 Task: Compare market values of single-family homes in Denver, Colorado, in different school districts and assess school rankings.
Action: Mouse pressed left at (311, 217)
Screenshot: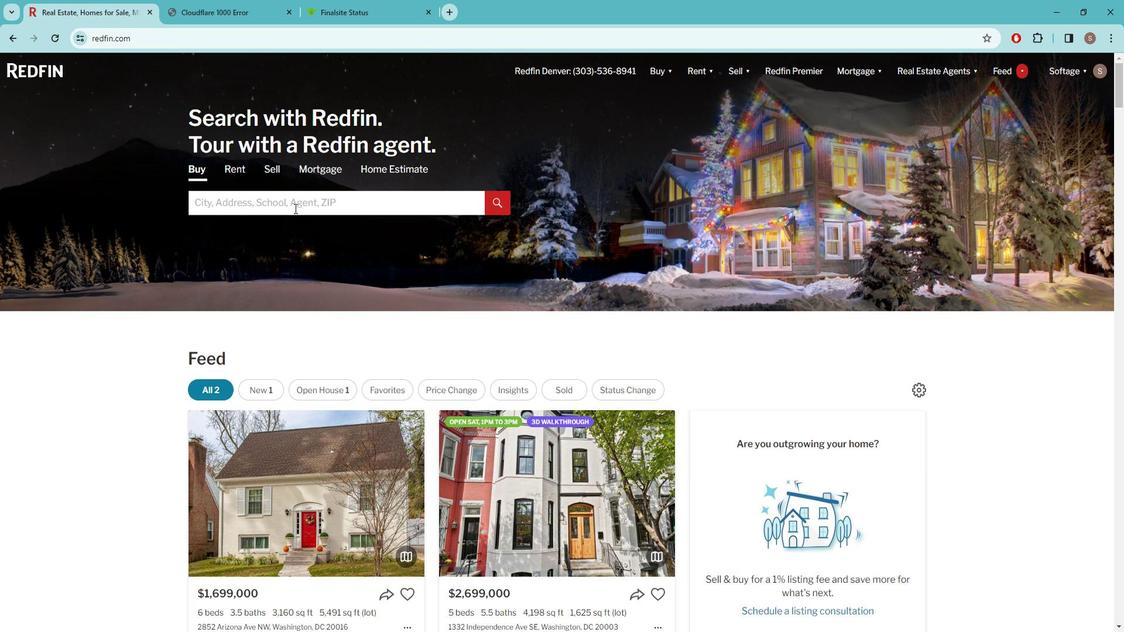 
Action: Key pressed d<Key.caps_lock>ENVER
Screenshot: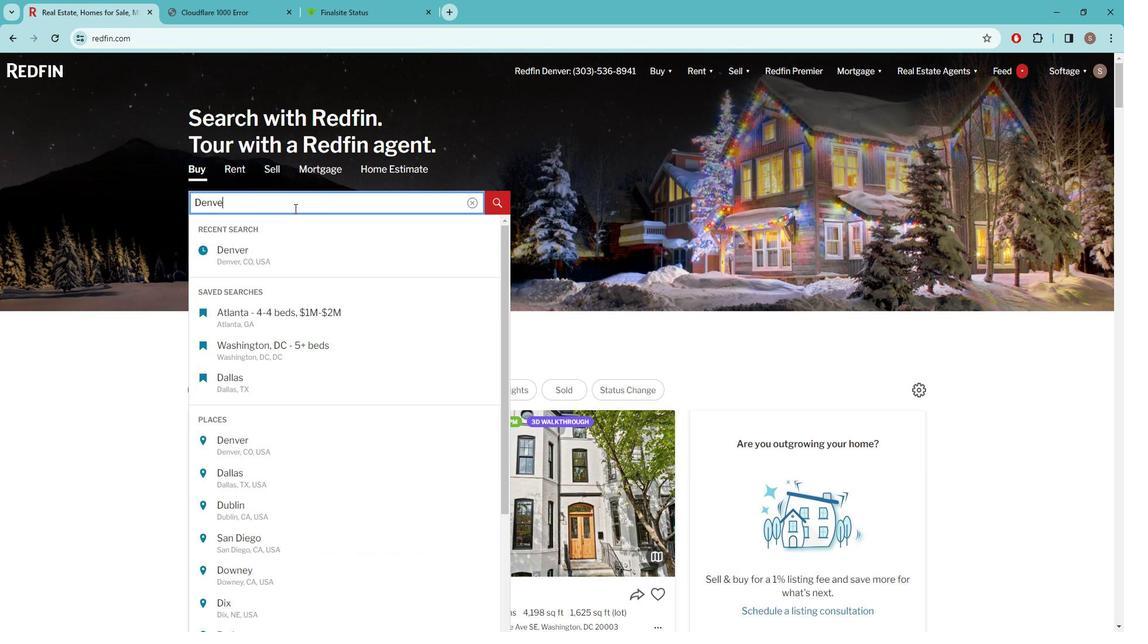 
Action: Mouse moved to (282, 257)
Screenshot: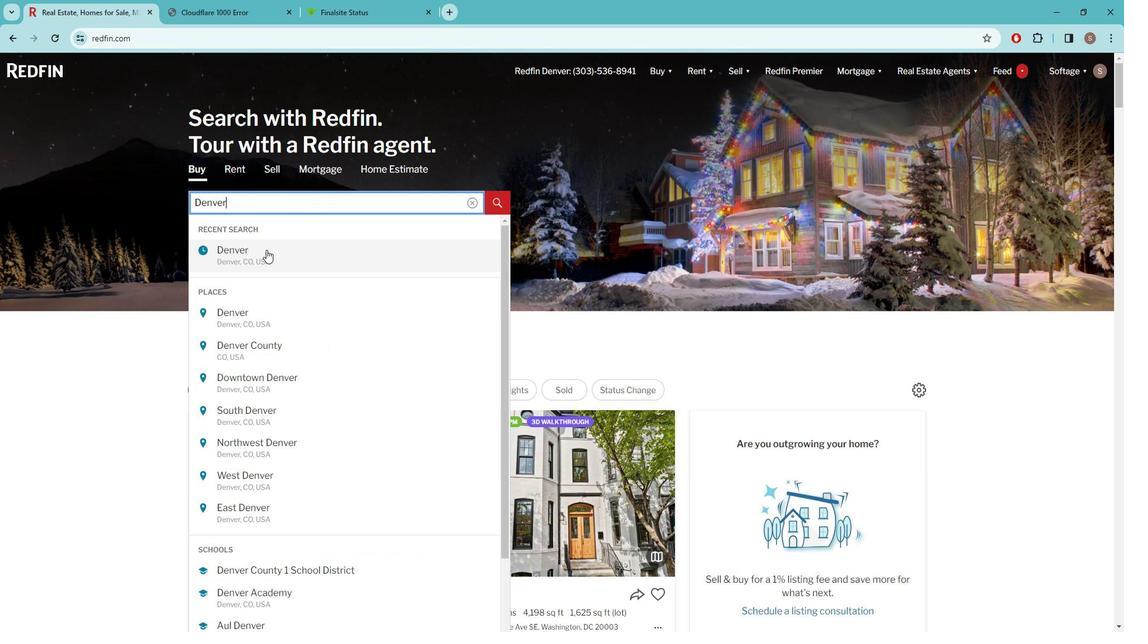 
Action: Mouse pressed left at (282, 257)
Screenshot: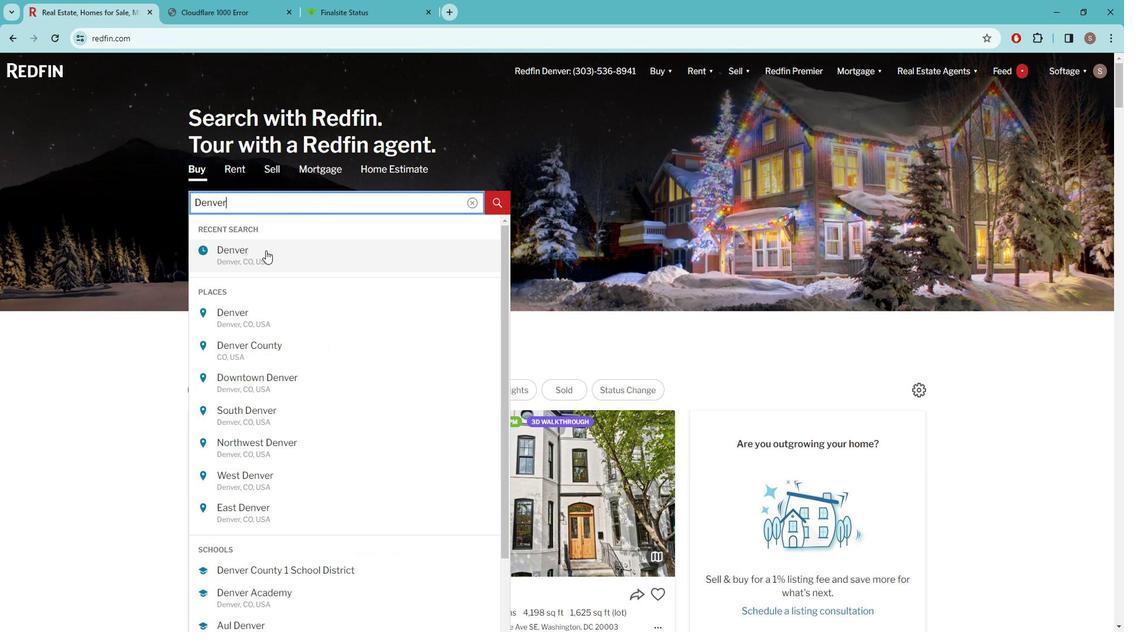 
Action: Mouse moved to (998, 157)
Screenshot: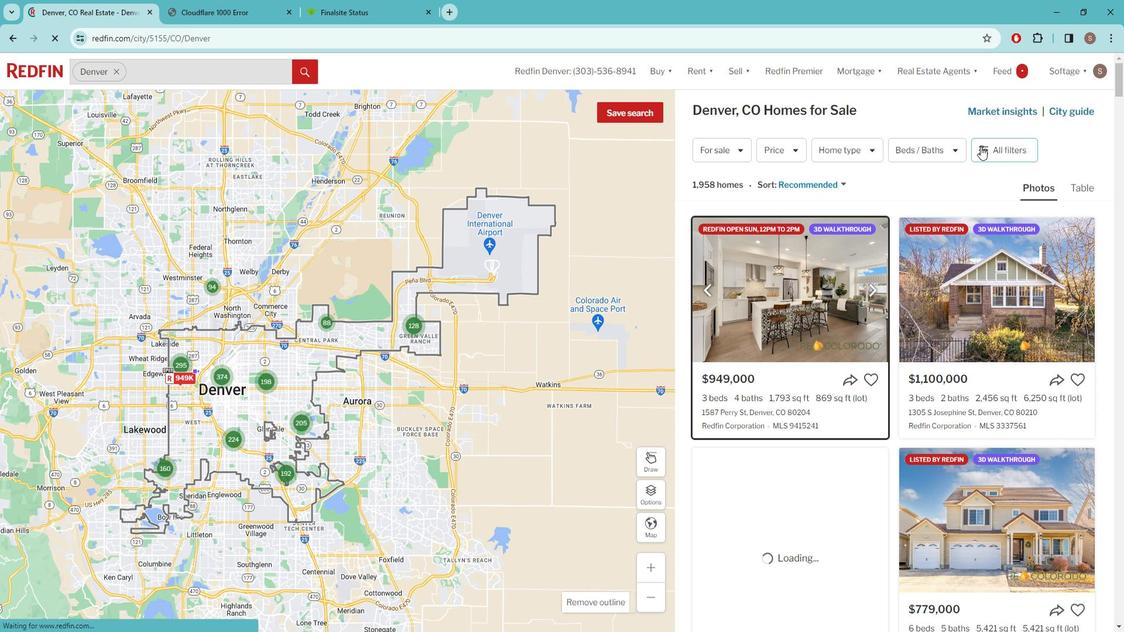 
Action: Mouse pressed left at (998, 157)
Screenshot: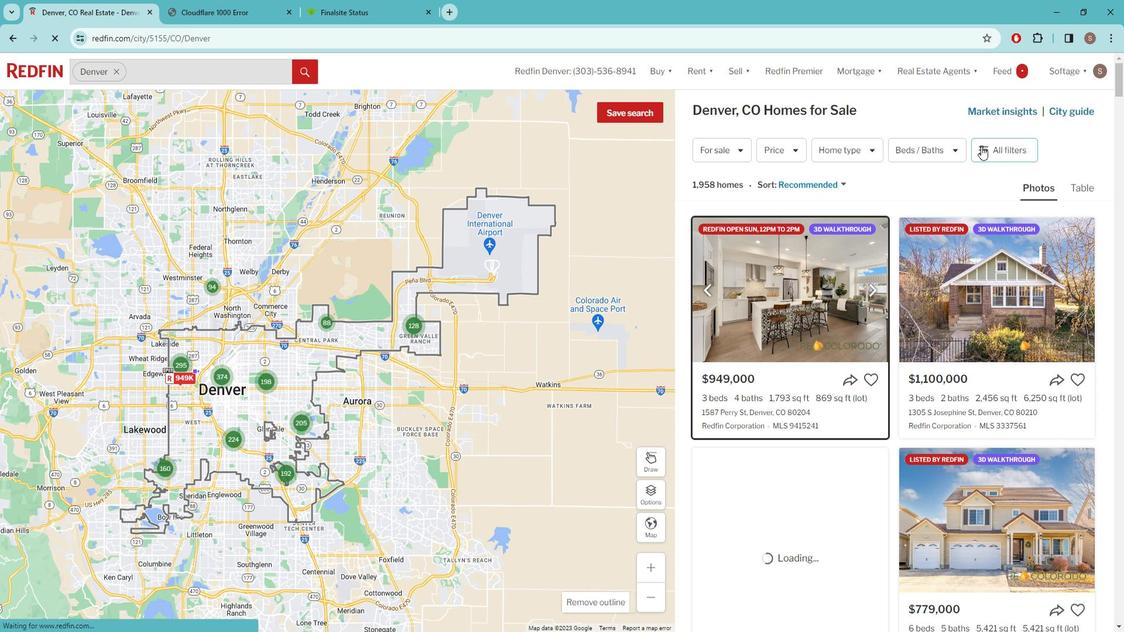 
Action: Mouse pressed left at (998, 157)
Screenshot: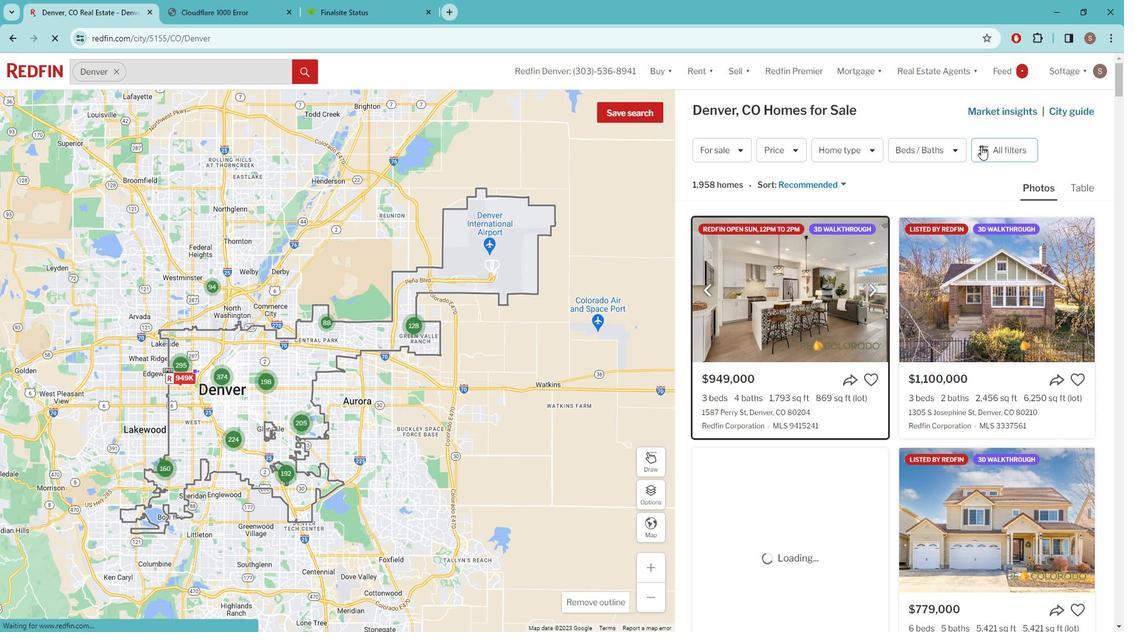 
Action: Mouse pressed left at (998, 157)
Screenshot: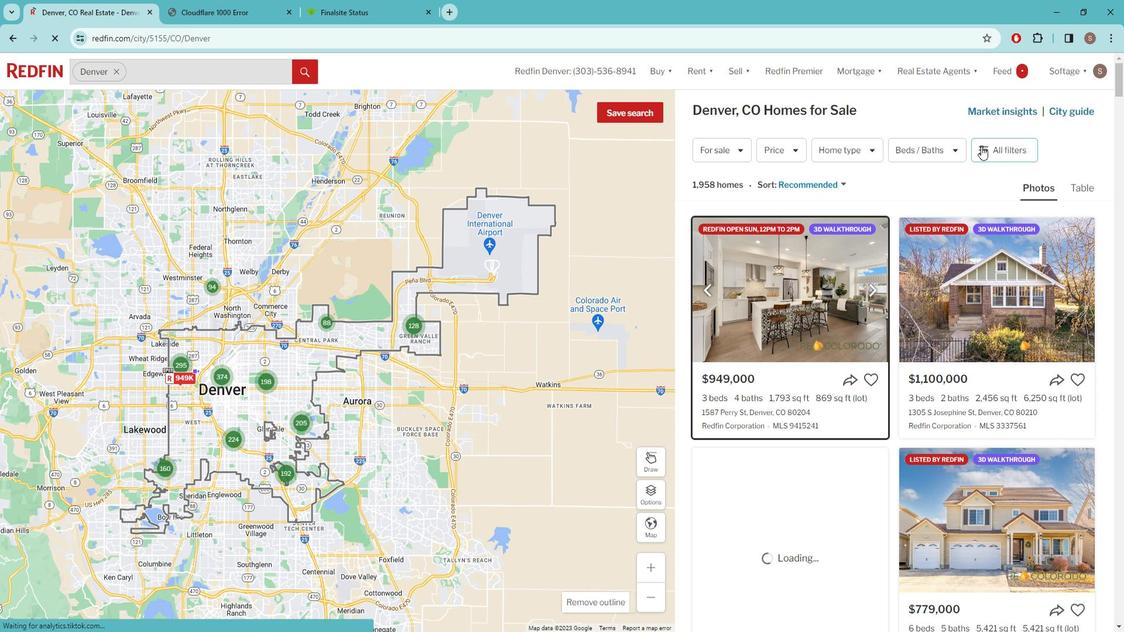 
Action: Mouse moved to (1009, 155)
Screenshot: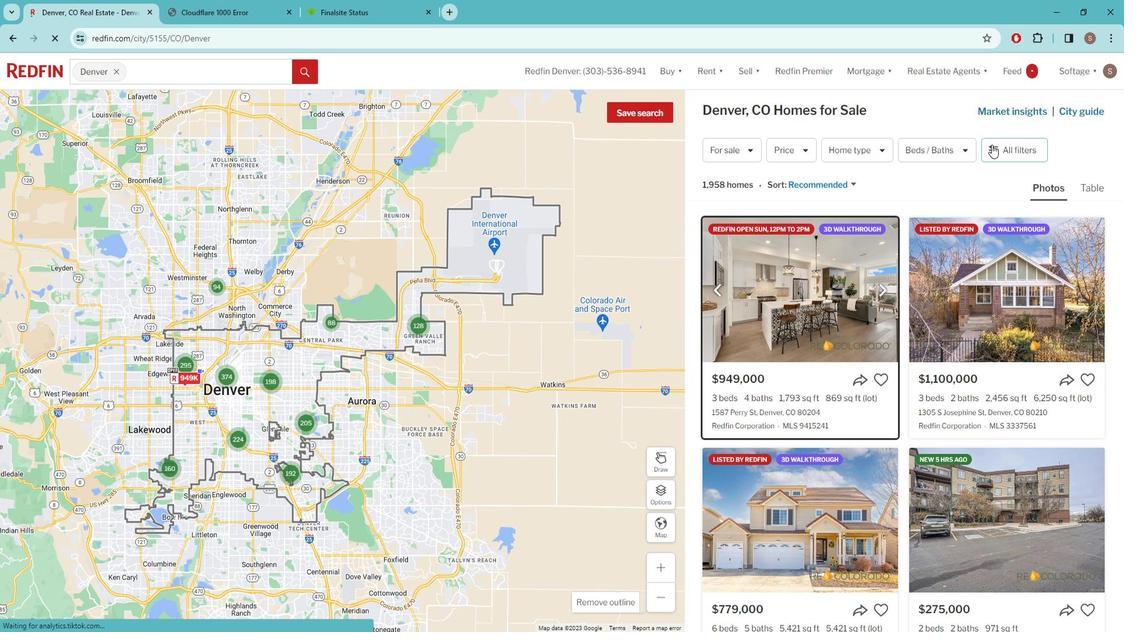 
Action: Mouse pressed left at (1009, 155)
Screenshot: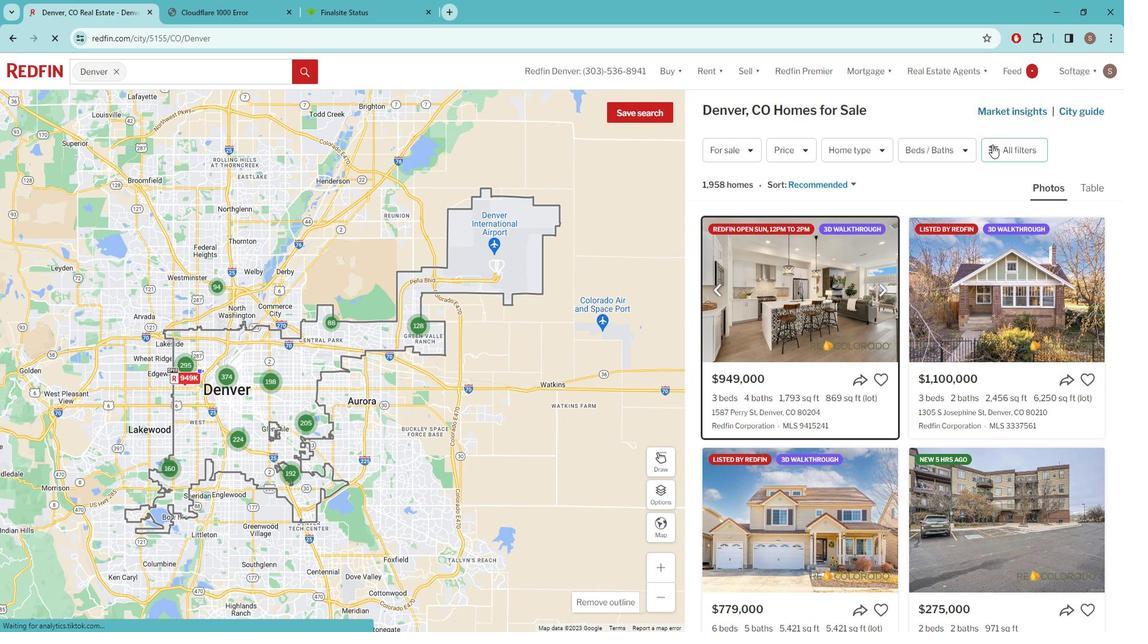 
Action: Mouse pressed left at (1009, 155)
Screenshot: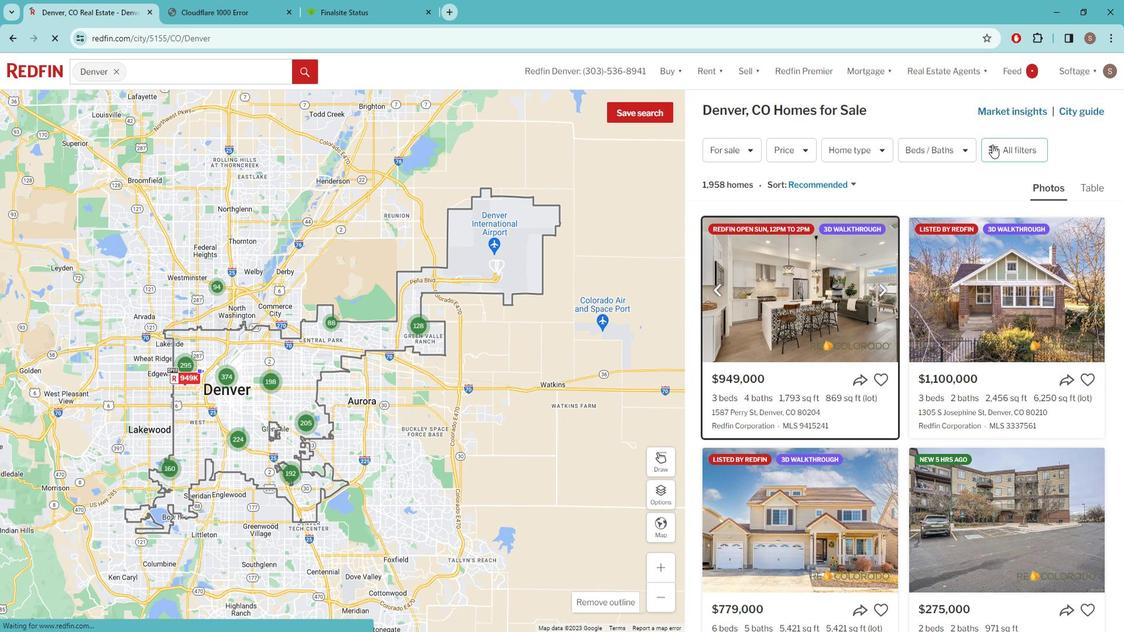 
Action: Mouse moved to (943, 285)
Screenshot: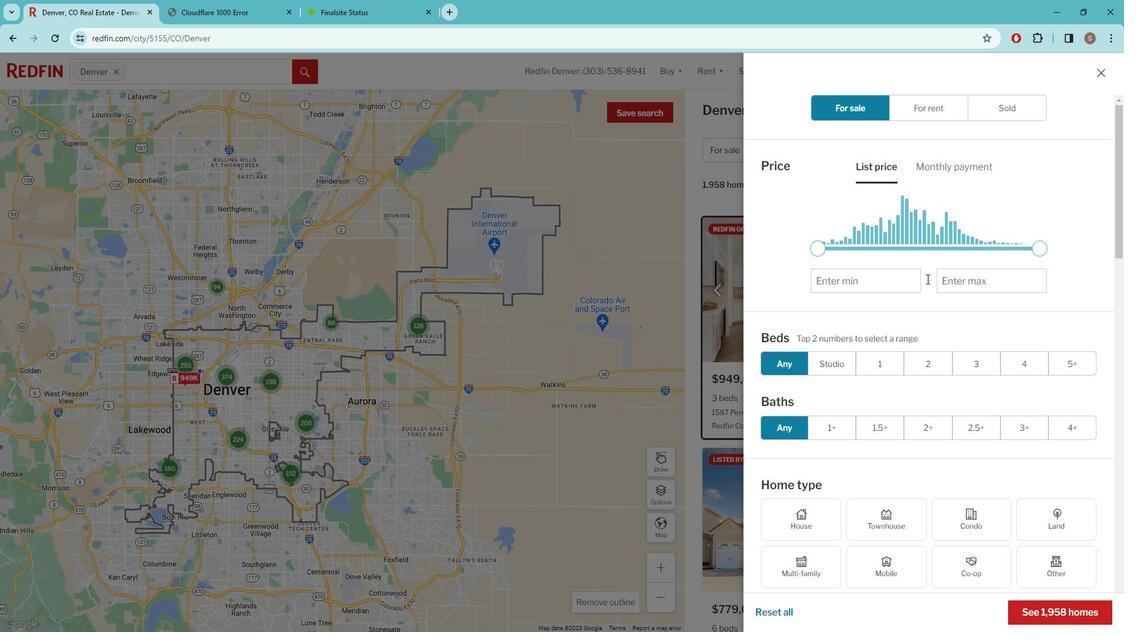 
Action: Mouse scrolled (943, 285) with delta (0, 0)
Screenshot: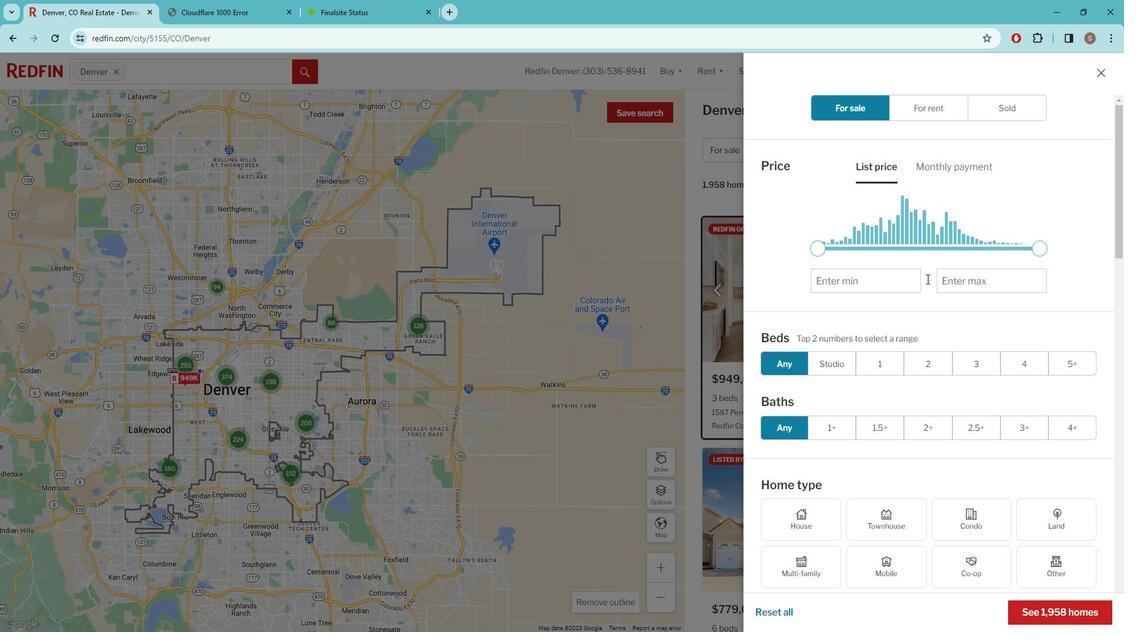 
Action: Mouse moved to (851, 313)
Screenshot: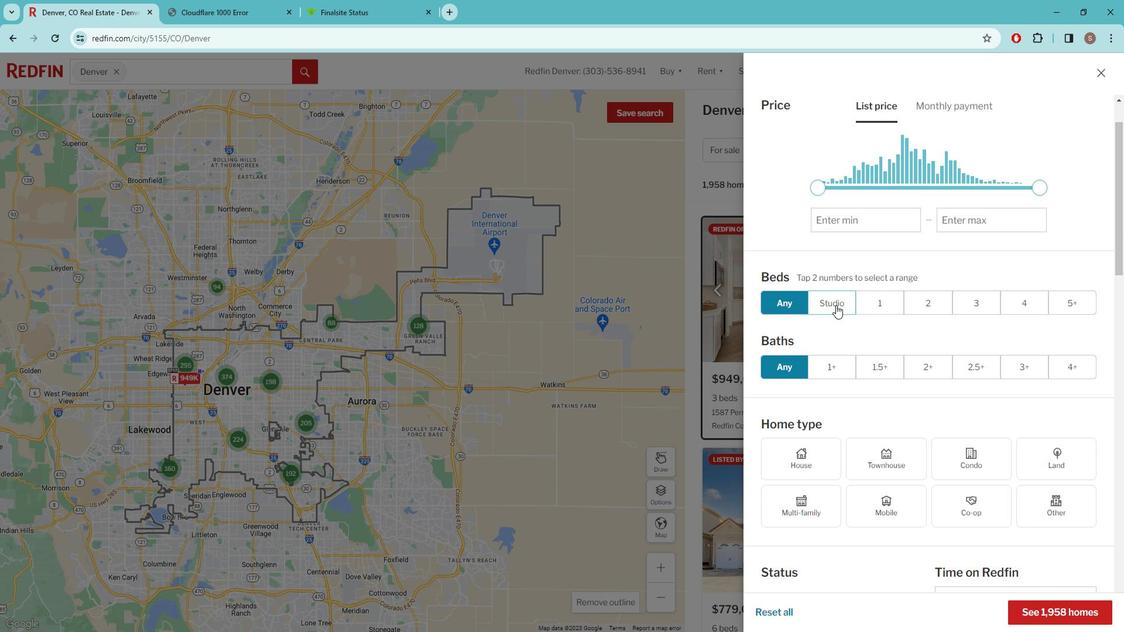 
Action: Mouse scrolled (851, 312) with delta (0, 0)
Screenshot: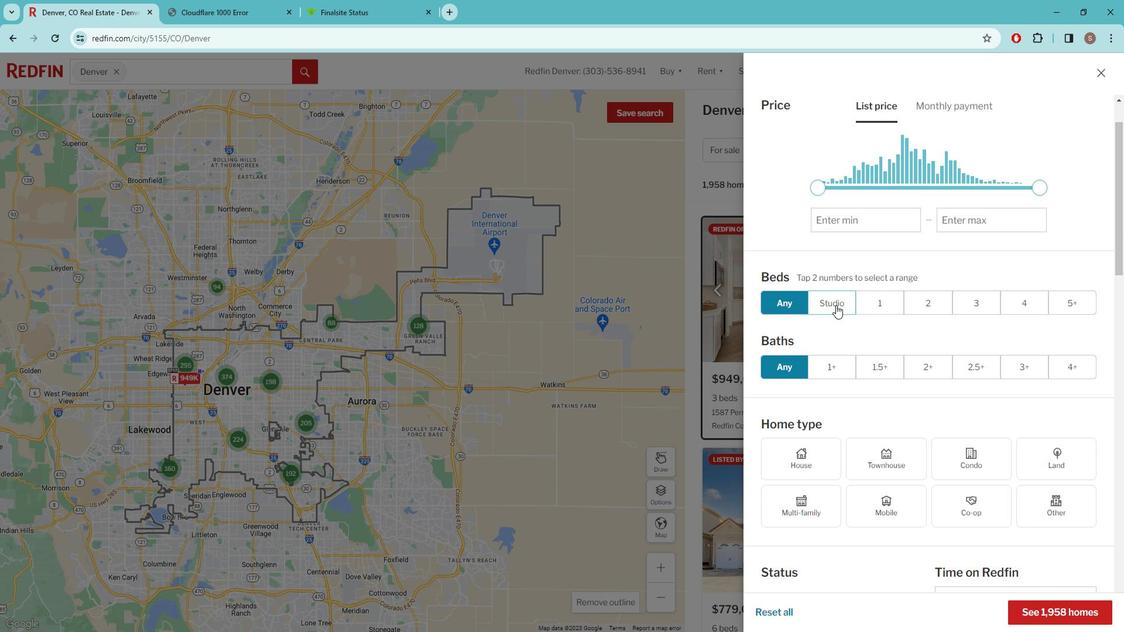 
Action: Mouse moved to (850, 315)
Screenshot: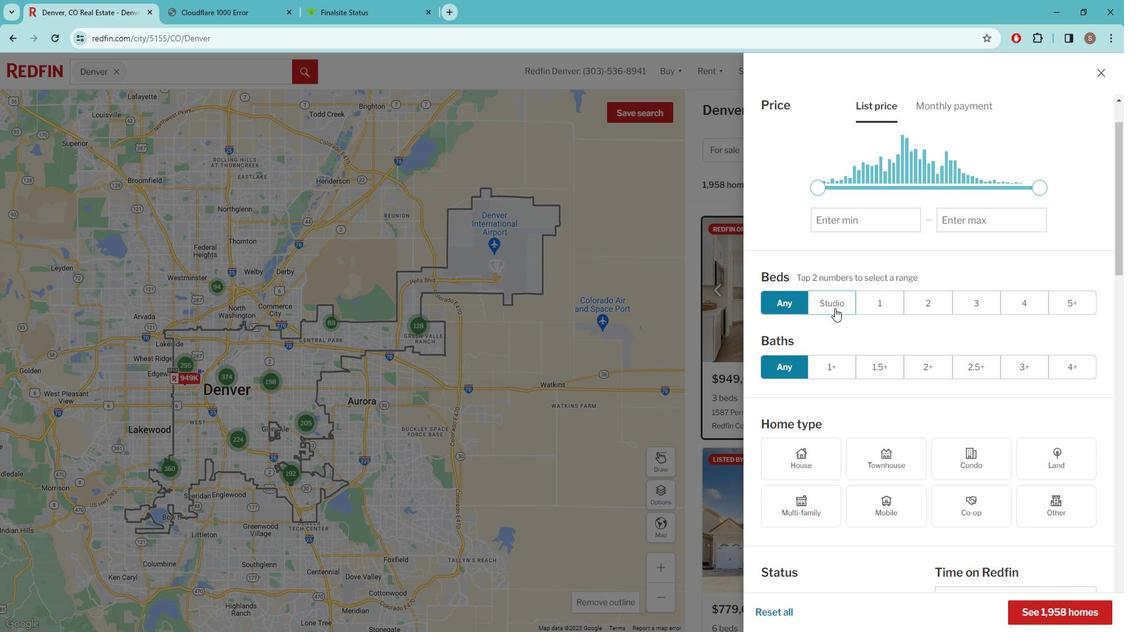 
Action: Mouse scrolled (850, 315) with delta (0, 0)
Screenshot: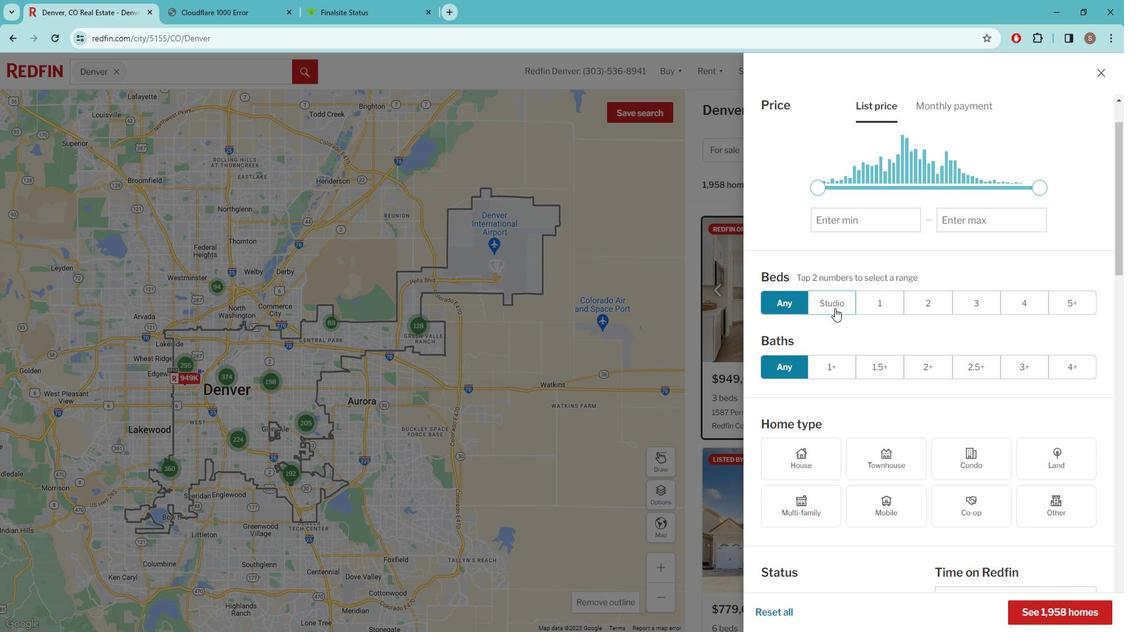 
Action: Mouse moved to (838, 332)
Screenshot: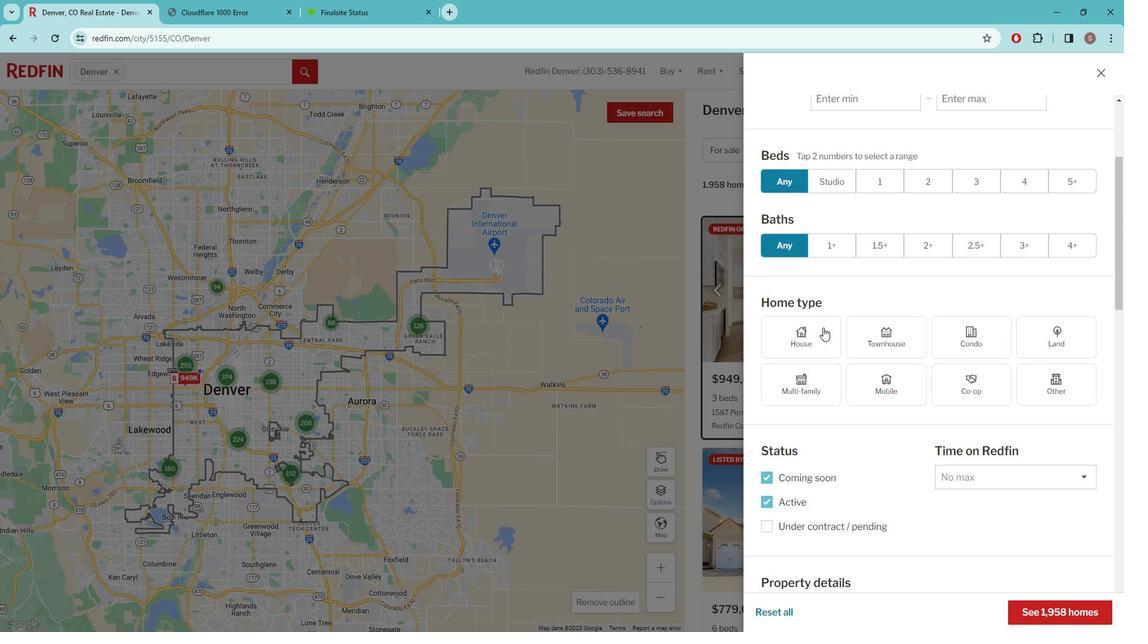 
Action: Mouse pressed left at (838, 332)
Screenshot: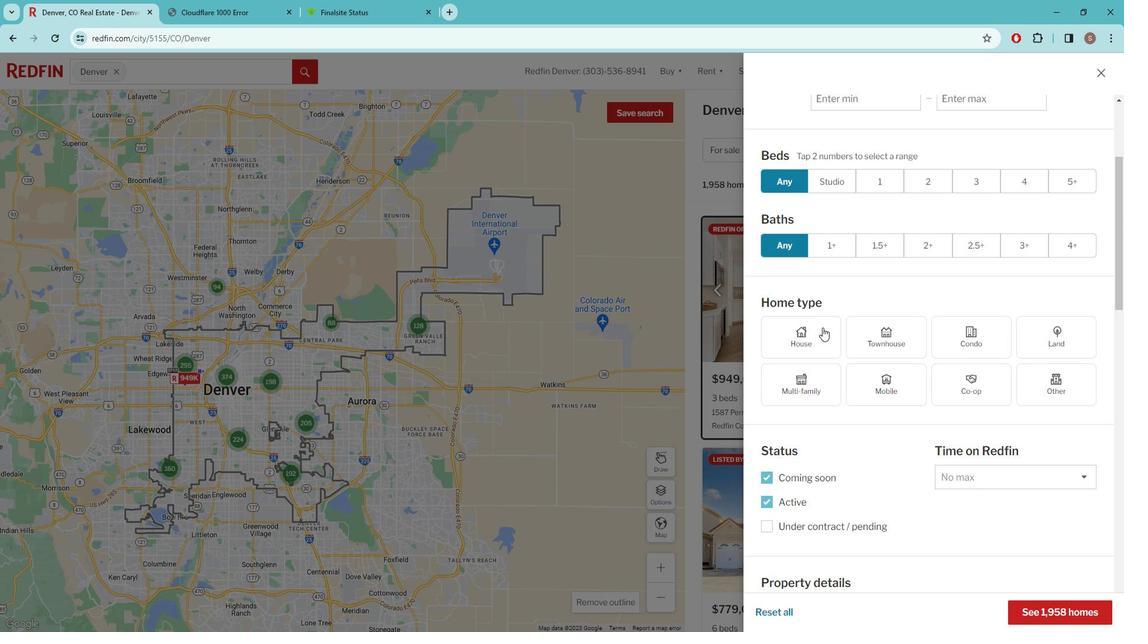 
Action: Mouse moved to (838, 333)
Screenshot: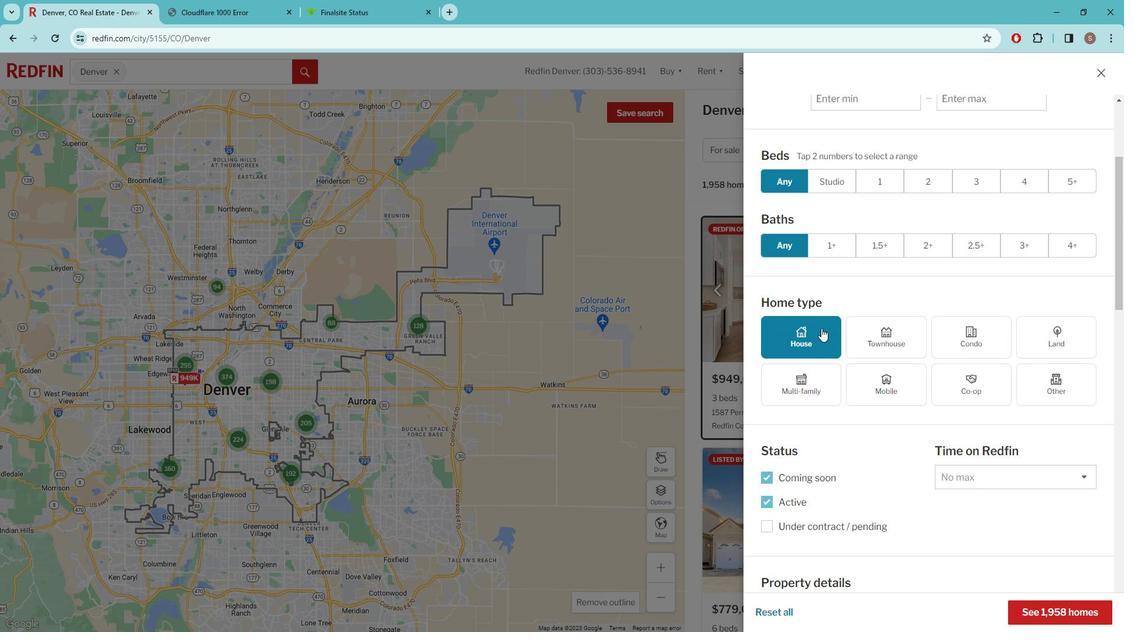 
Action: Mouse scrolled (838, 332) with delta (0, 0)
Screenshot: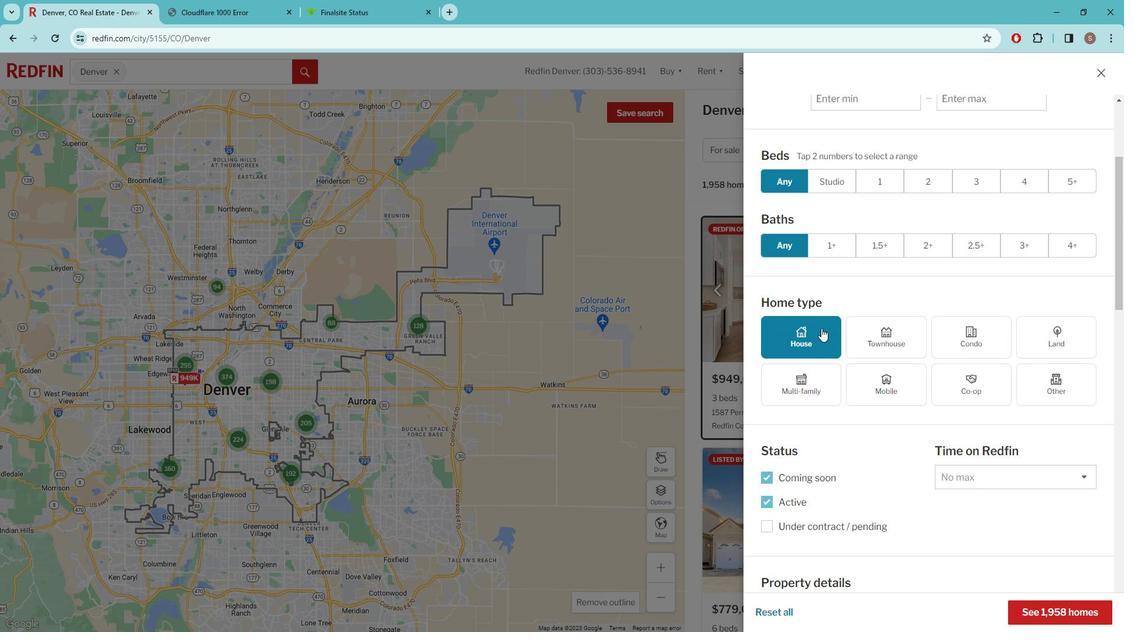 
Action: Mouse scrolled (838, 332) with delta (0, 0)
Screenshot: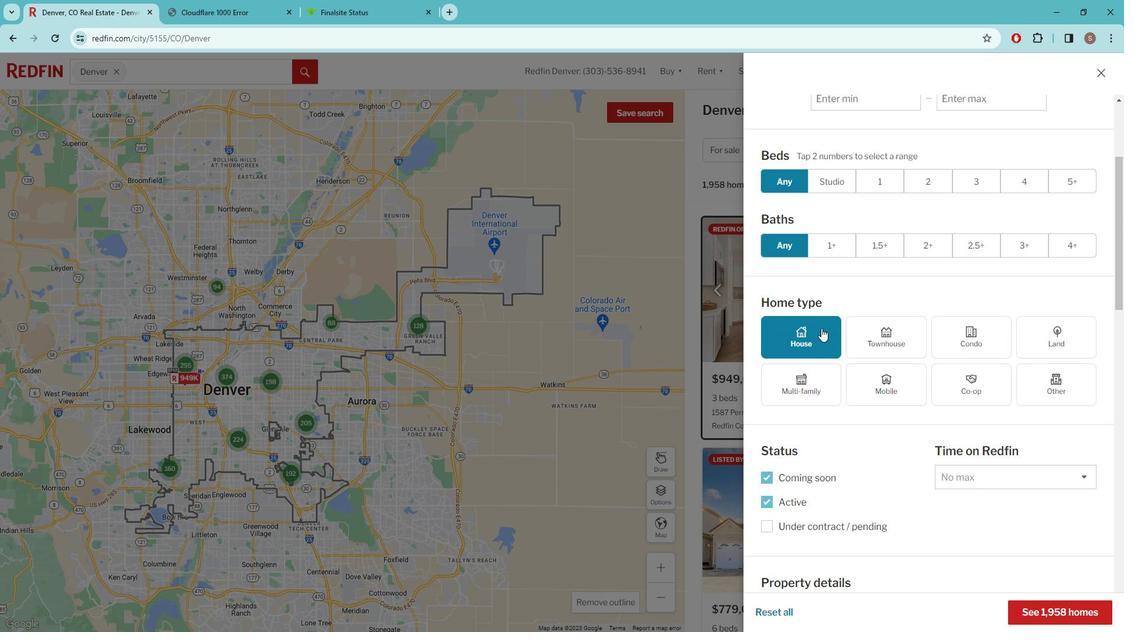 
Action: Mouse moved to (838, 333)
Screenshot: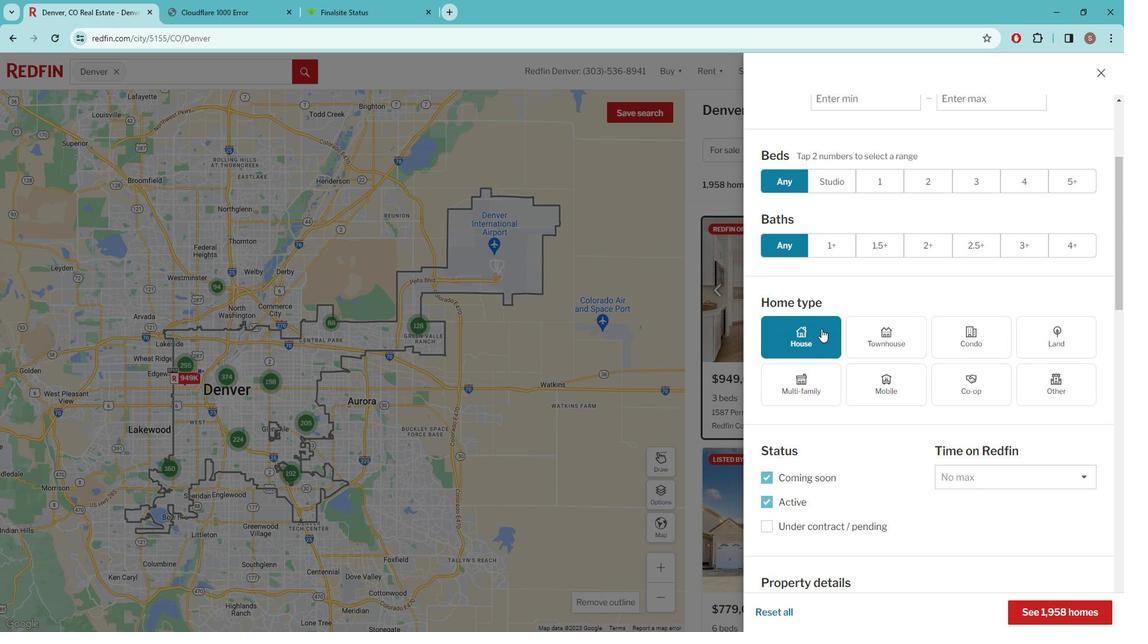 
Action: Mouse scrolled (838, 332) with delta (0, 0)
Screenshot: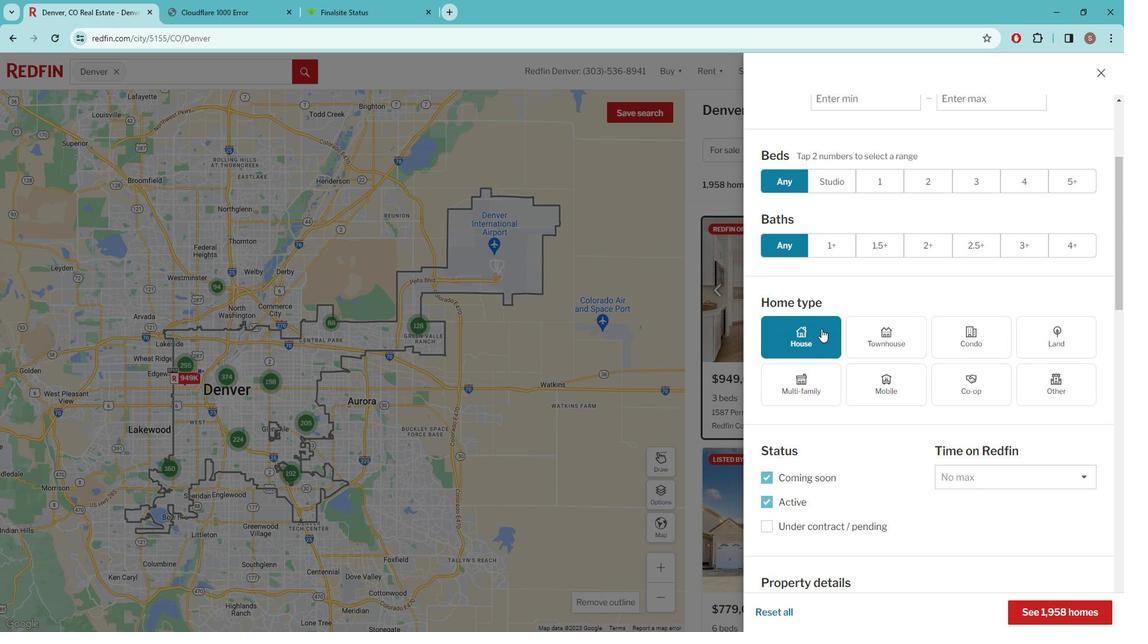 
Action: Mouse moved to (830, 353)
Screenshot: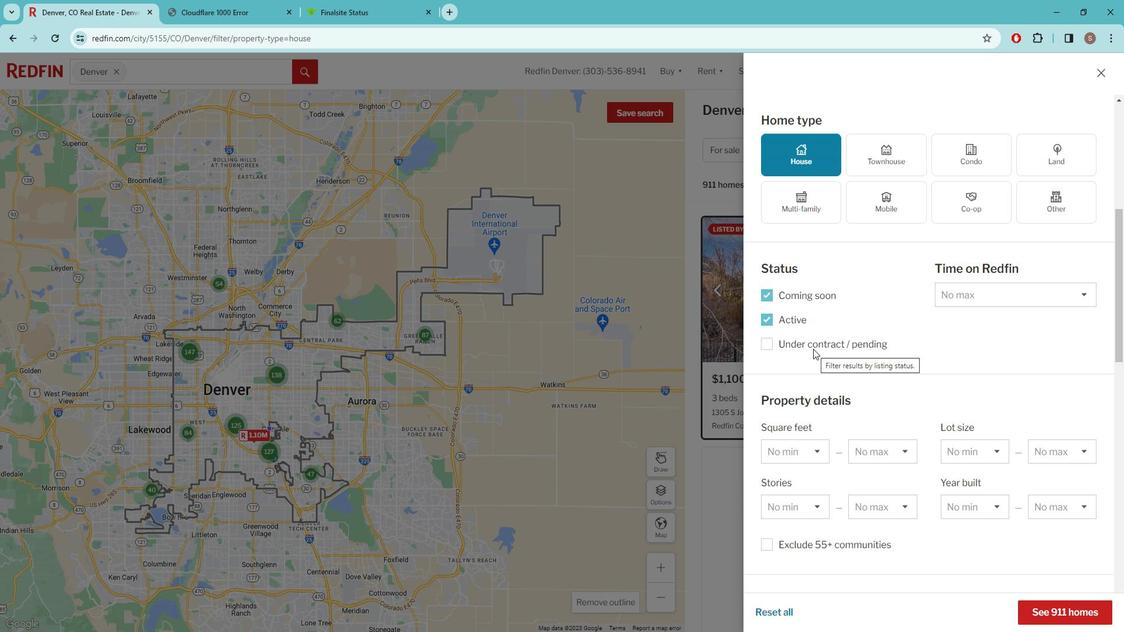 
Action: Mouse scrolled (830, 353) with delta (0, 0)
Screenshot: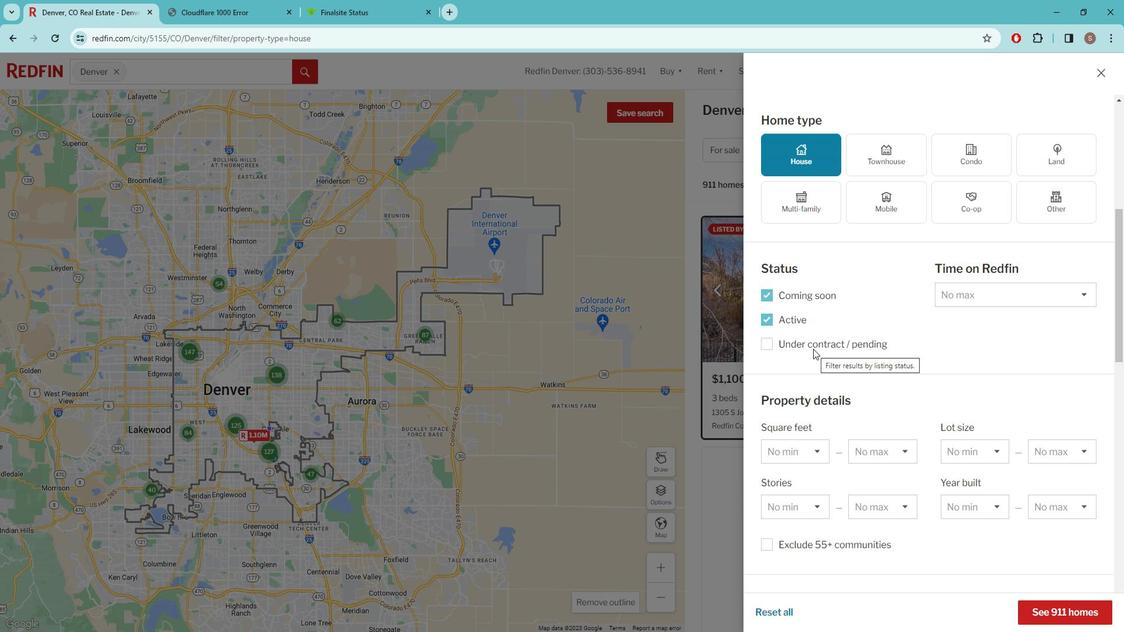 
Action: Mouse moved to (781, 271)
Screenshot: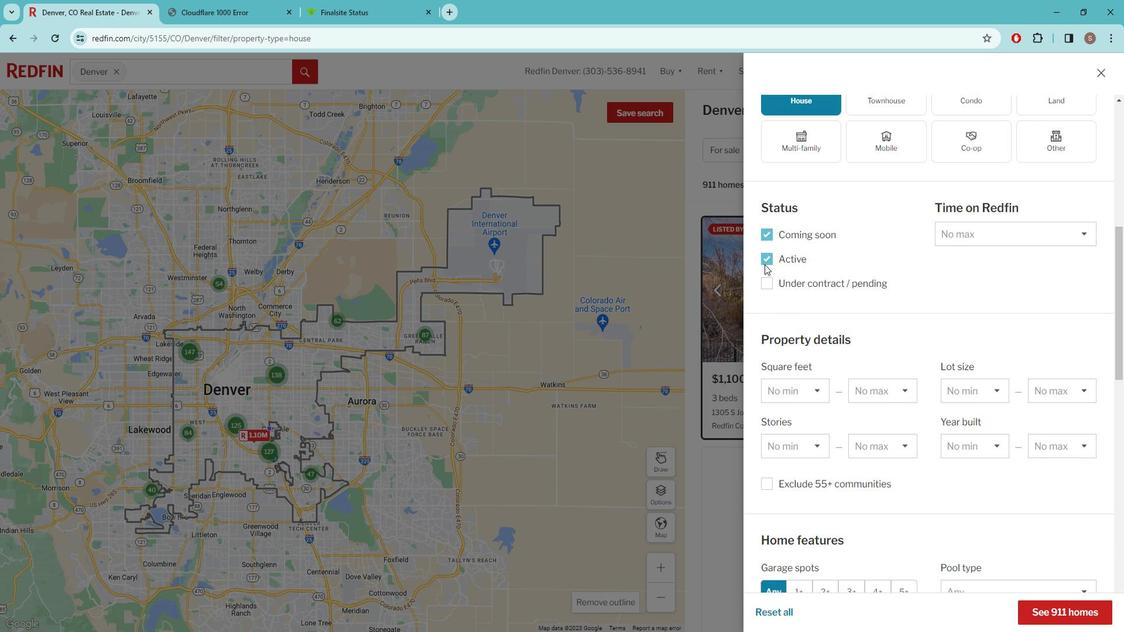 
Action: Mouse scrolled (781, 271) with delta (0, 0)
Screenshot: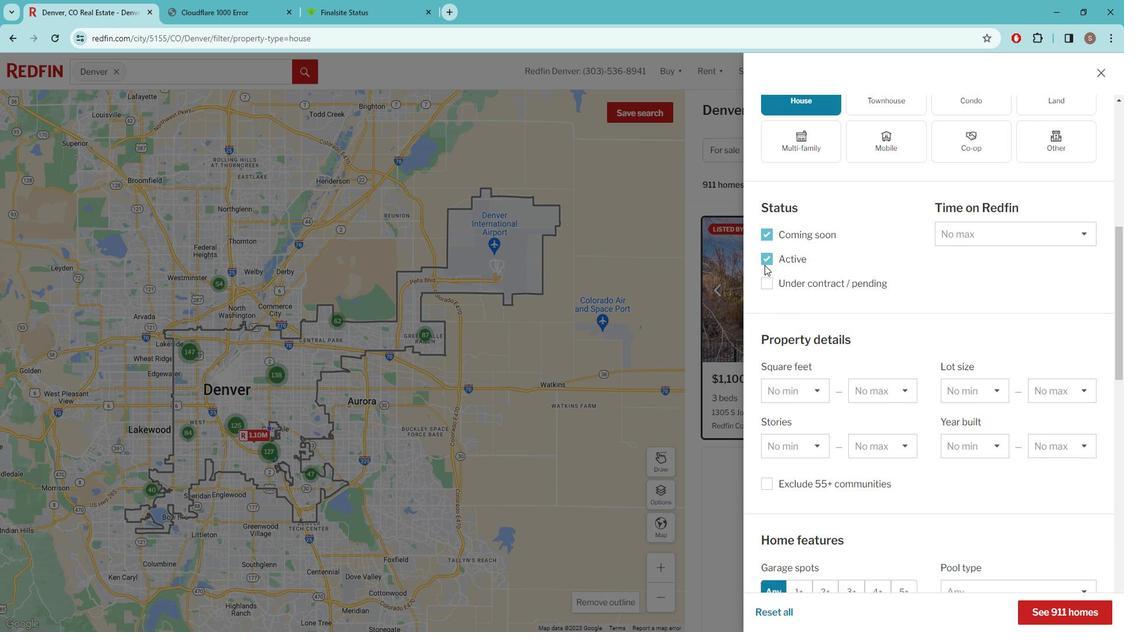 
Action: Mouse moved to (820, 302)
Screenshot: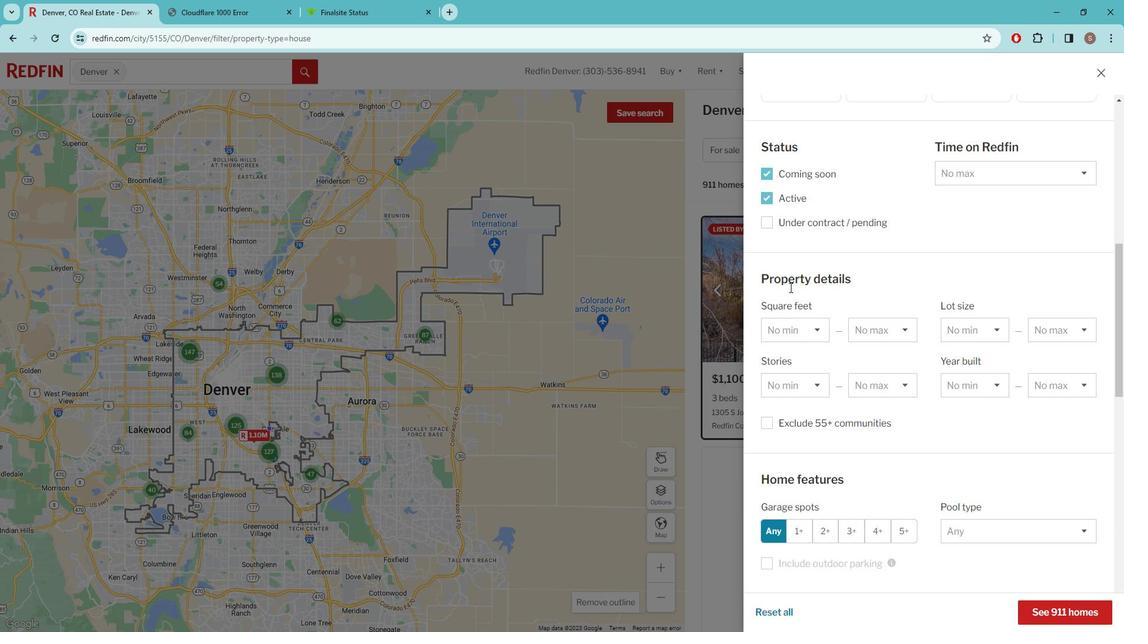 
Action: Mouse scrolled (820, 301) with delta (0, 0)
Screenshot: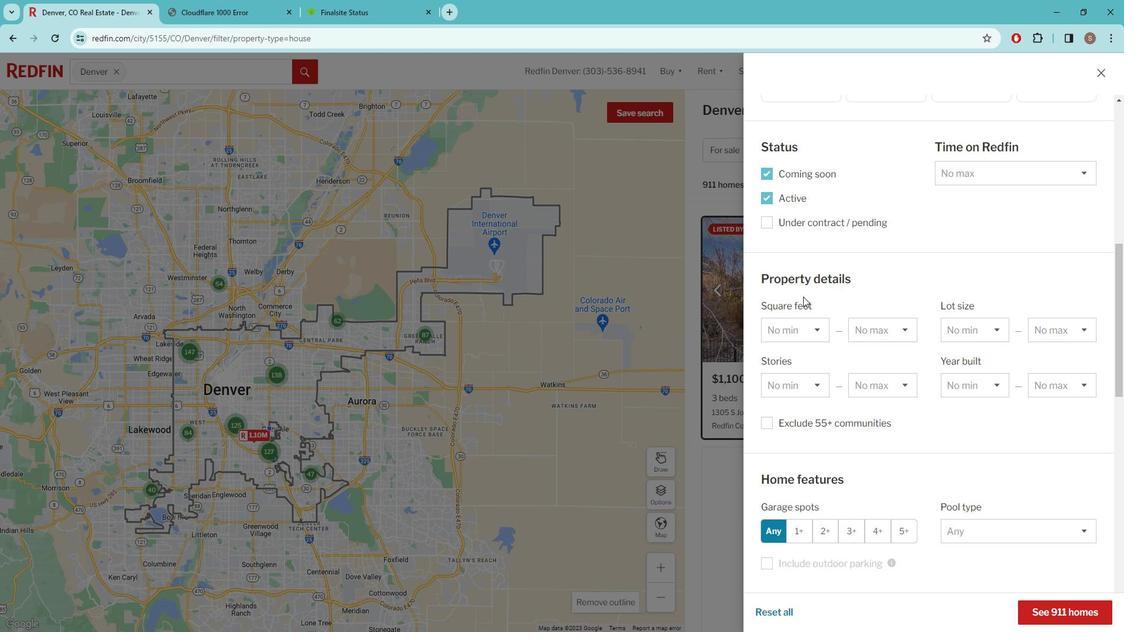 
Action: Mouse scrolled (820, 301) with delta (0, 0)
Screenshot: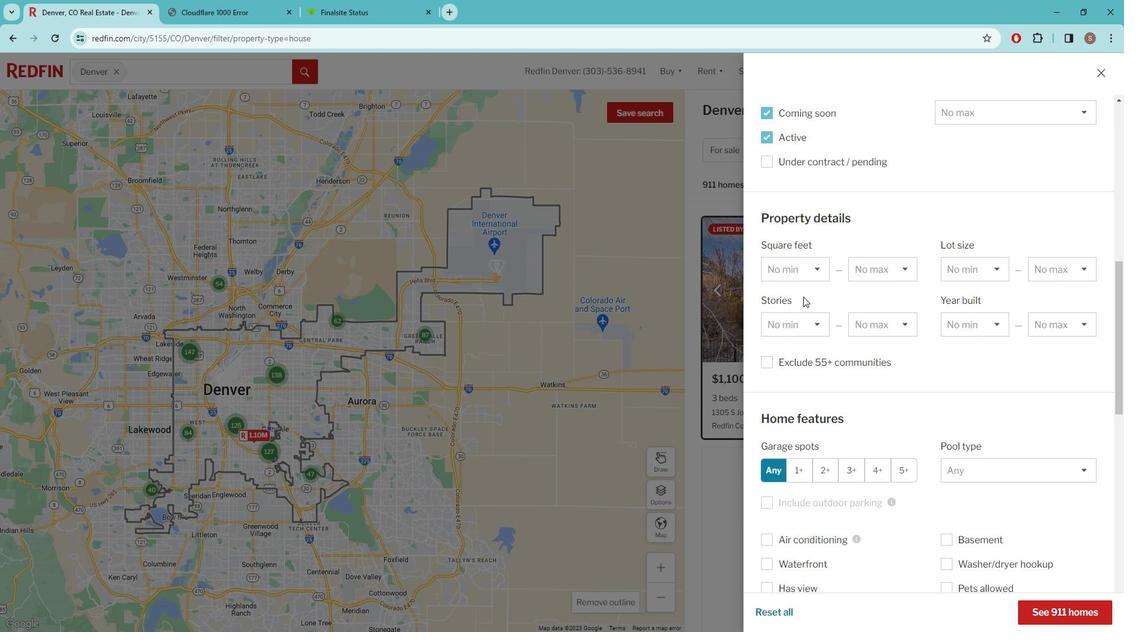 
Action: Mouse scrolled (820, 301) with delta (0, 0)
Screenshot: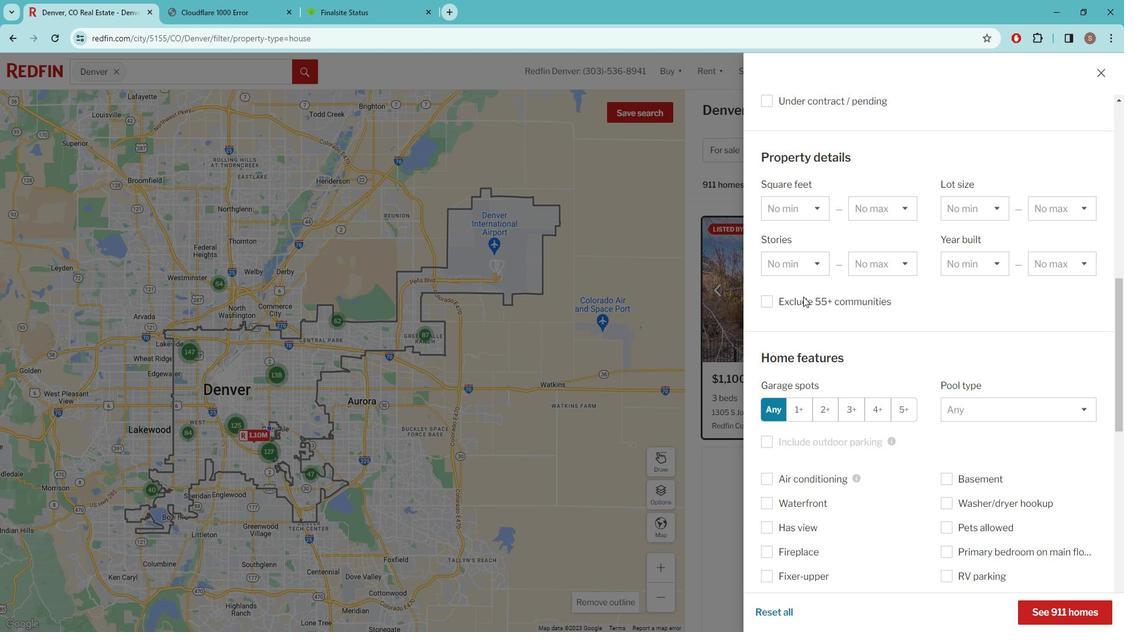 
Action: Mouse moved to (826, 291)
Screenshot: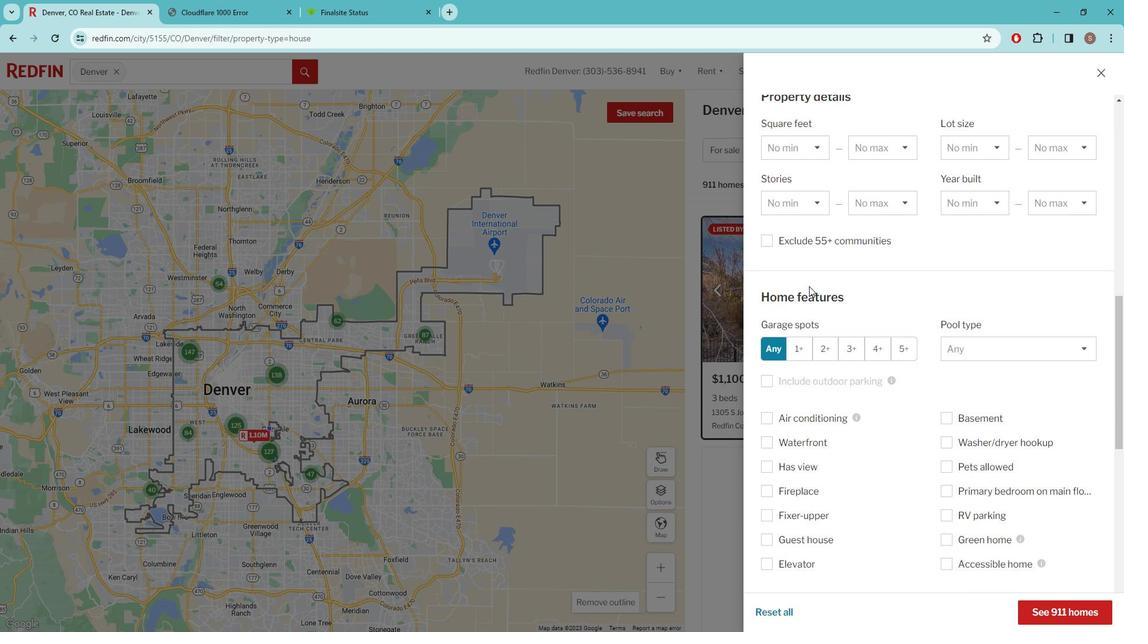 
Action: Mouse scrolled (826, 290) with delta (0, 0)
Screenshot: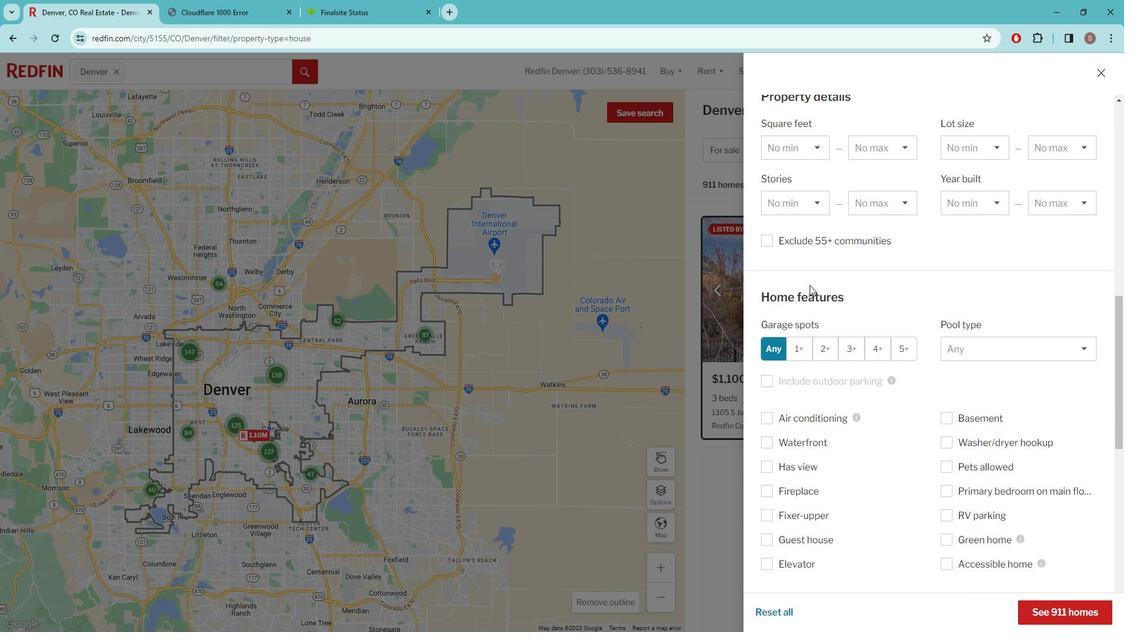 
Action: Mouse moved to (834, 314)
Screenshot: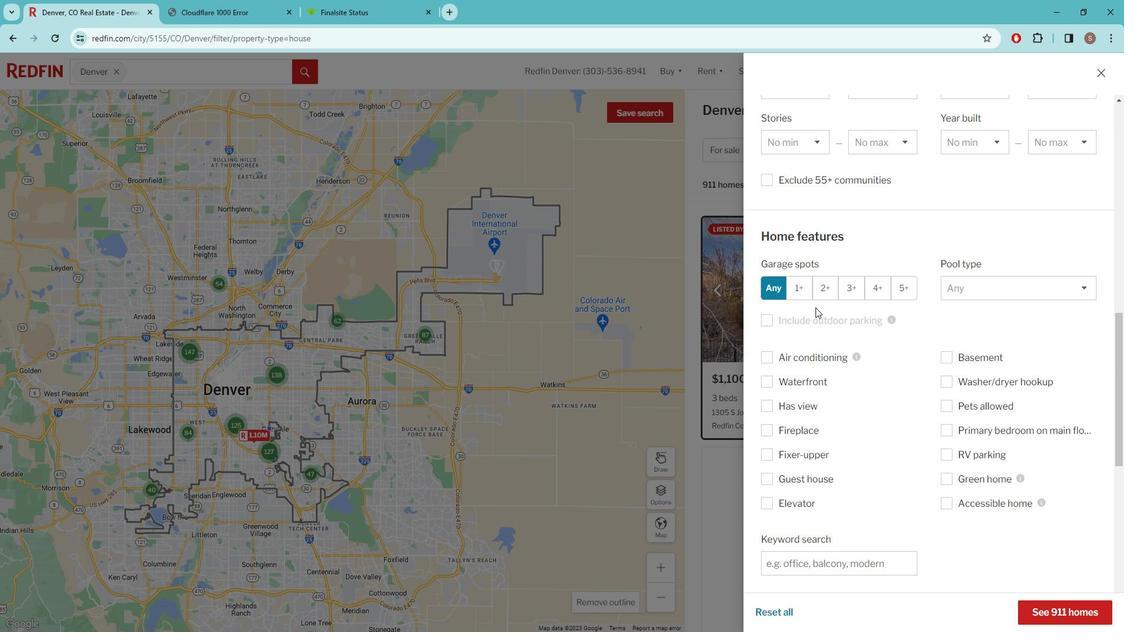 
Action: Mouse scrolled (834, 313) with delta (0, 0)
Screenshot: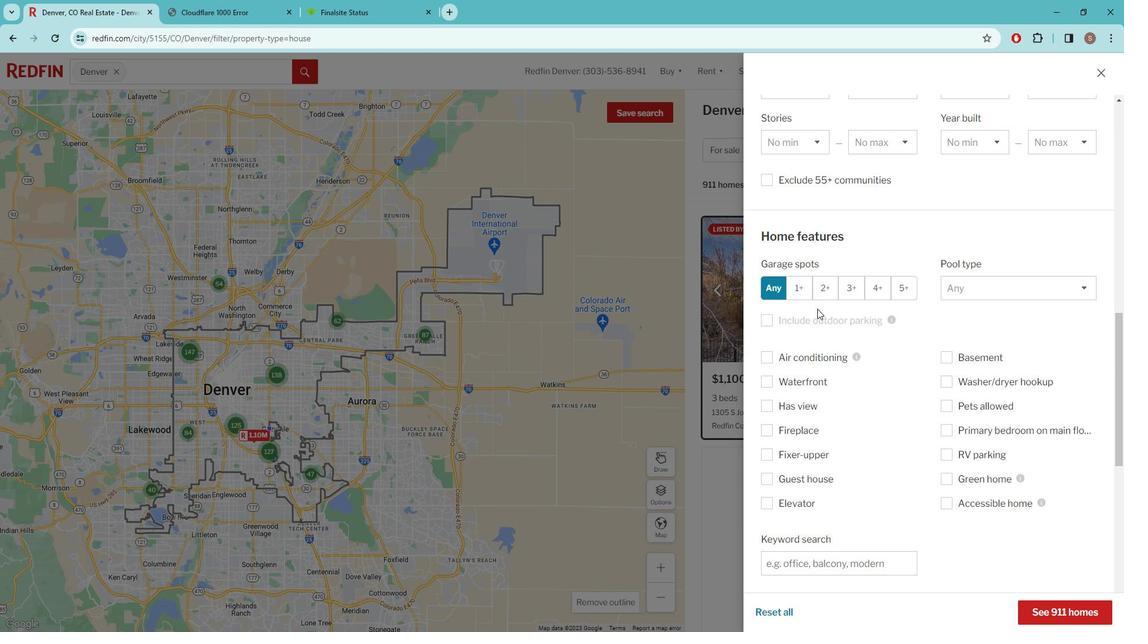 
Action: Mouse moved to (834, 314)
Screenshot: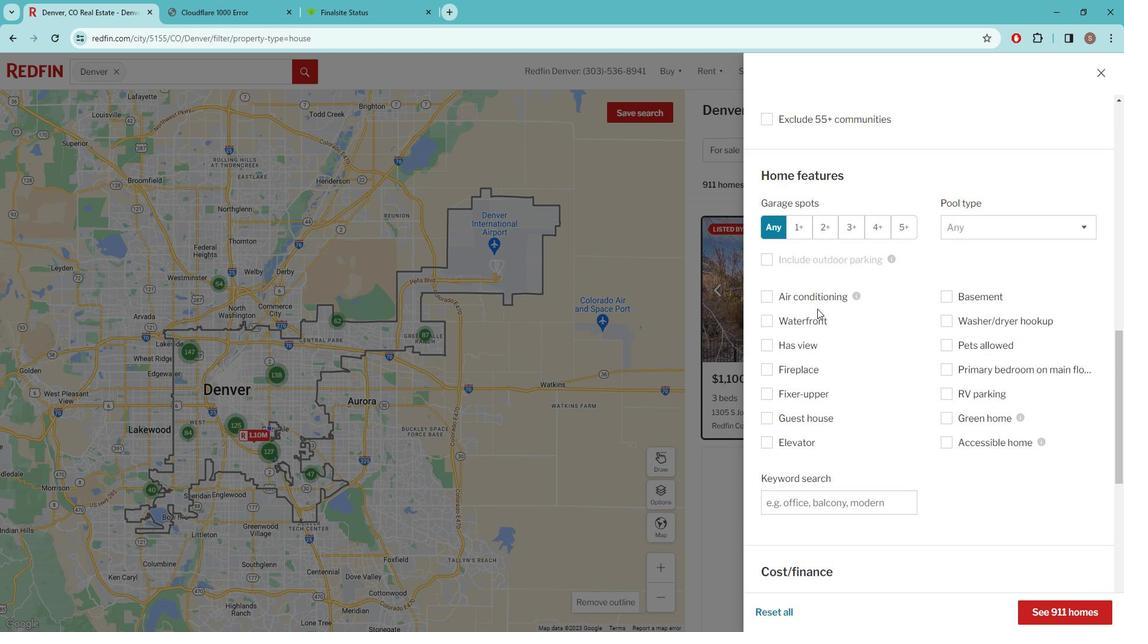 
Action: Mouse scrolled (834, 313) with delta (0, 0)
Screenshot: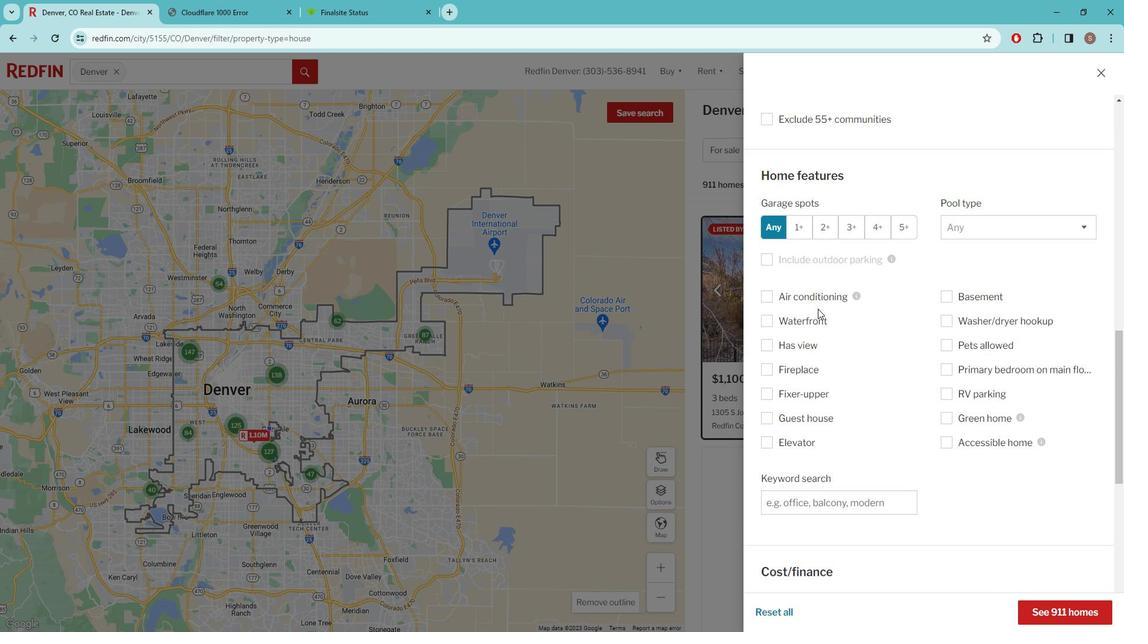 
Action: Mouse moved to (841, 353)
Screenshot: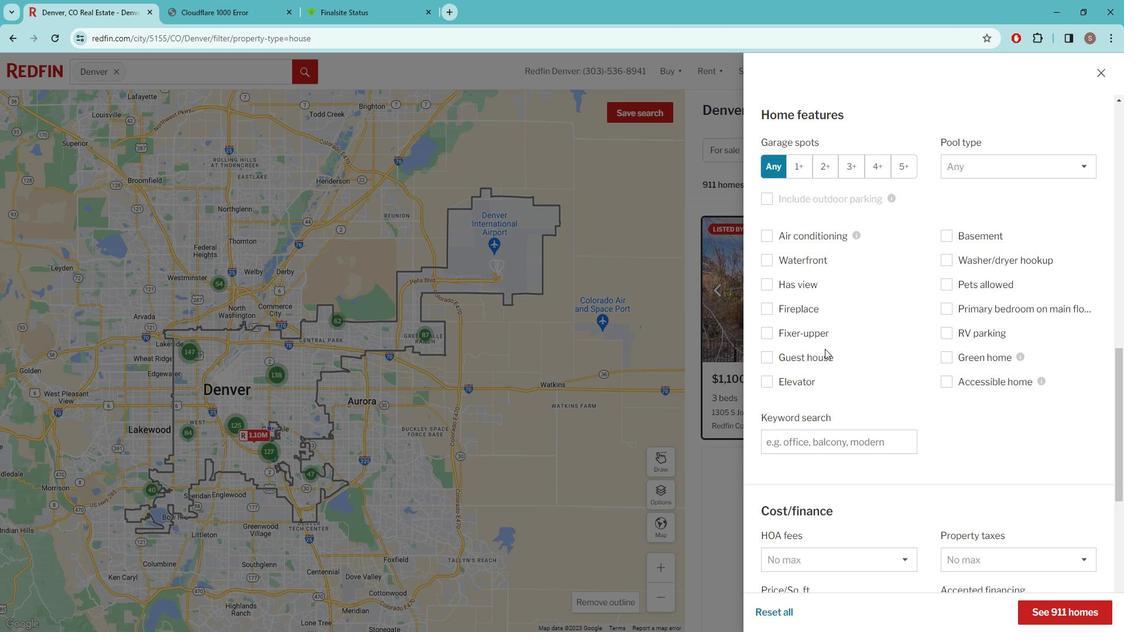 
Action: Mouse scrolled (841, 352) with delta (0, 0)
Screenshot: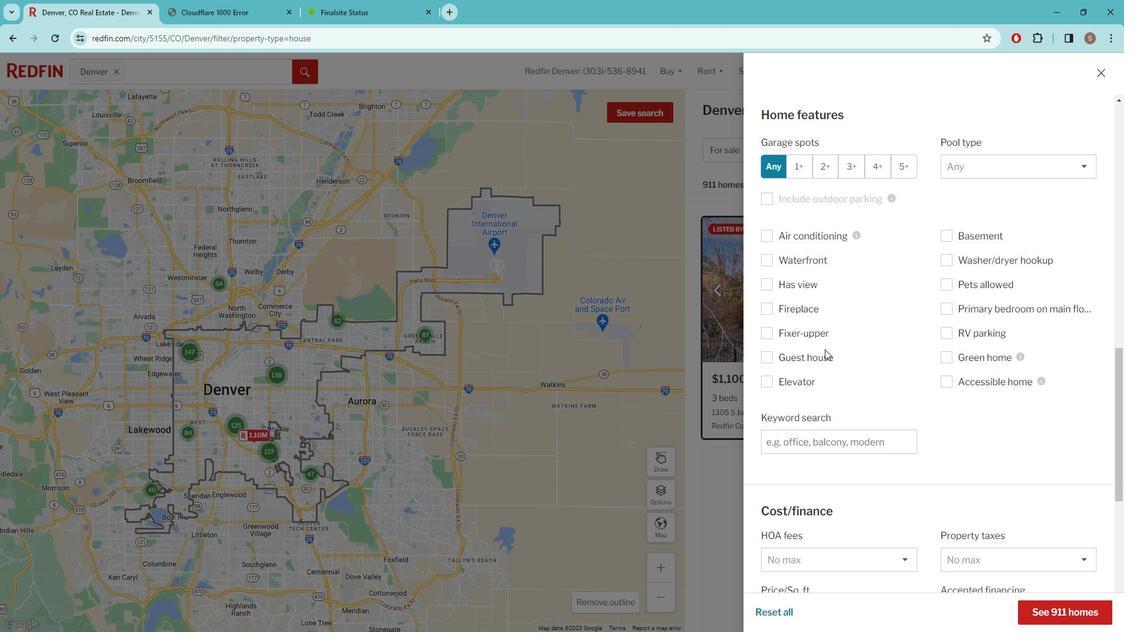 
Action: Mouse scrolled (841, 352) with delta (0, 0)
Screenshot: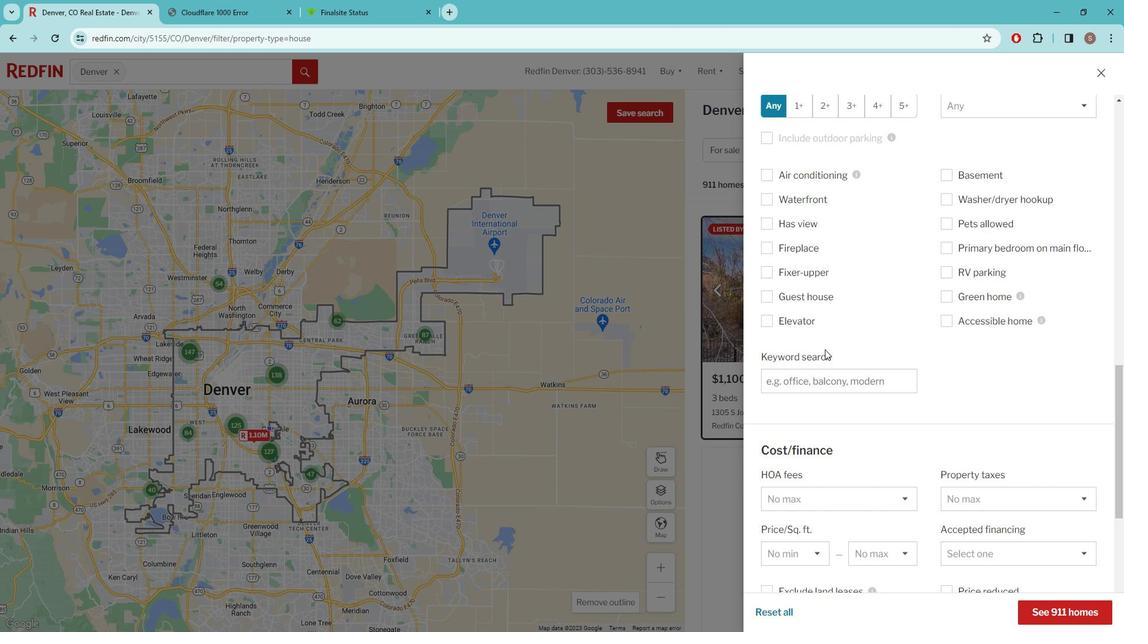 
Action: Mouse moved to (809, 329)
Screenshot: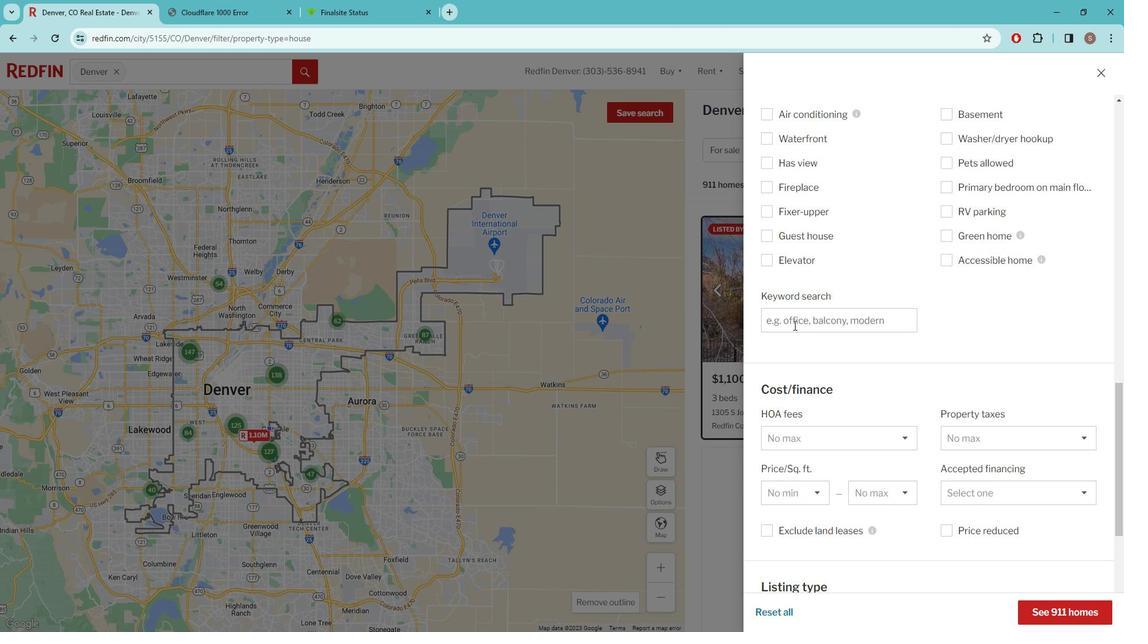 
Action: Mouse pressed left at (809, 329)
Screenshot: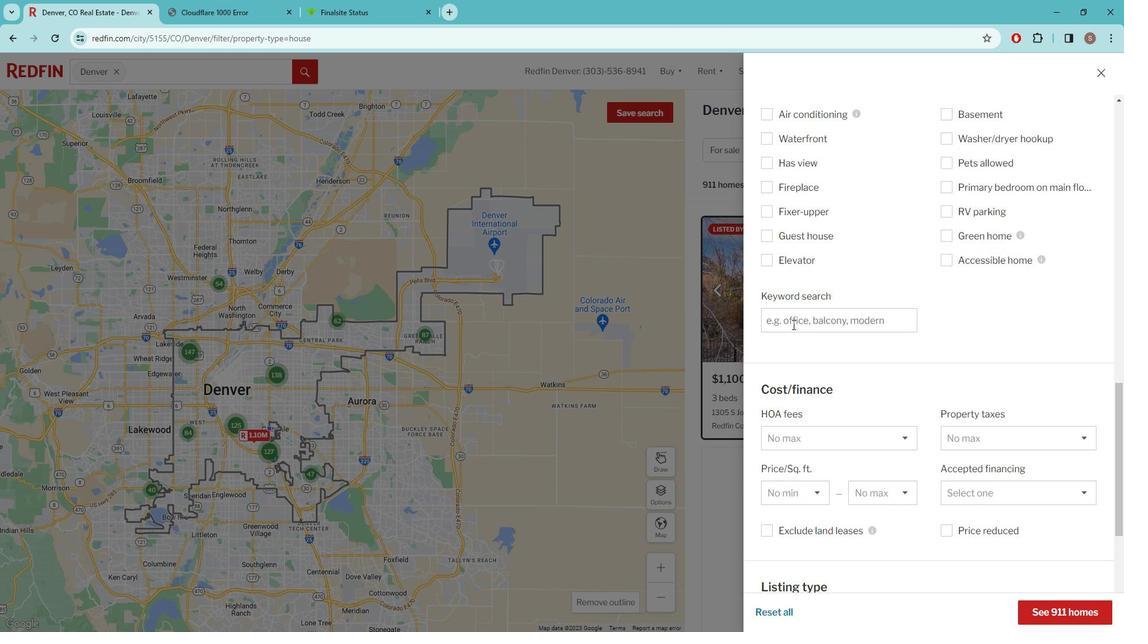 
Action: Mouse moved to (809, 328)
Screenshot: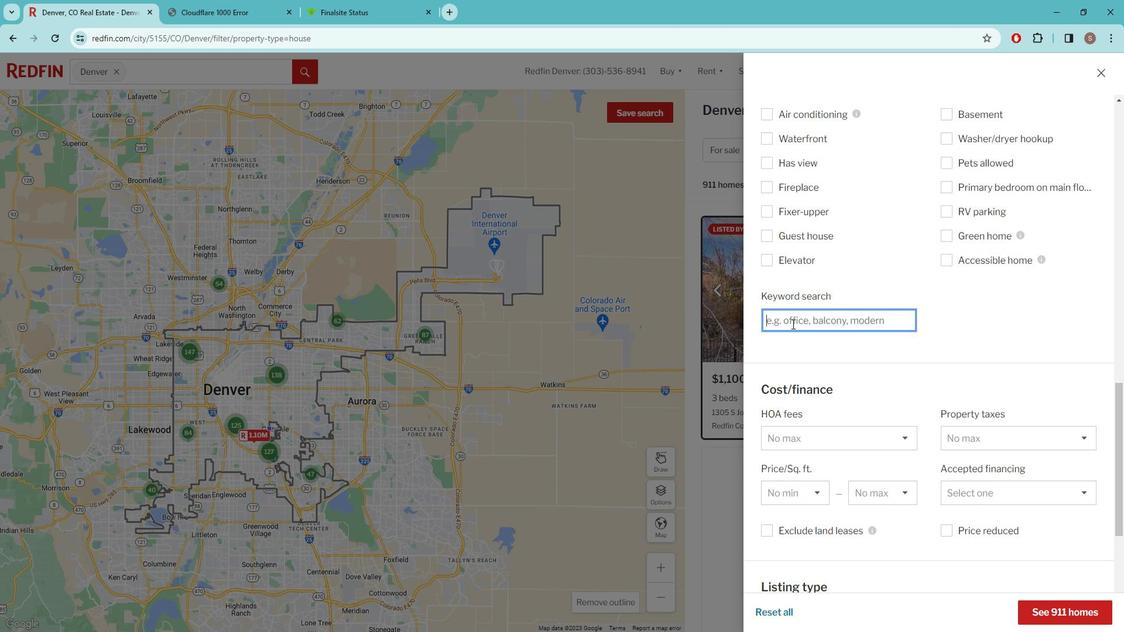 
Action: Key pressed IN<Key.space>DIFFERENT<Key.space>SHOOL<Key.space><Key.backspace><Key.backspace><Key.backspace><Key.backspace><Key.backspace>CHOOL<Key.space>DISTRICTS<Key.space>ANB<Key.backspace>D<Key.space>ASSESS<Key.space>SCHOOL<Key.space>RANKINGS
Screenshot: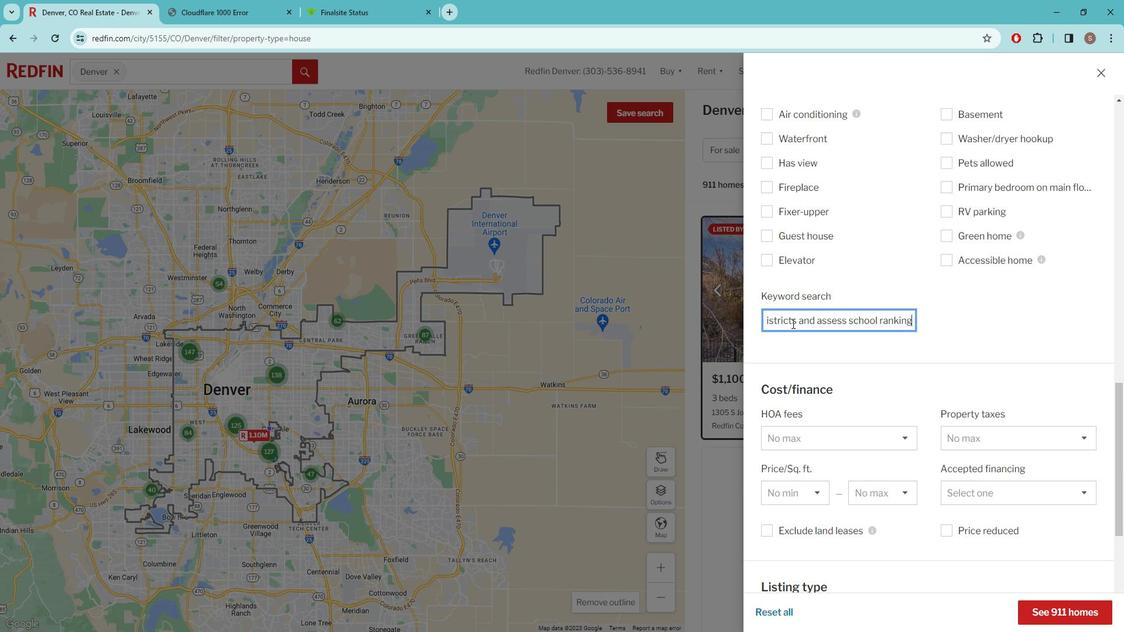
Action: Mouse moved to (844, 359)
Screenshot: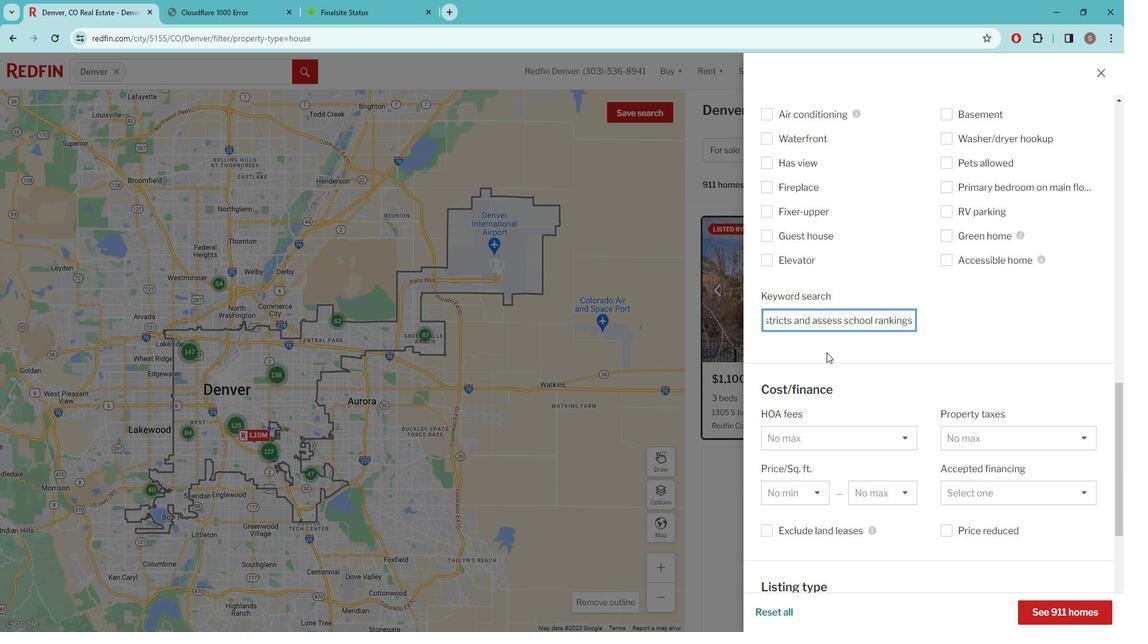 
Action: Mouse pressed left at (844, 359)
Screenshot: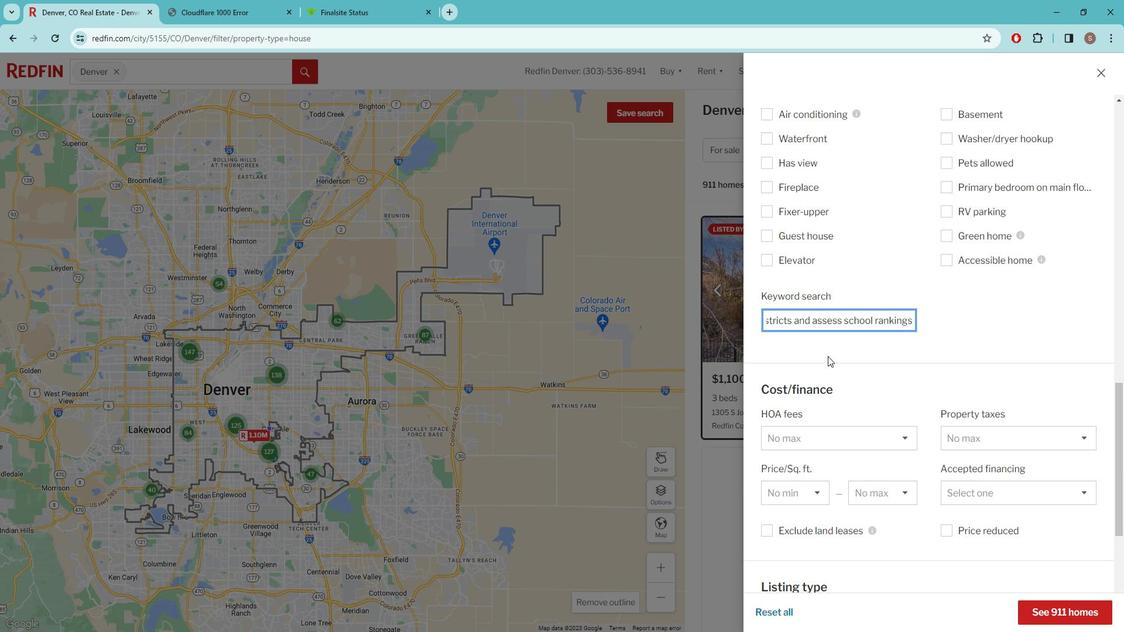 
Action: Mouse moved to (848, 364)
Screenshot: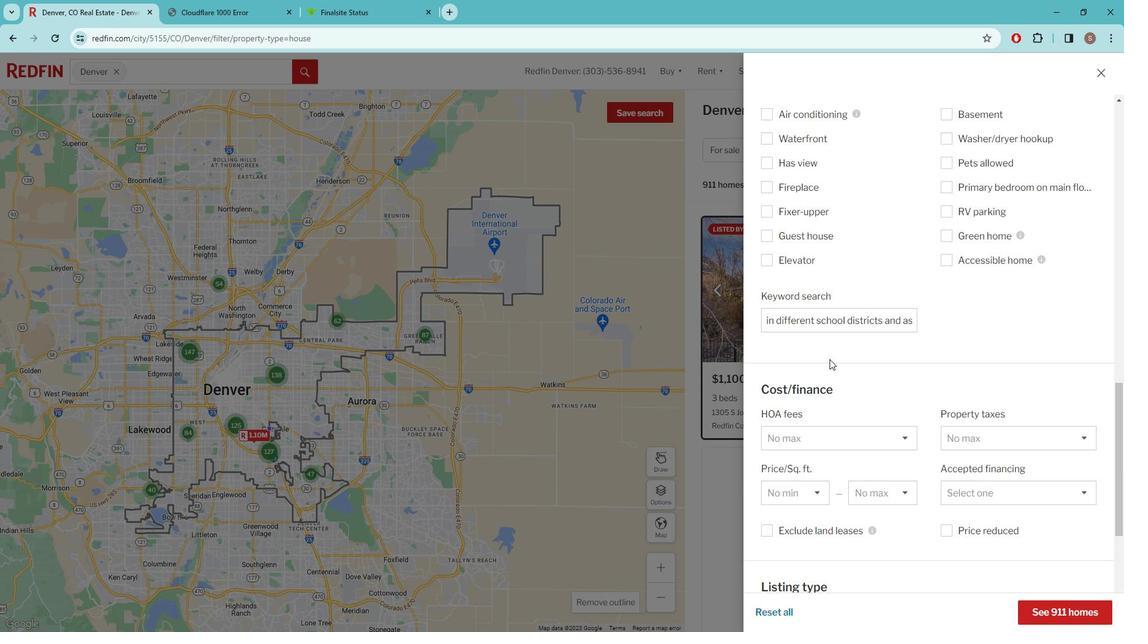 
Action: Mouse scrolled (848, 363) with delta (0, 0)
Screenshot: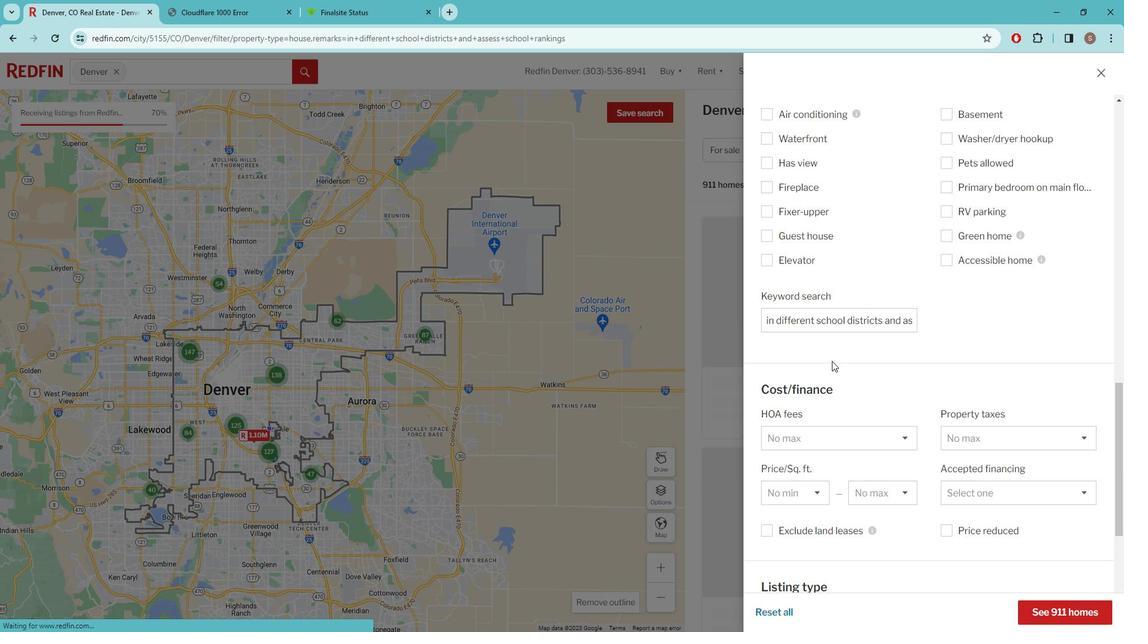 
Action: Mouse moved to (858, 352)
Screenshot: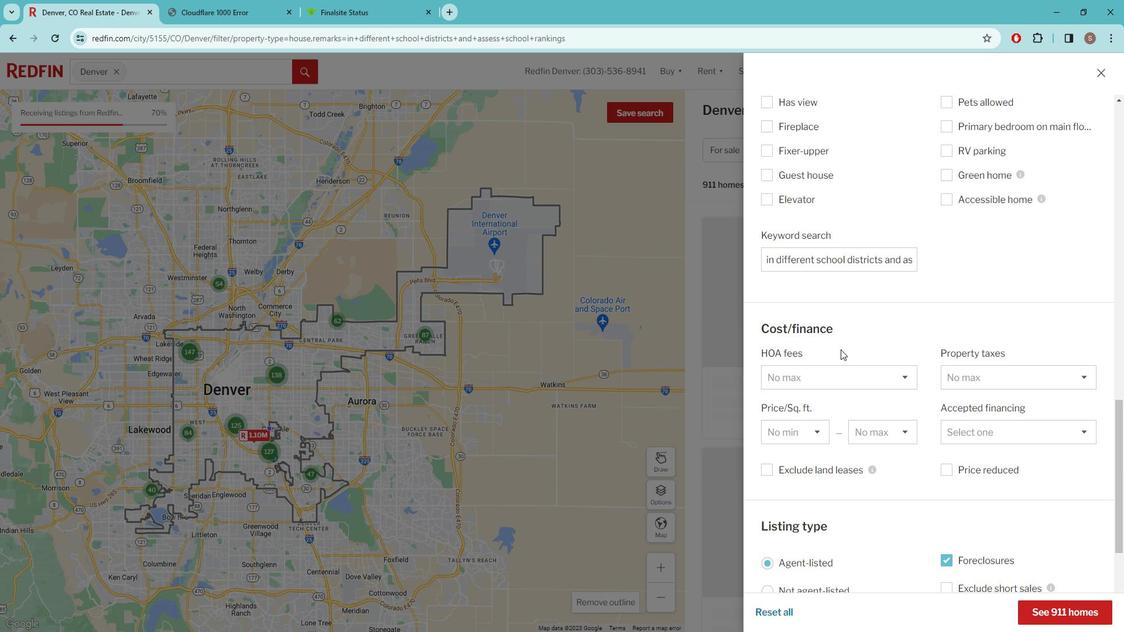 
Action: Mouse scrolled (858, 351) with delta (0, 0)
Screenshot: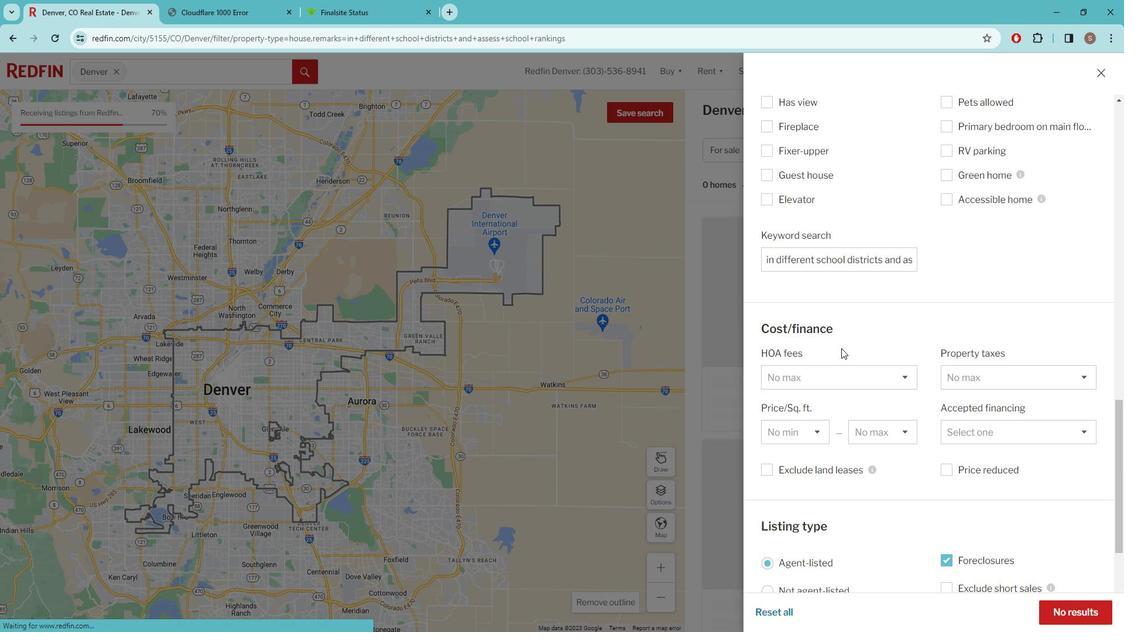 
Action: Mouse scrolled (858, 351) with delta (0, 0)
Screenshot: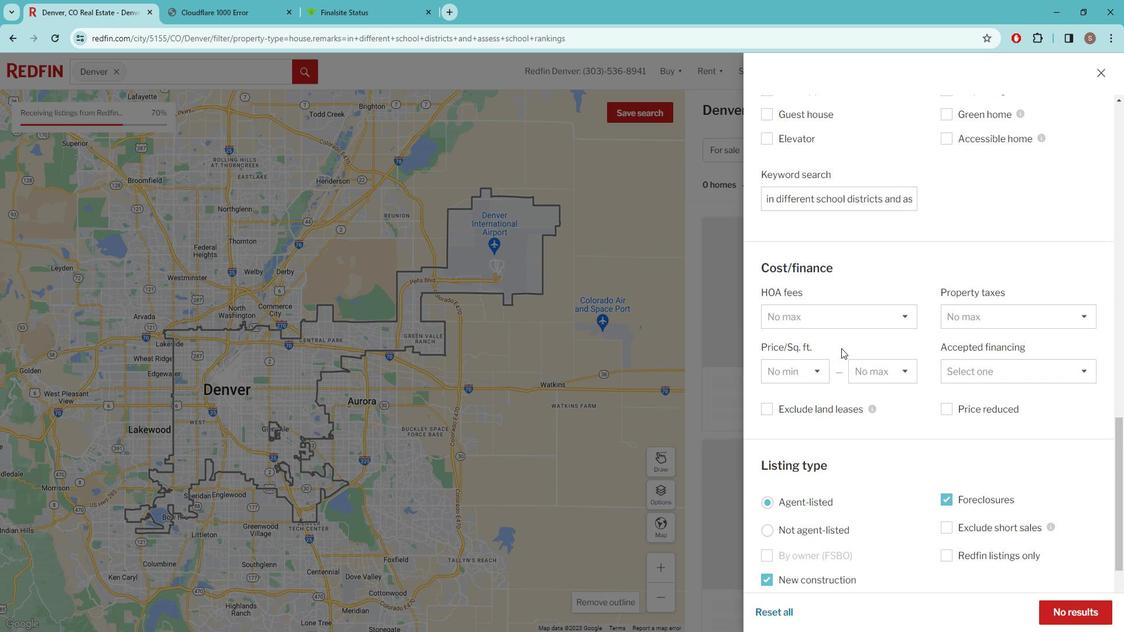 
Action: Mouse scrolled (858, 351) with delta (0, 0)
Screenshot: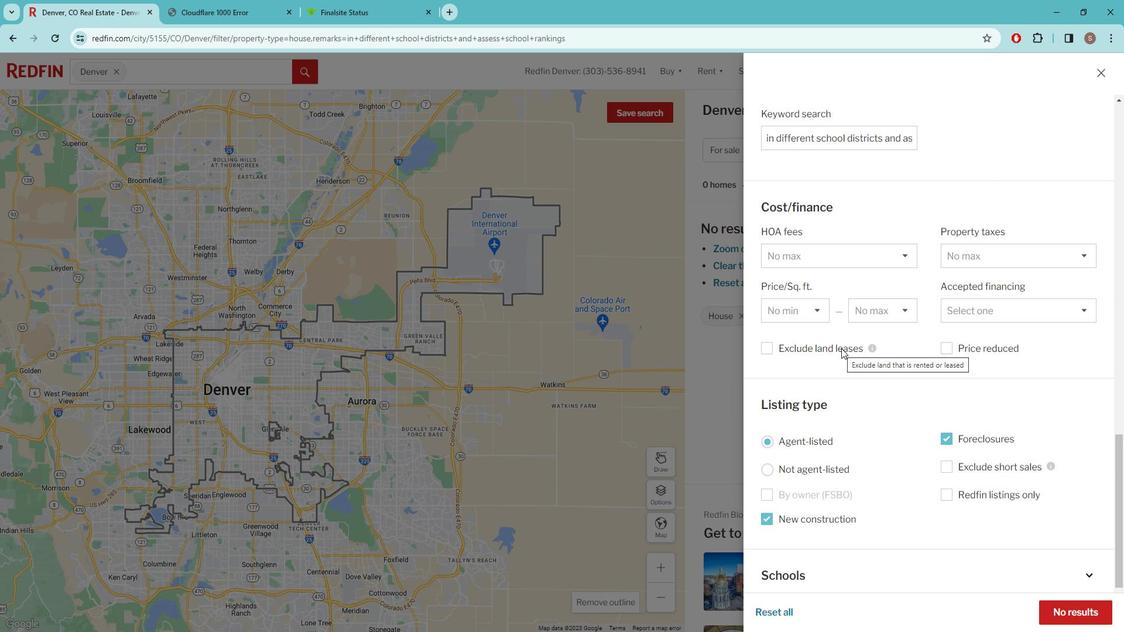 
Action: Mouse scrolled (858, 351) with delta (0, 0)
Screenshot: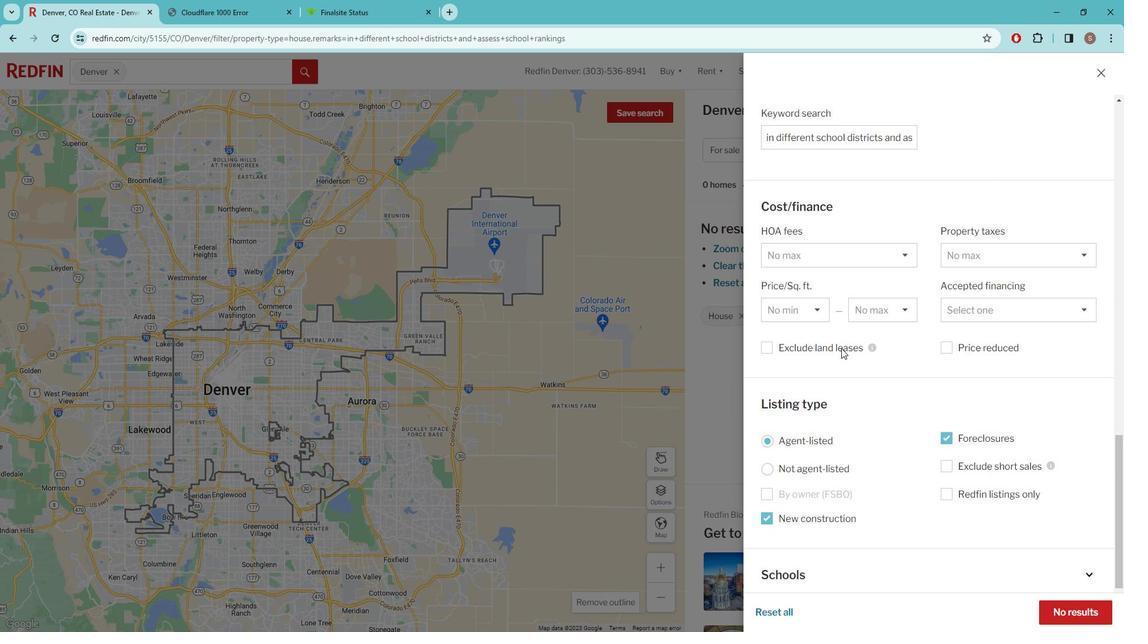 
Action: Mouse scrolled (858, 351) with delta (0, 0)
Screenshot: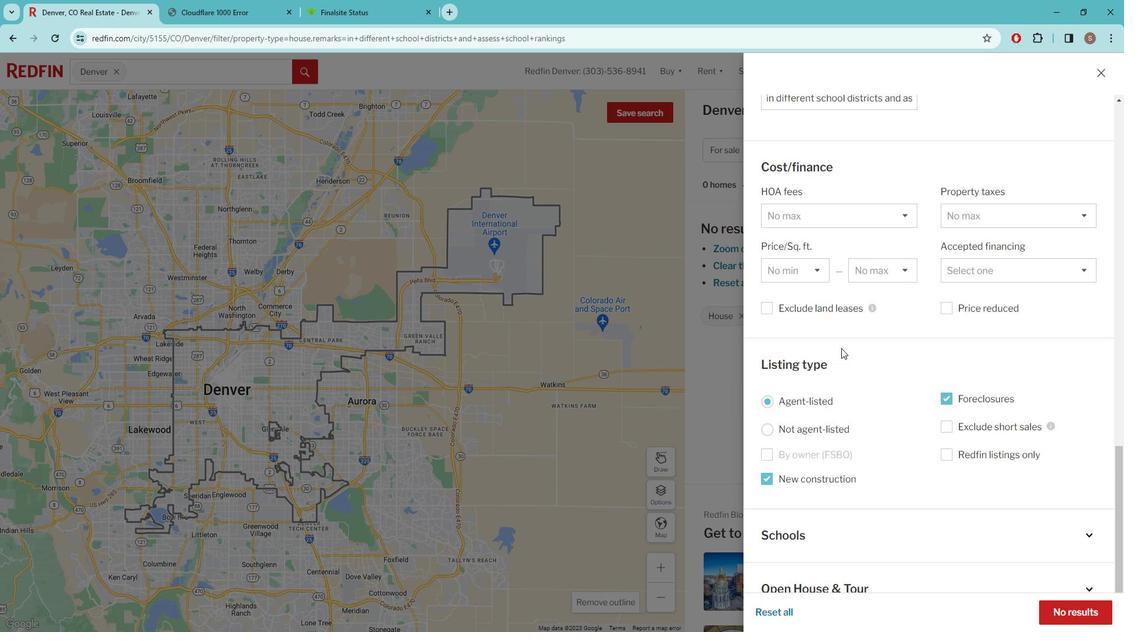 
Action: Mouse scrolled (858, 351) with delta (0, 0)
Screenshot: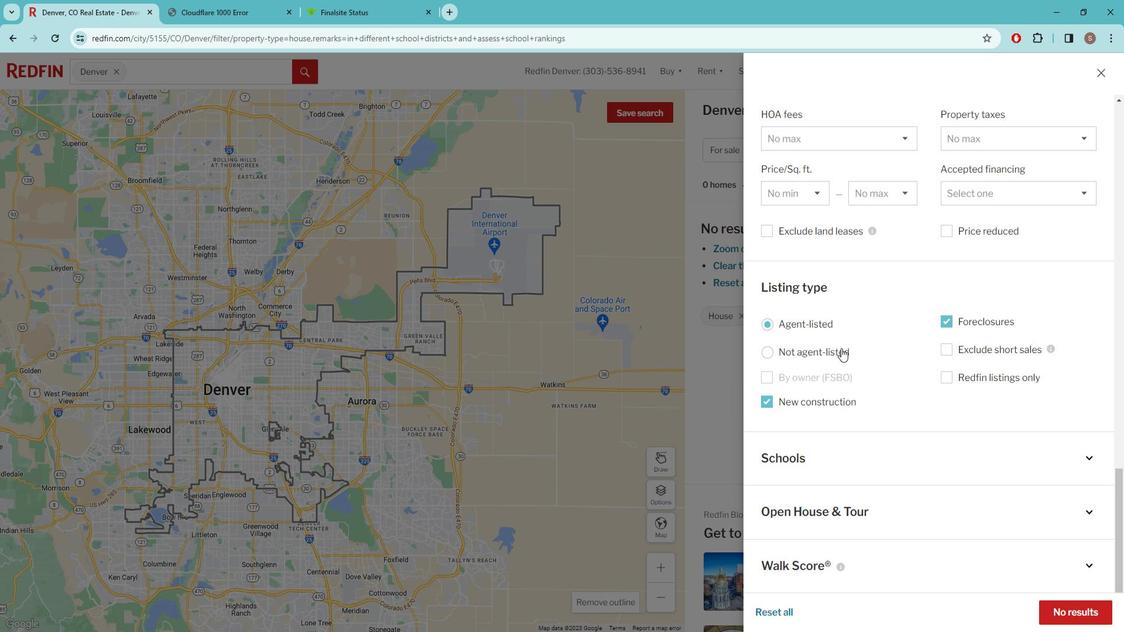 
Action: Mouse scrolled (858, 351) with delta (0, 0)
Screenshot: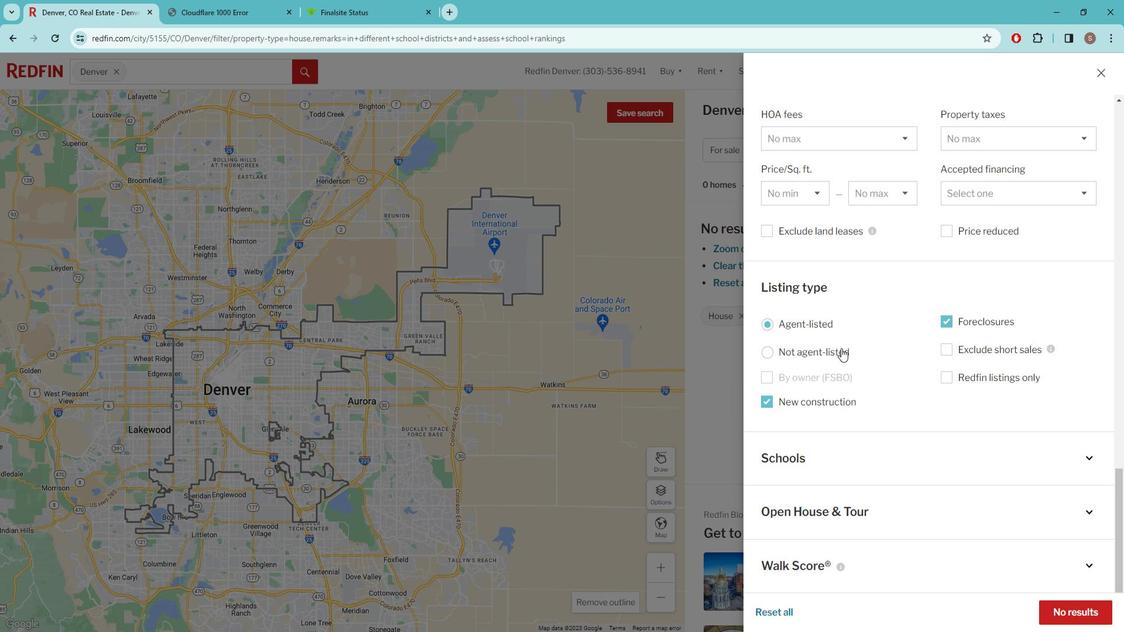 
Action: Mouse scrolled (858, 351) with delta (0, 0)
Screenshot: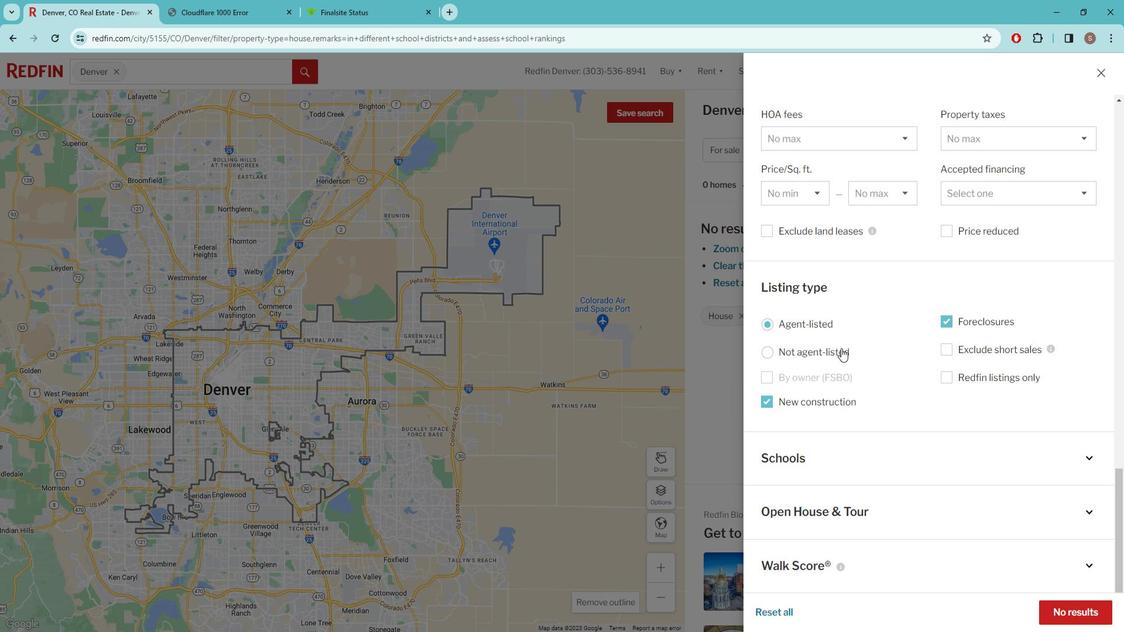 
Action: Mouse scrolled (858, 351) with delta (0, 0)
Screenshot: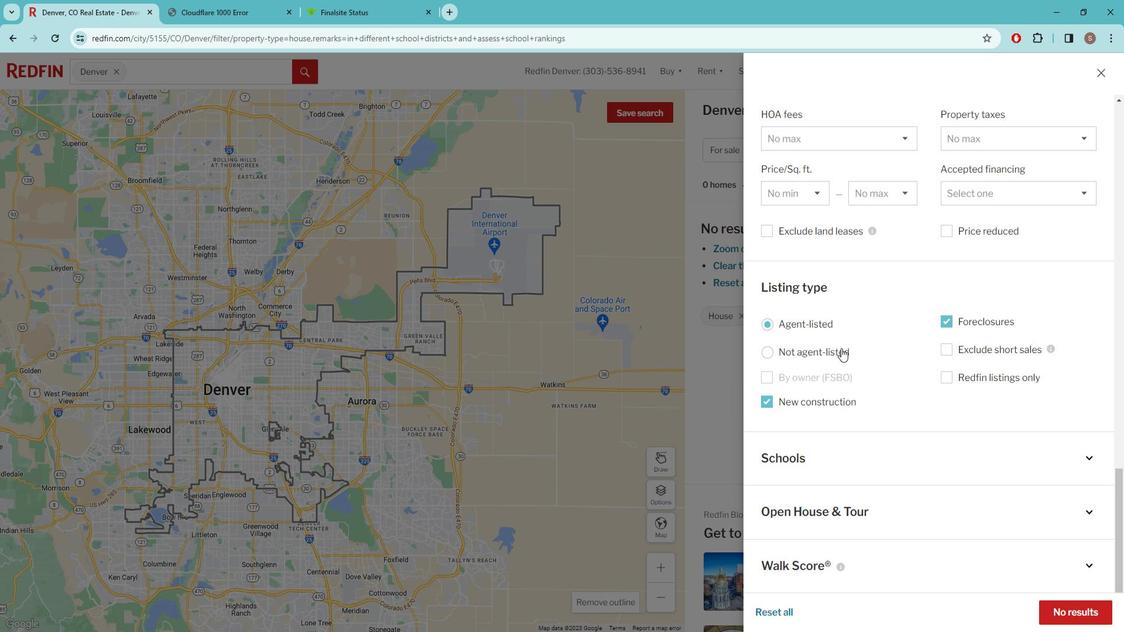 
Action: Mouse moved to (1101, 459)
Screenshot: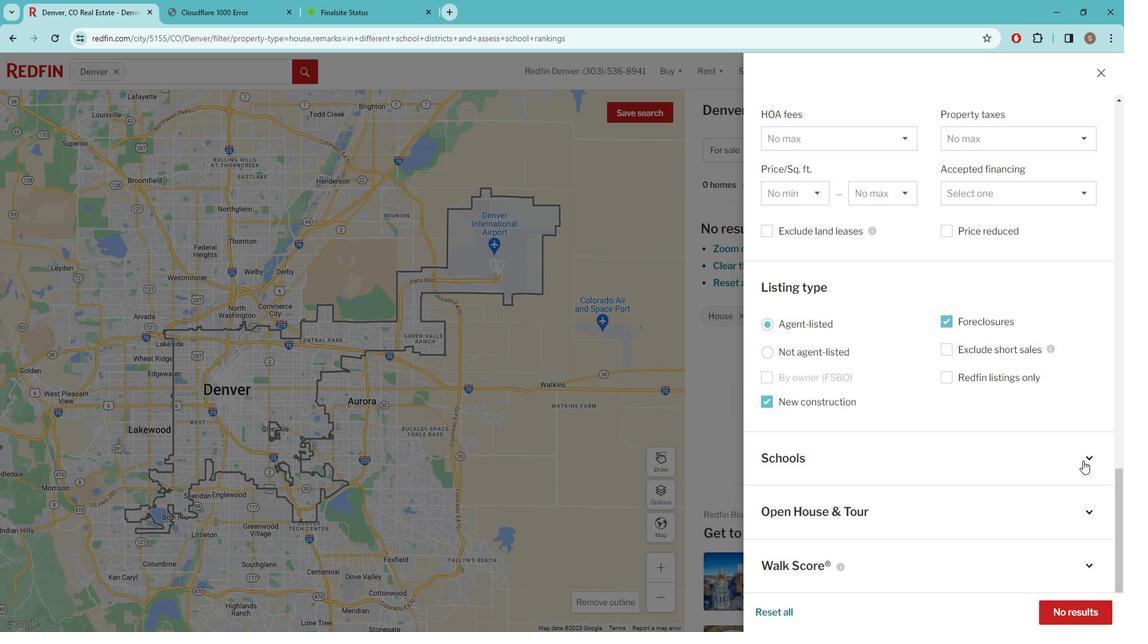 
Action: Mouse pressed left at (1101, 459)
Screenshot: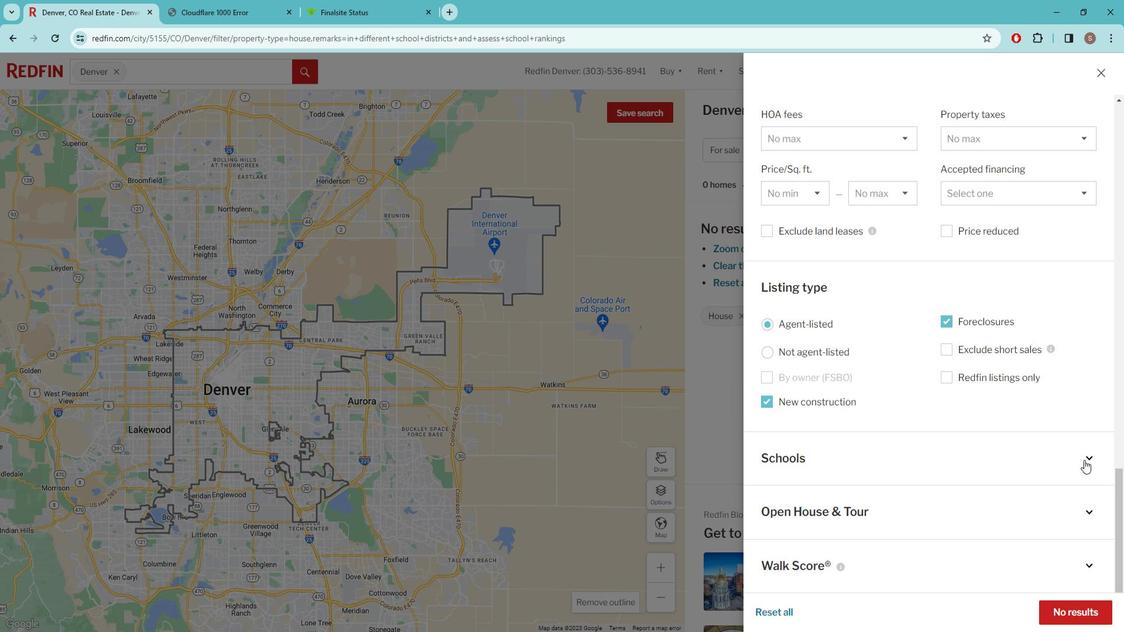 
Action: Mouse moved to (782, 430)
Screenshot: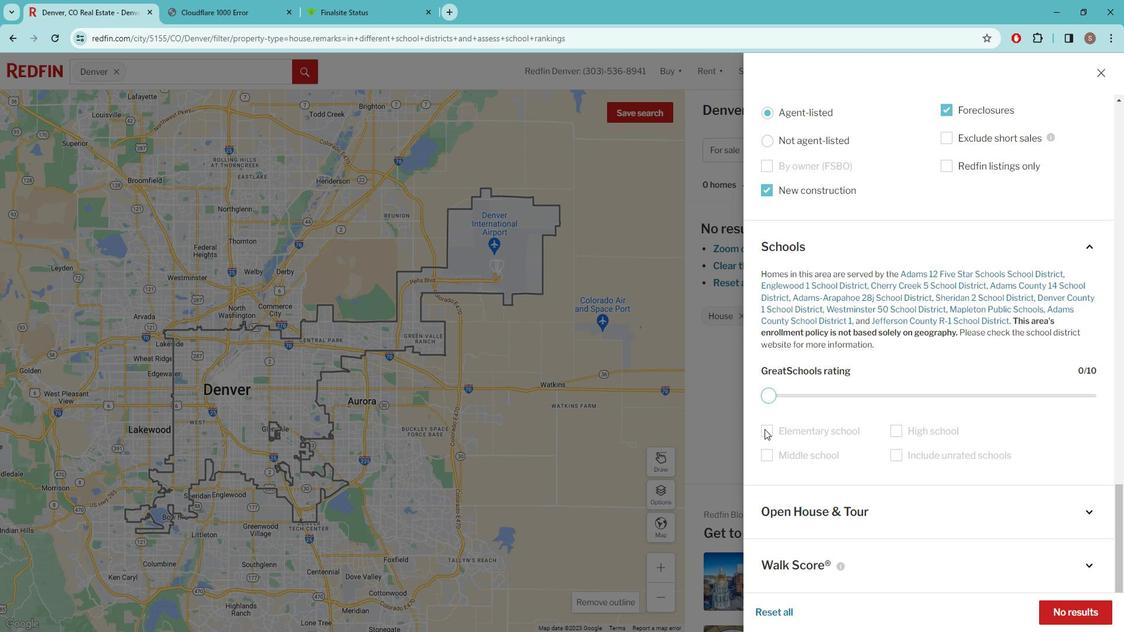 
Action: Mouse pressed left at (782, 430)
Screenshot: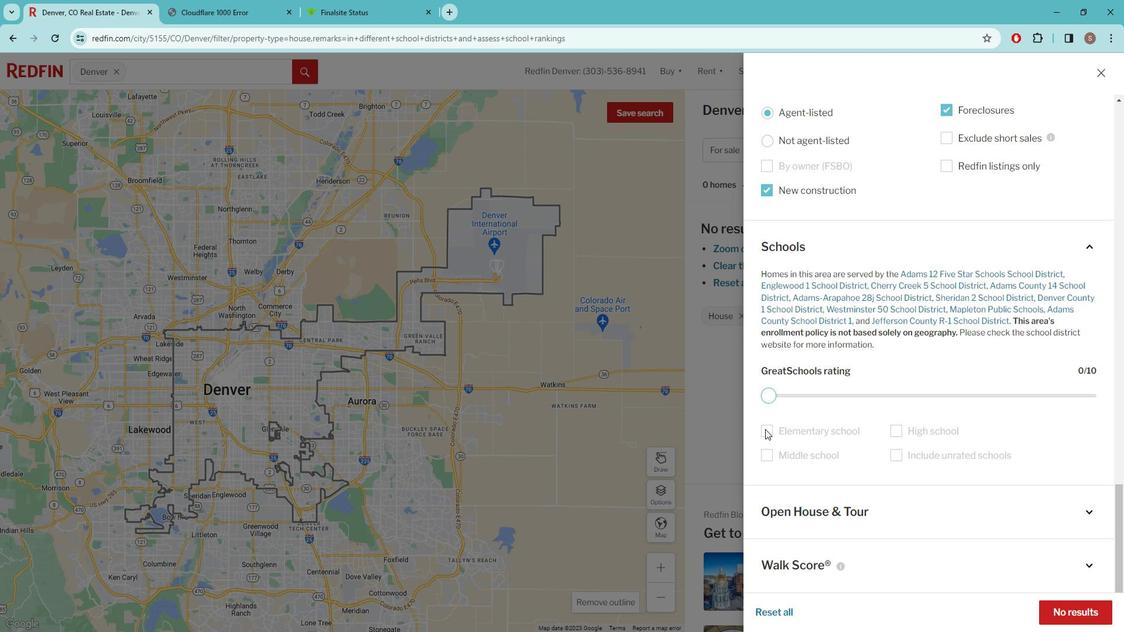 
Action: Mouse moved to (787, 428)
Screenshot: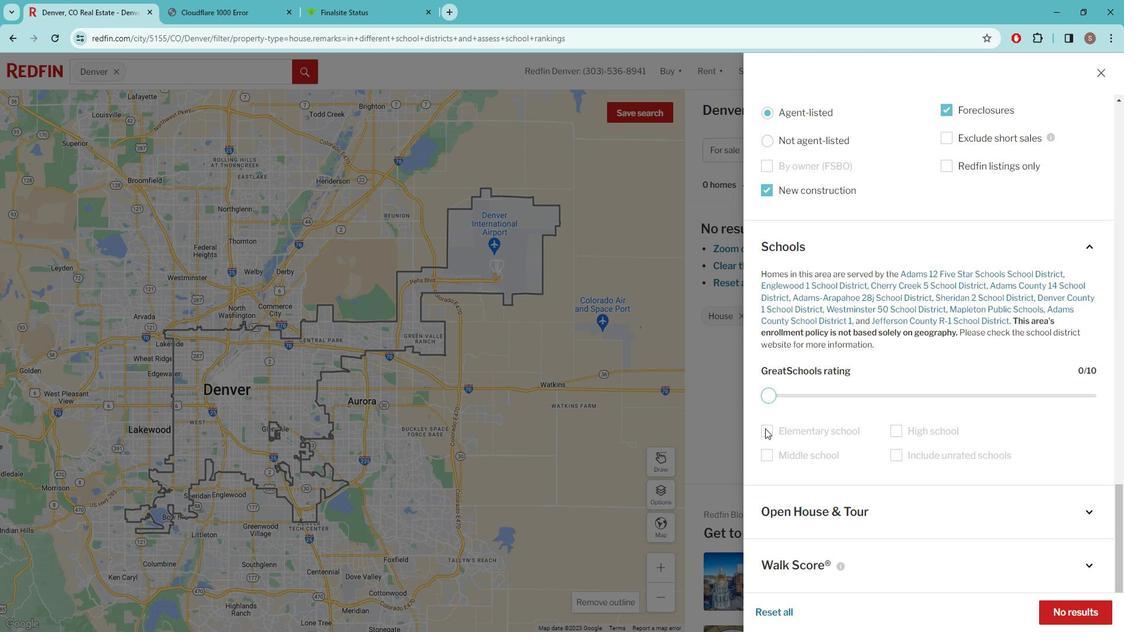 
Action: Mouse pressed left at (787, 428)
Screenshot: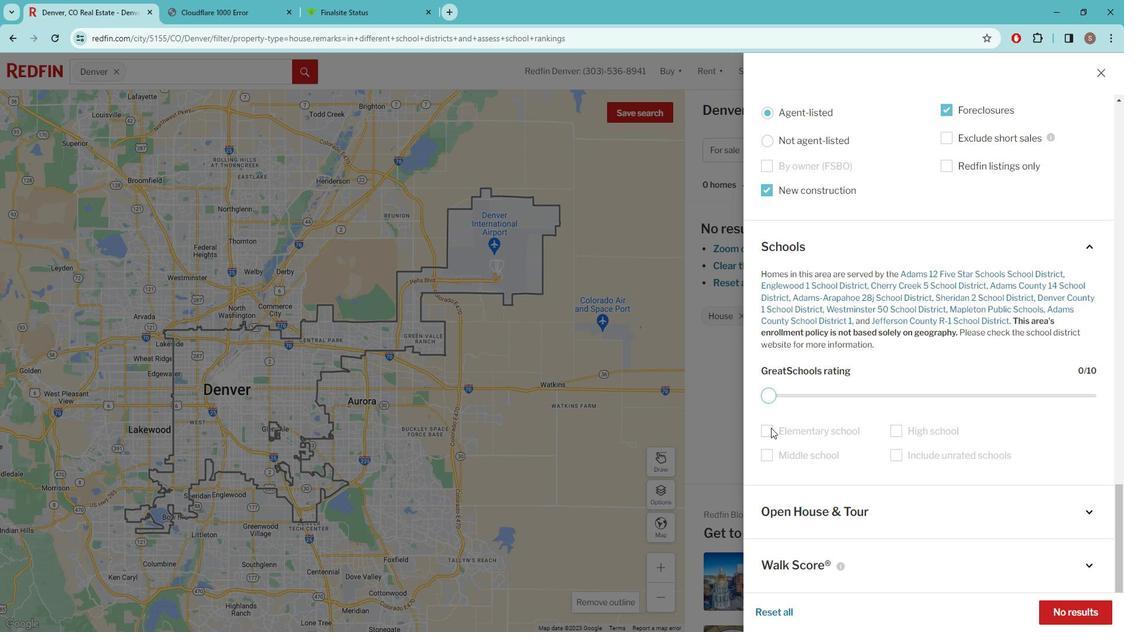 
Action: Mouse moved to (851, 396)
Screenshot: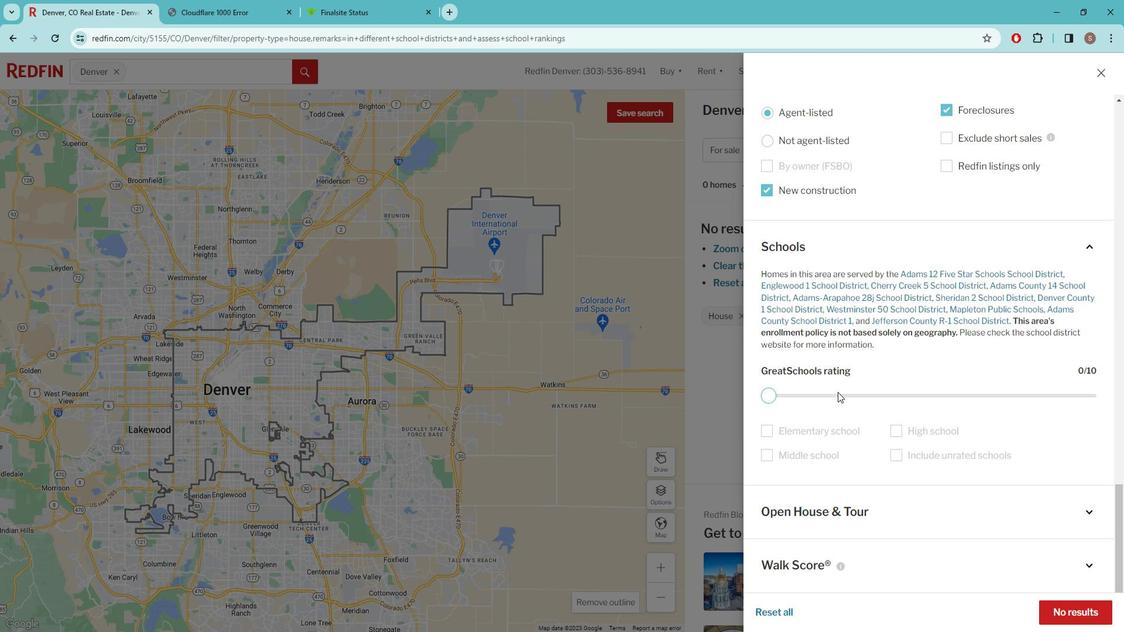 
Action: Mouse pressed left at (851, 396)
Screenshot: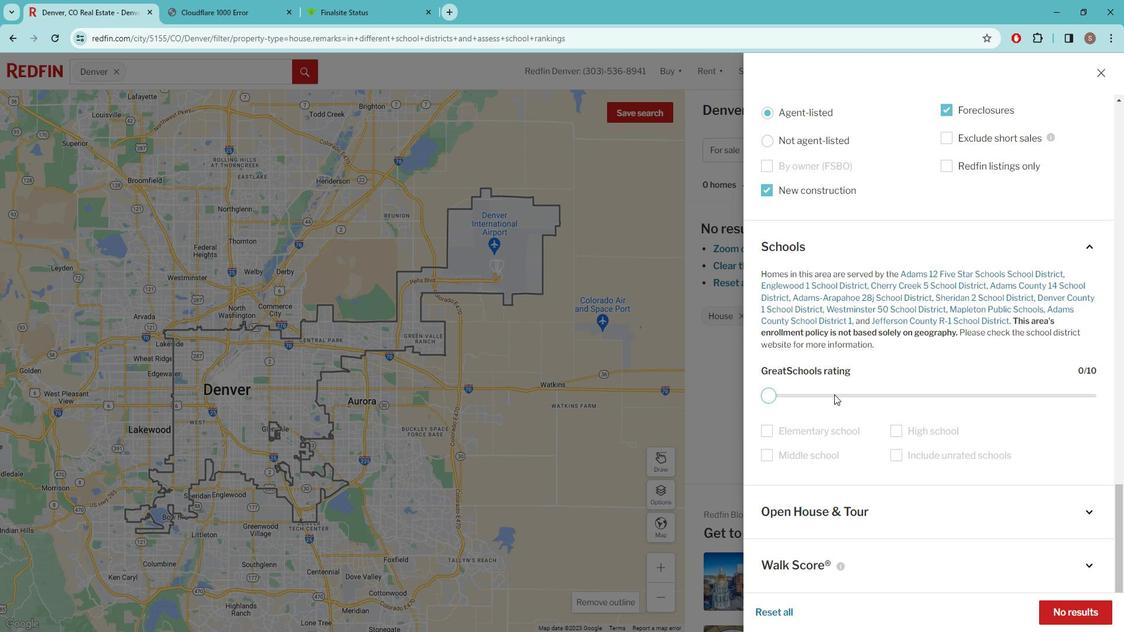
Action: Mouse moved to (917, 394)
Screenshot: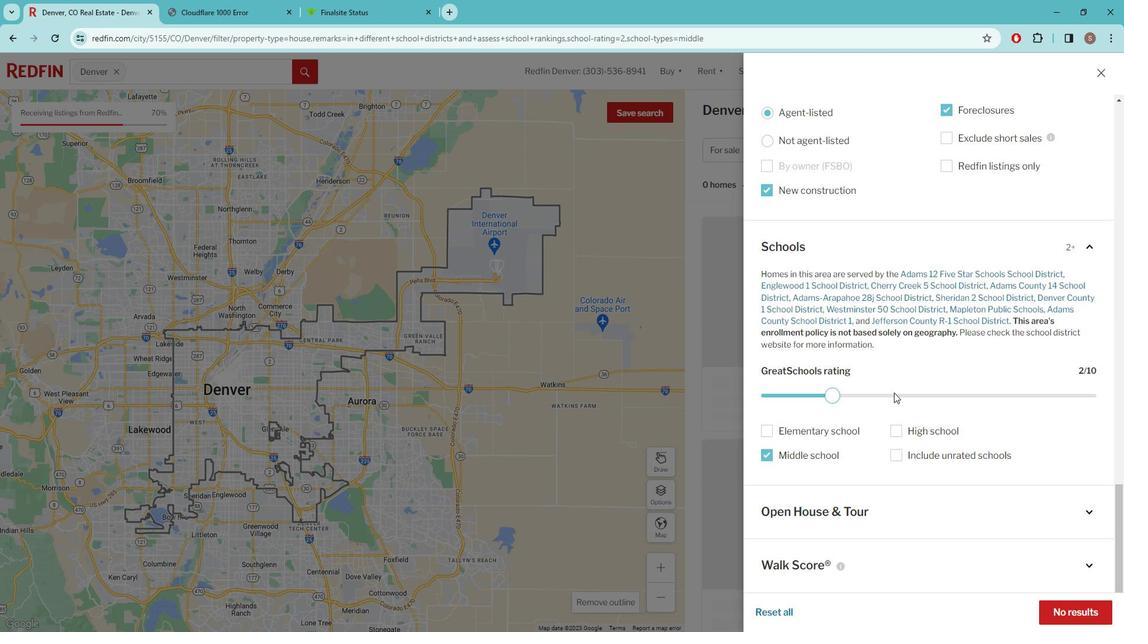 
Action: Mouse pressed left at (917, 394)
Screenshot: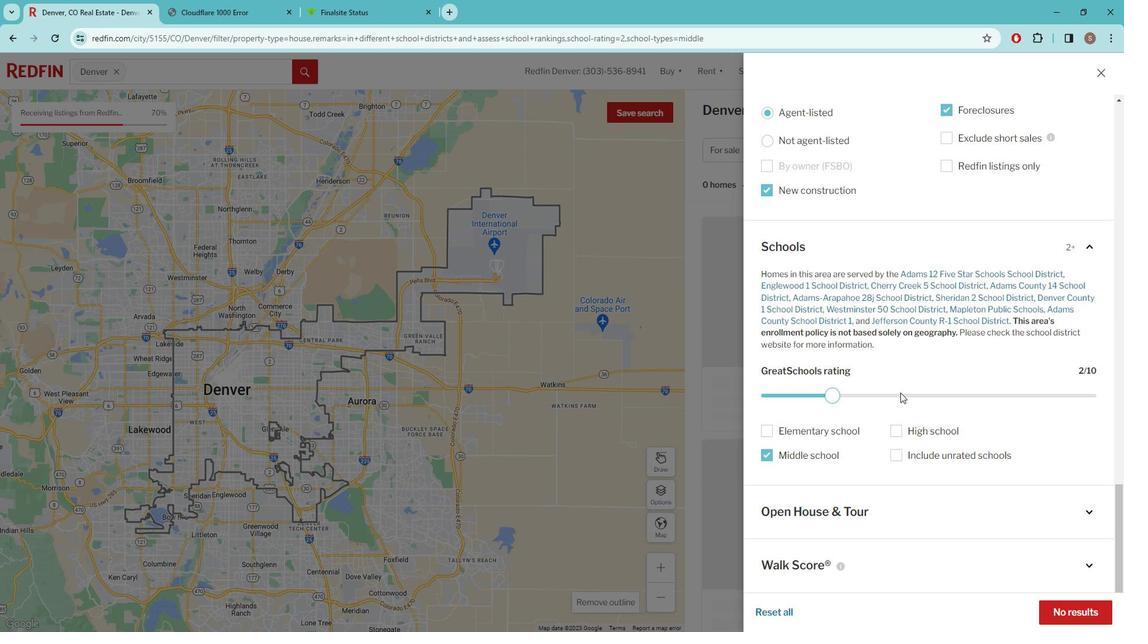 
Action: Mouse moved to (959, 404)
Screenshot: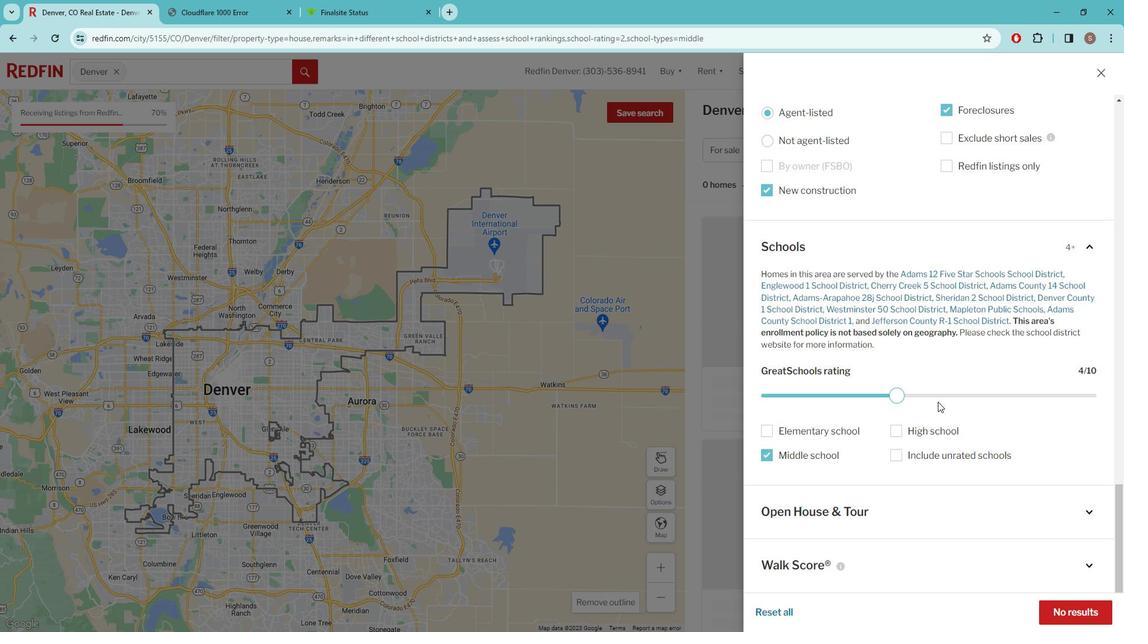 
Action: Mouse pressed left at (959, 404)
Screenshot: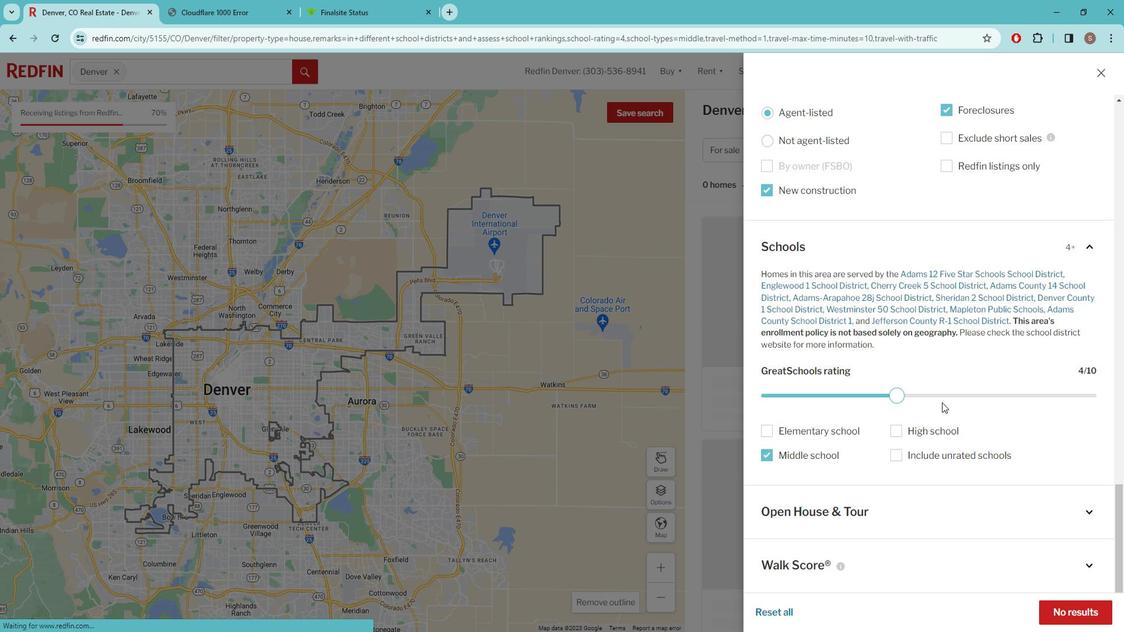 
Action: Mouse moved to (911, 434)
Screenshot: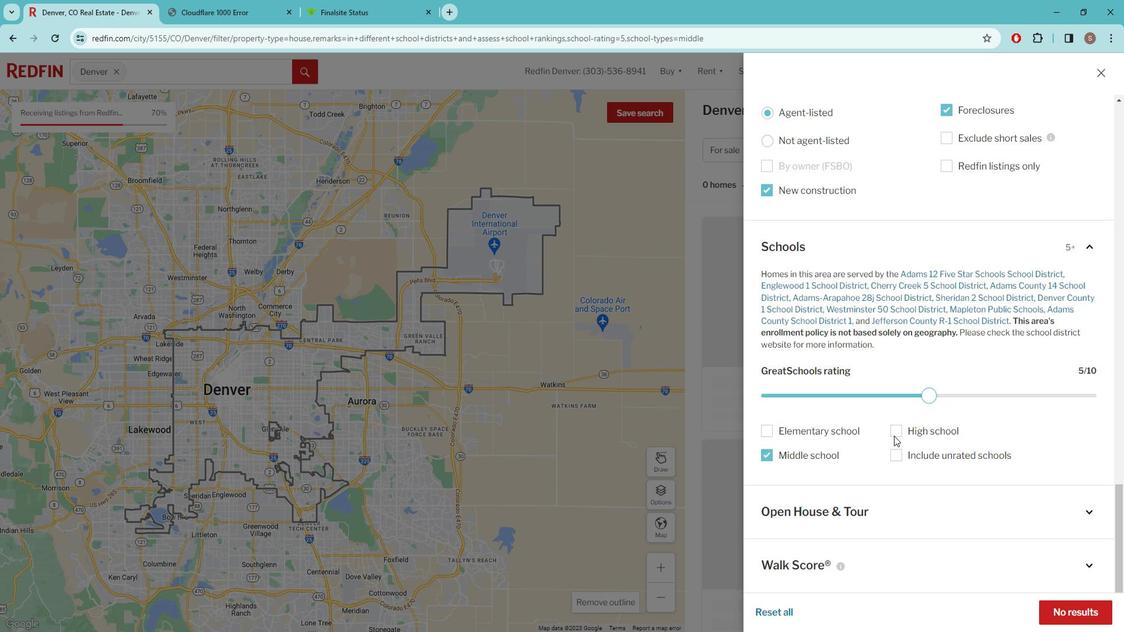 
Action: Mouse pressed left at (911, 434)
Screenshot: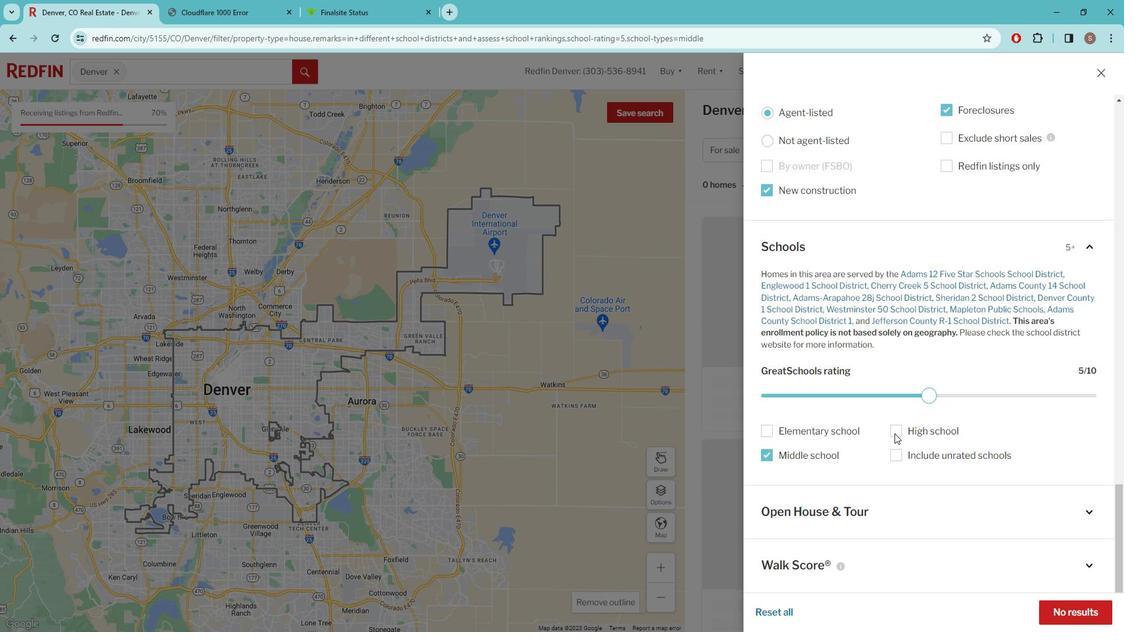 
Action: Mouse moved to (785, 455)
Screenshot: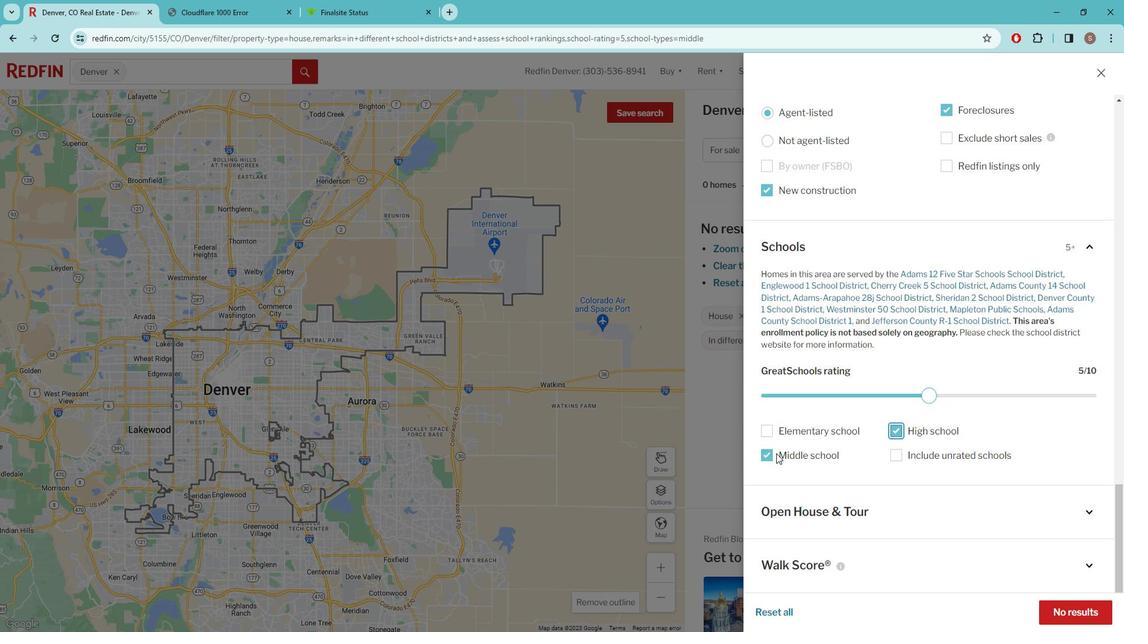 
Action: Mouse pressed left at (785, 455)
Screenshot: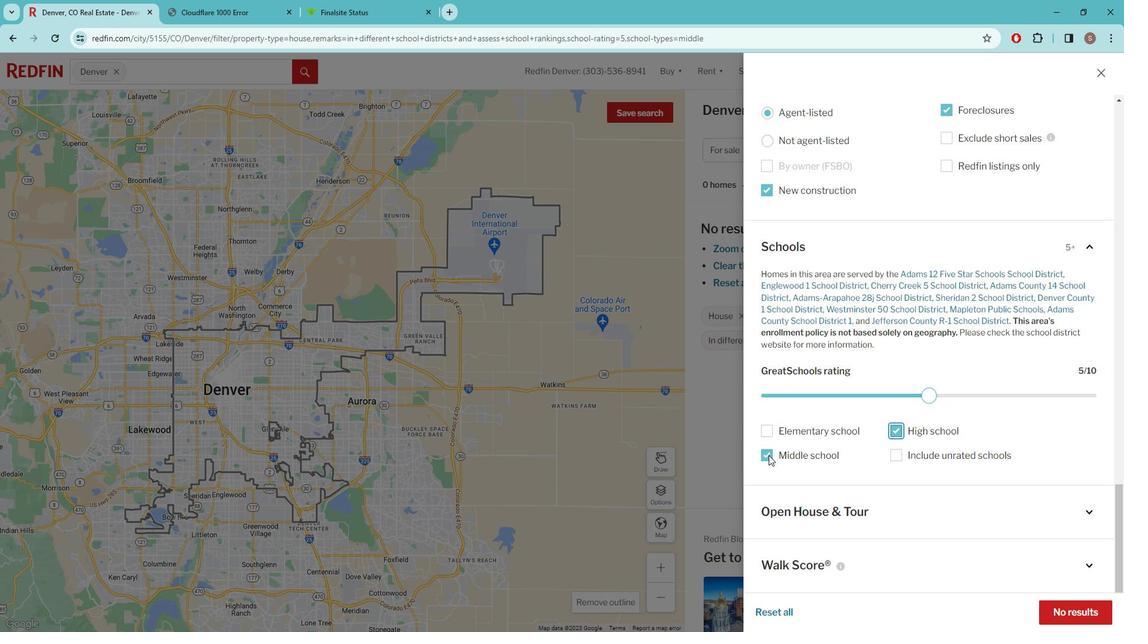 
Action: Mouse moved to (968, 371)
Screenshot: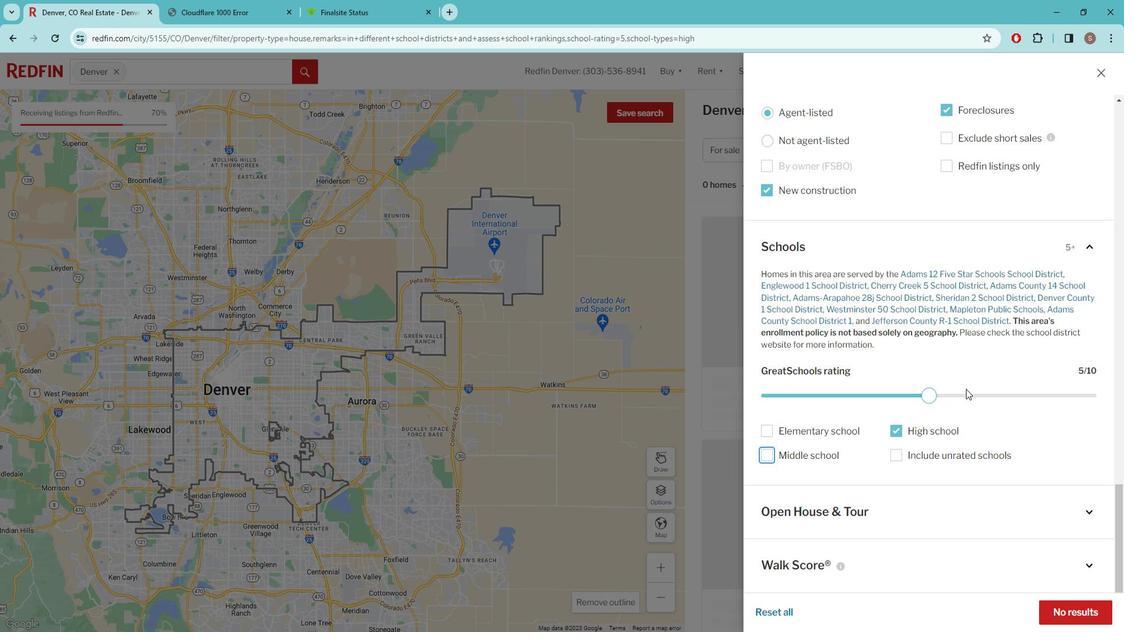 
Action: Mouse scrolled (968, 372) with delta (0, 0)
Screenshot: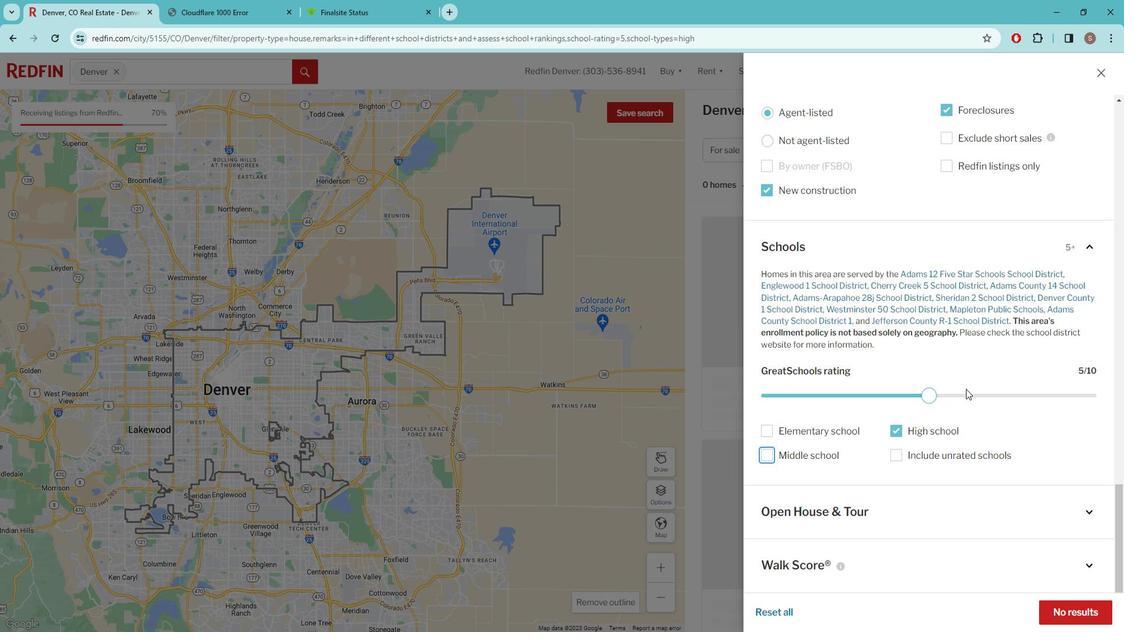 
Action: Mouse moved to (957, 359)
Screenshot: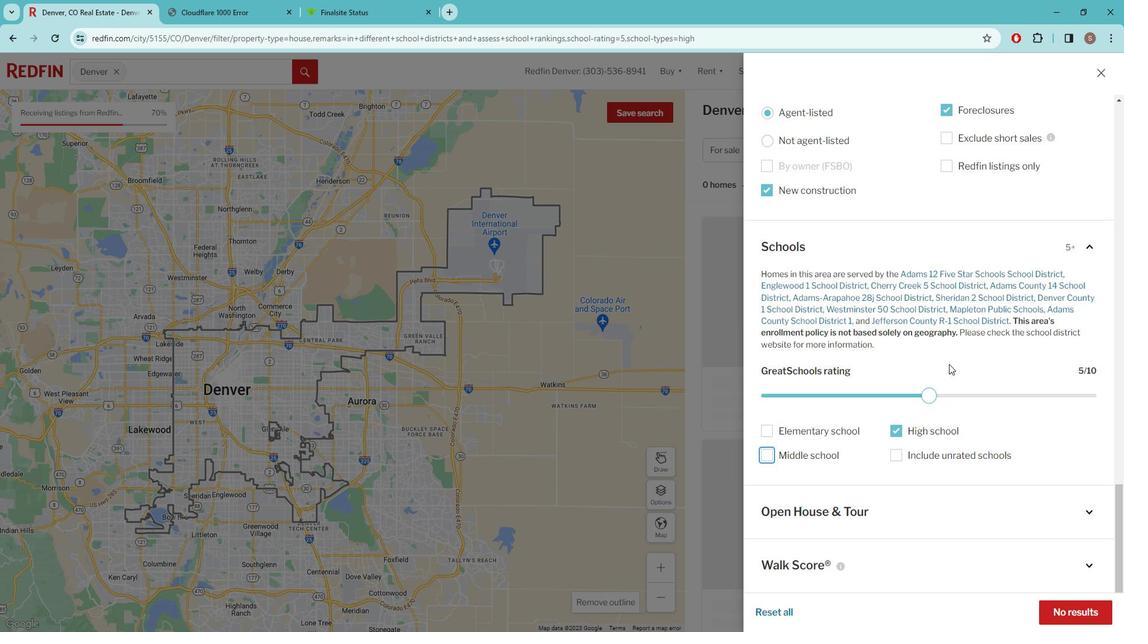 
Action: Mouse scrolled (957, 360) with delta (0, 0)
Screenshot: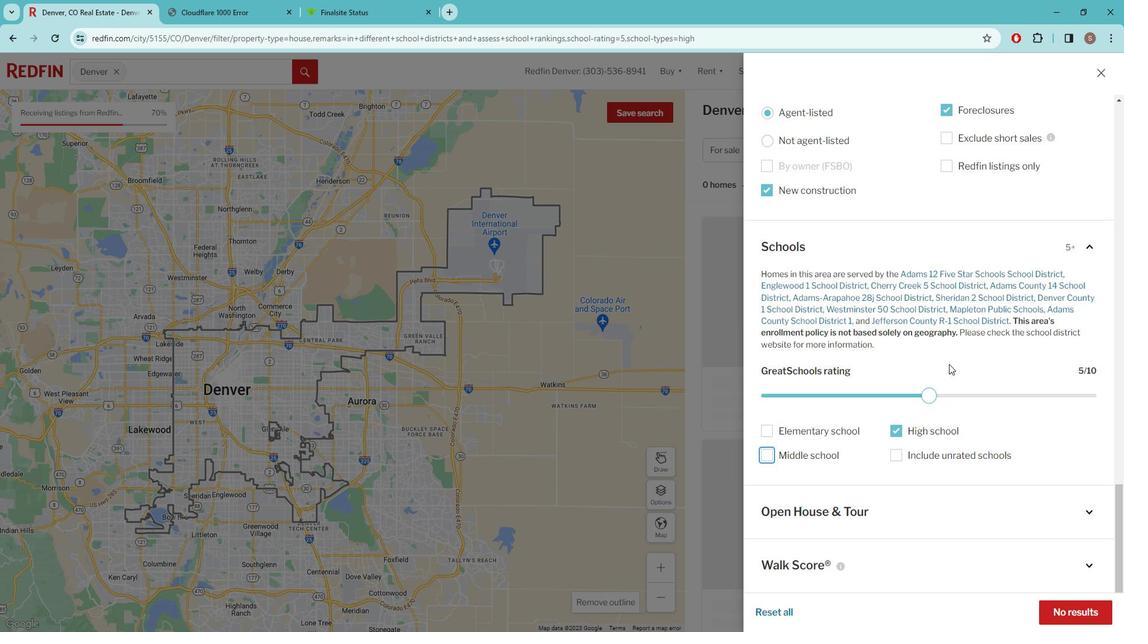
Action: Mouse moved to (943, 352)
Screenshot: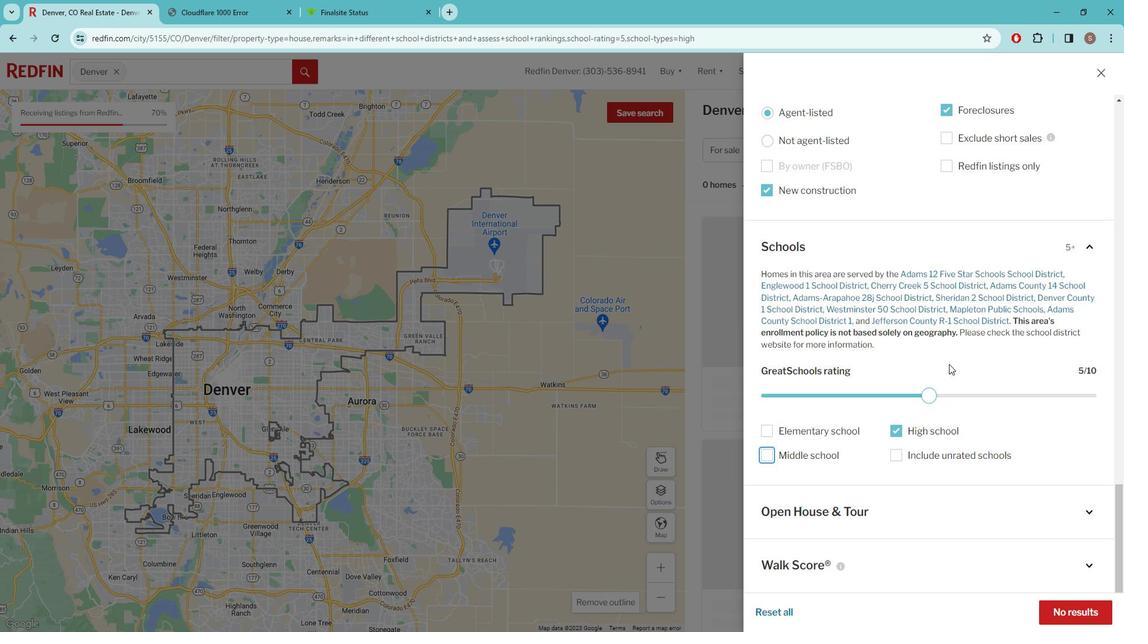 
Action: Mouse scrolled (943, 353) with delta (0, 0)
Screenshot: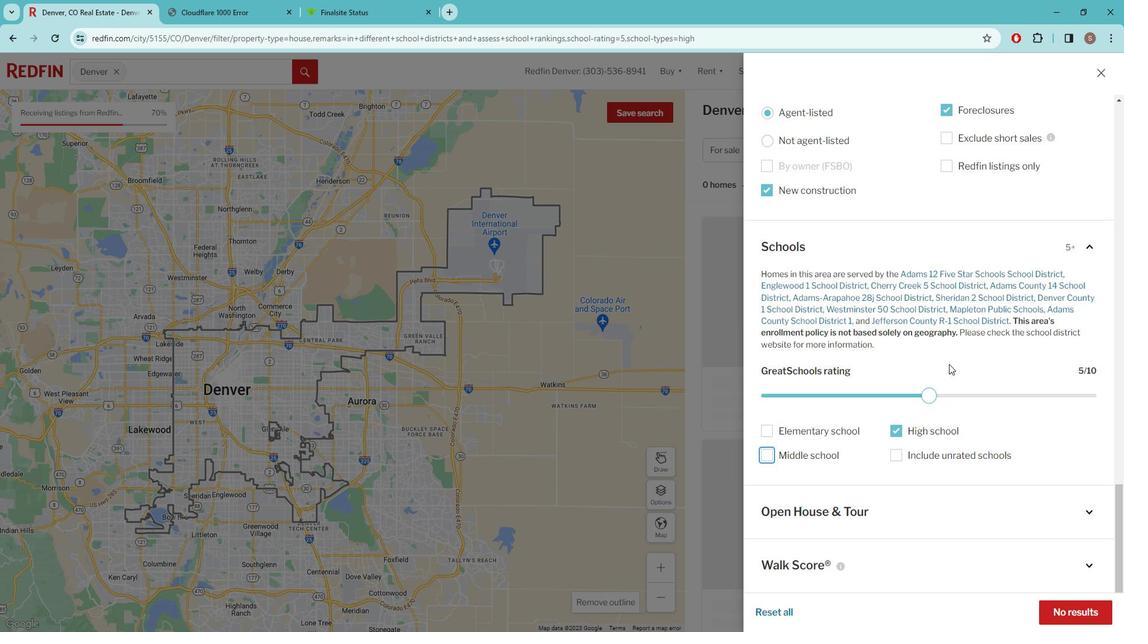 
Action: Mouse moved to (939, 351)
Screenshot: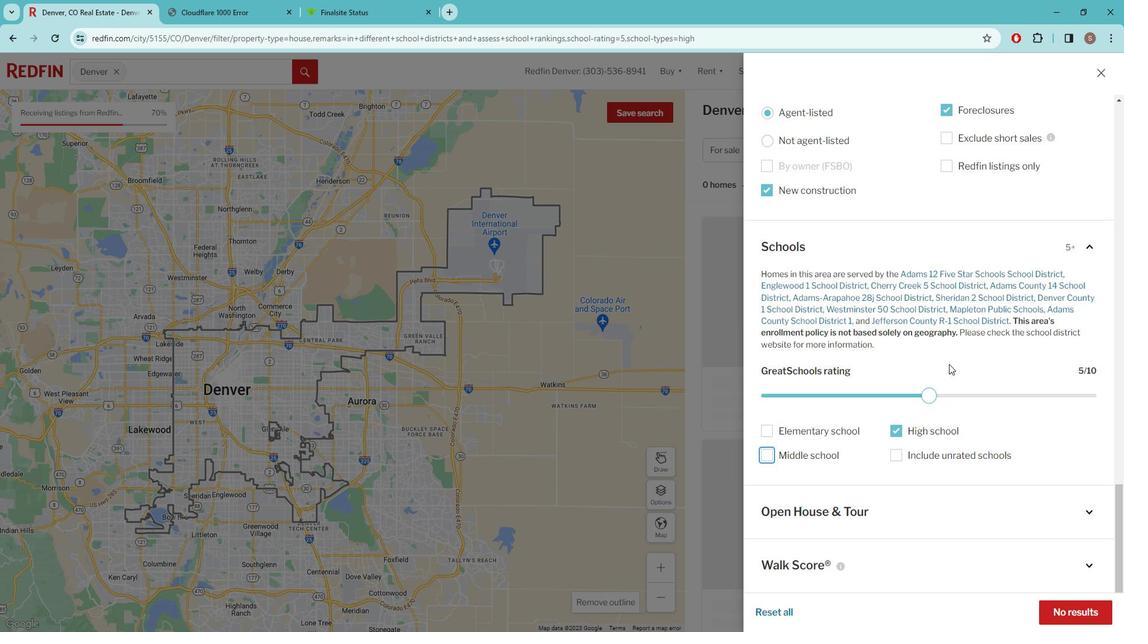 
Action: Mouse scrolled (939, 352) with delta (0, 0)
Screenshot: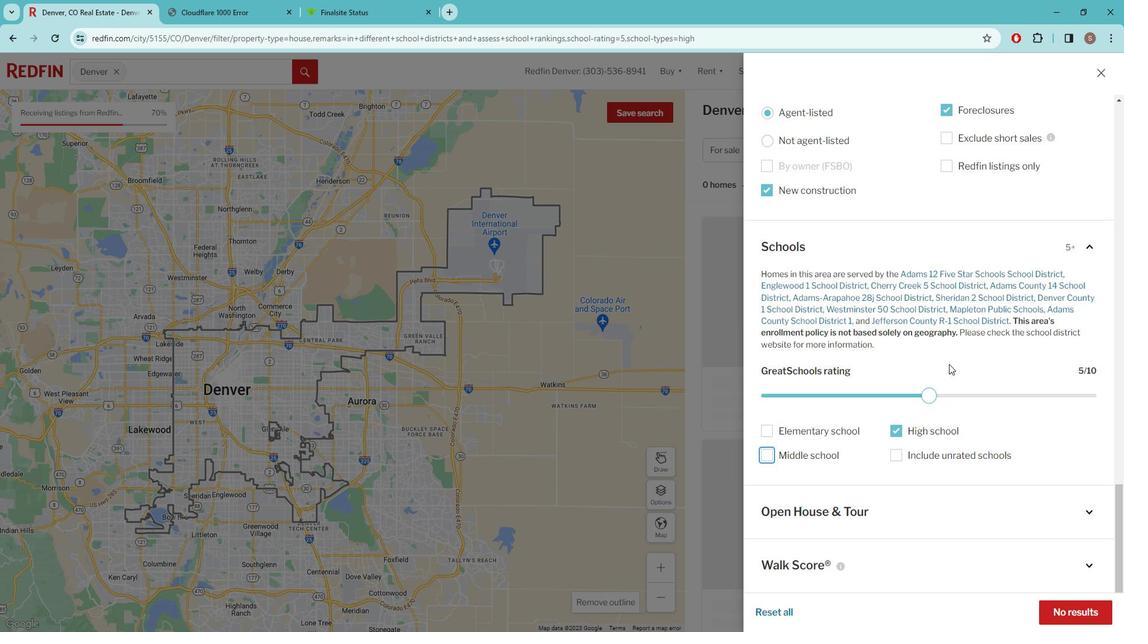 
Action: Mouse moved to (937, 351)
Screenshot: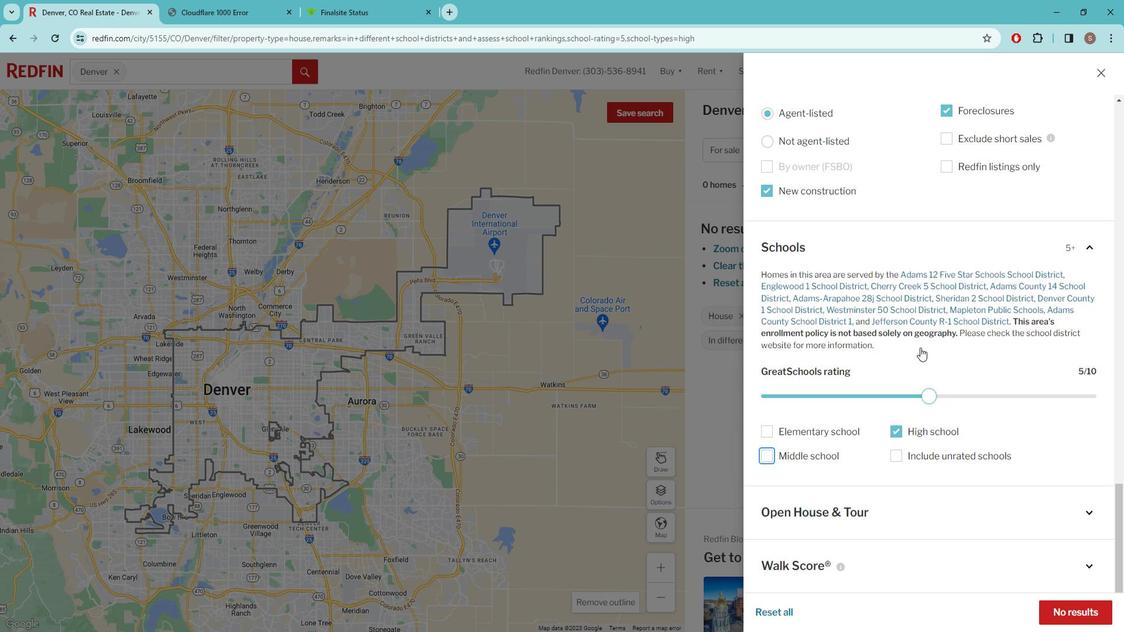 
Action: Mouse scrolled (937, 352) with delta (0, 0)
Screenshot: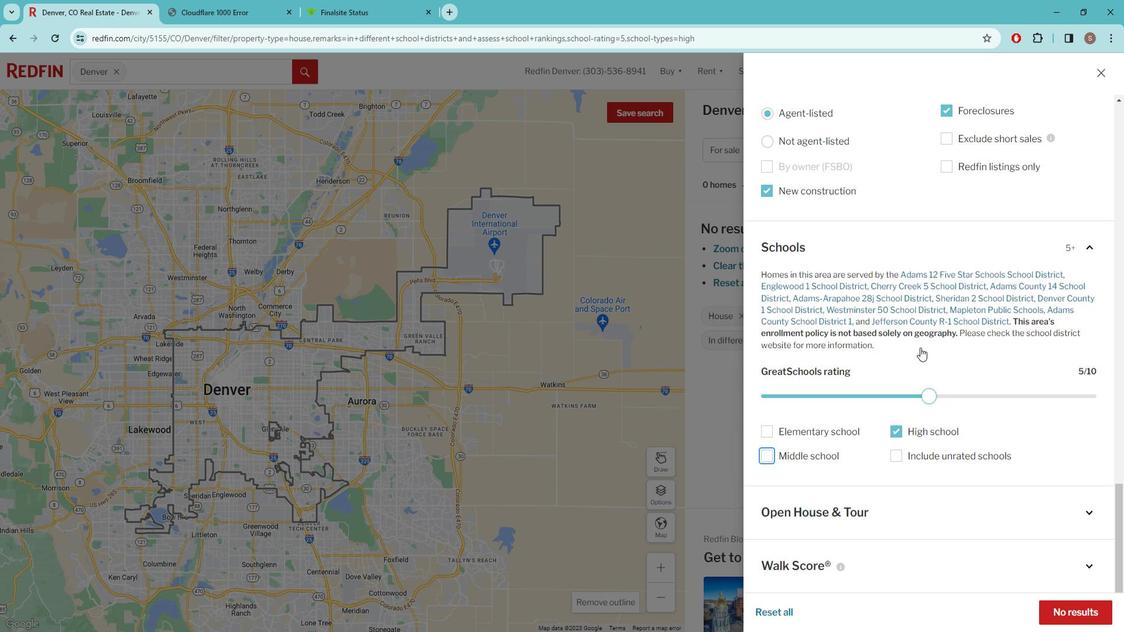 
Action: Mouse scrolled (937, 352) with delta (0, 0)
Screenshot: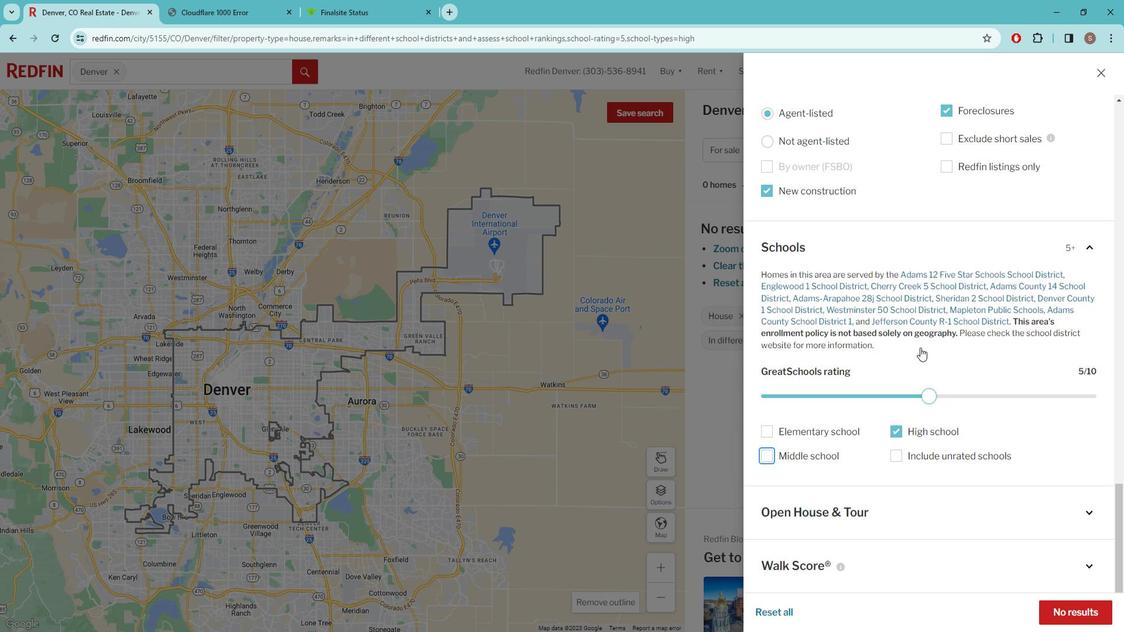 
Action: Mouse scrolled (937, 352) with delta (0, 0)
Screenshot: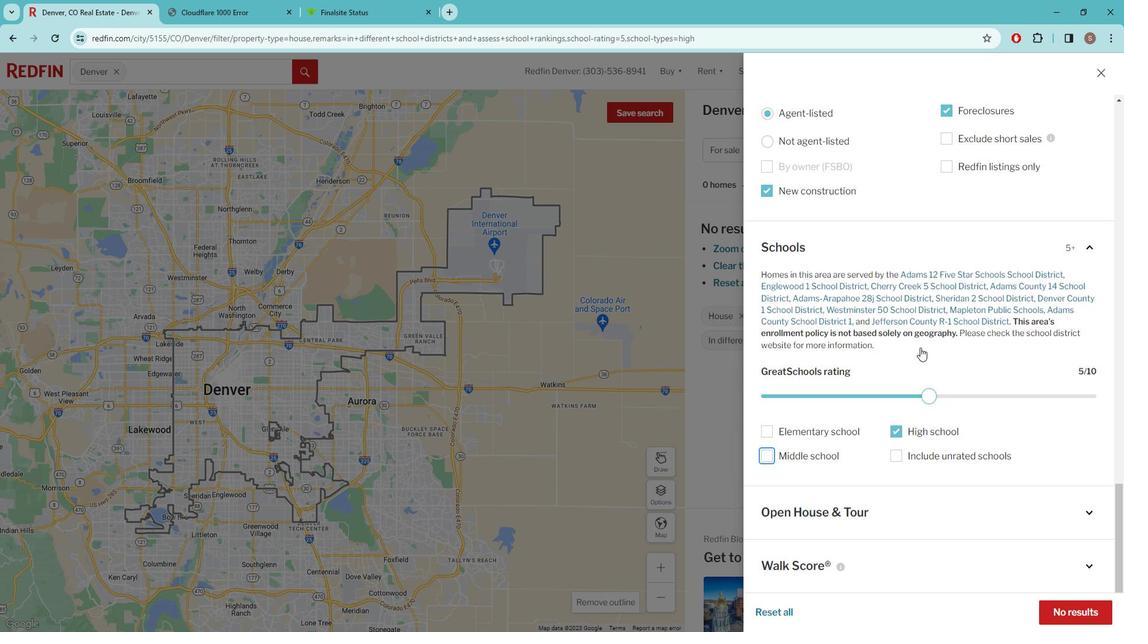 
Action: Mouse moved to (857, 244)
Screenshot: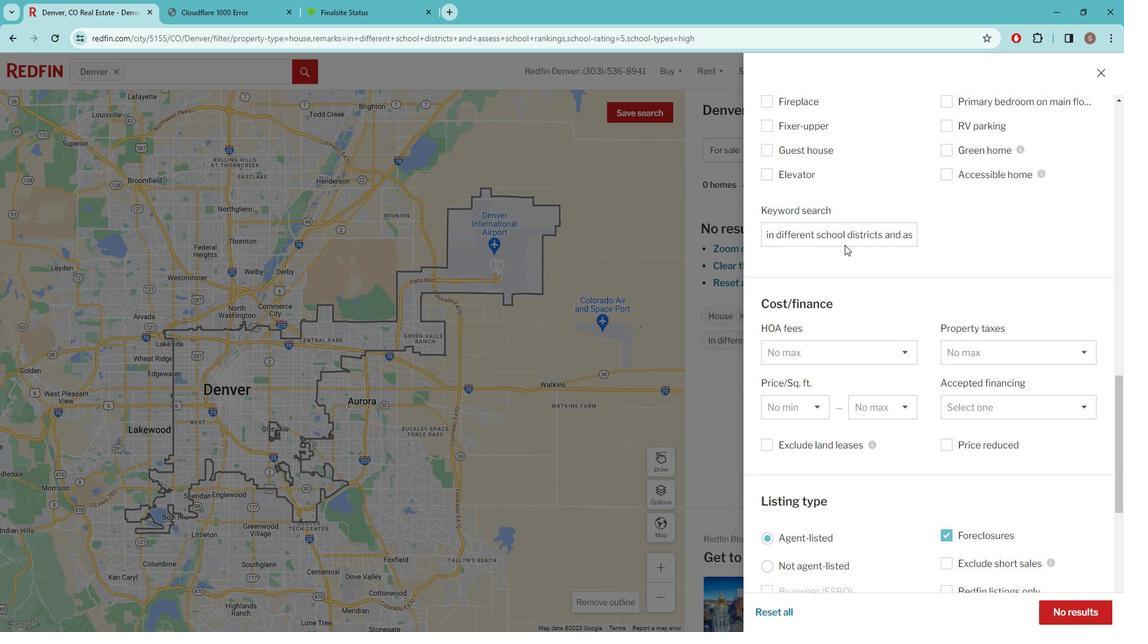 
Action: Mouse pressed left at (857, 244)
Screenshot: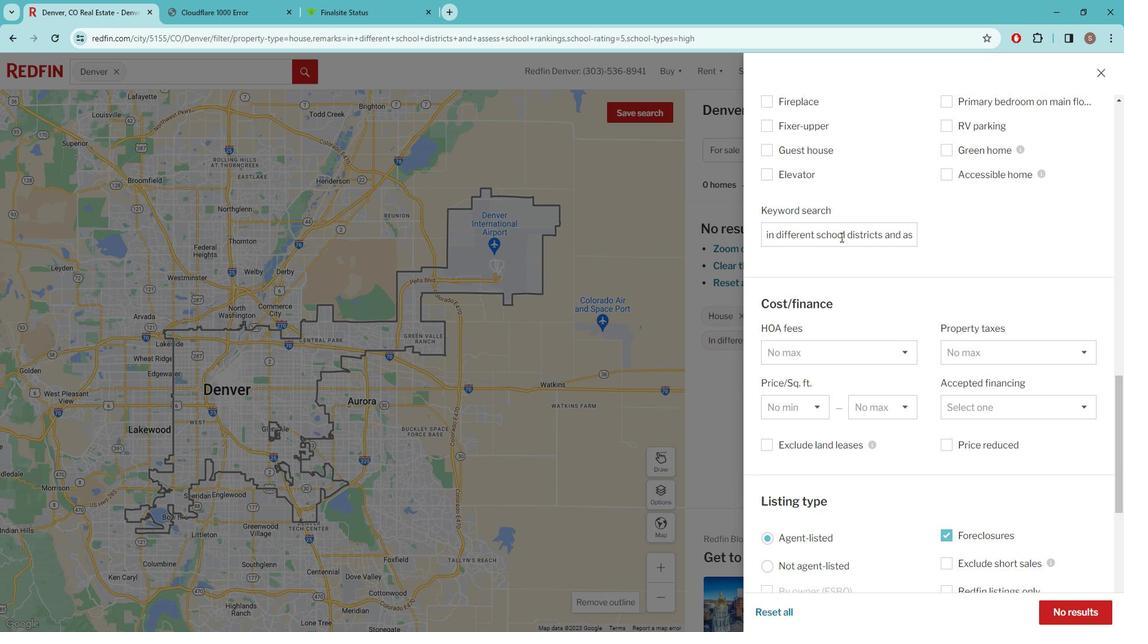 
Action: Mouse pressed left at (857, 244)
Screenshot: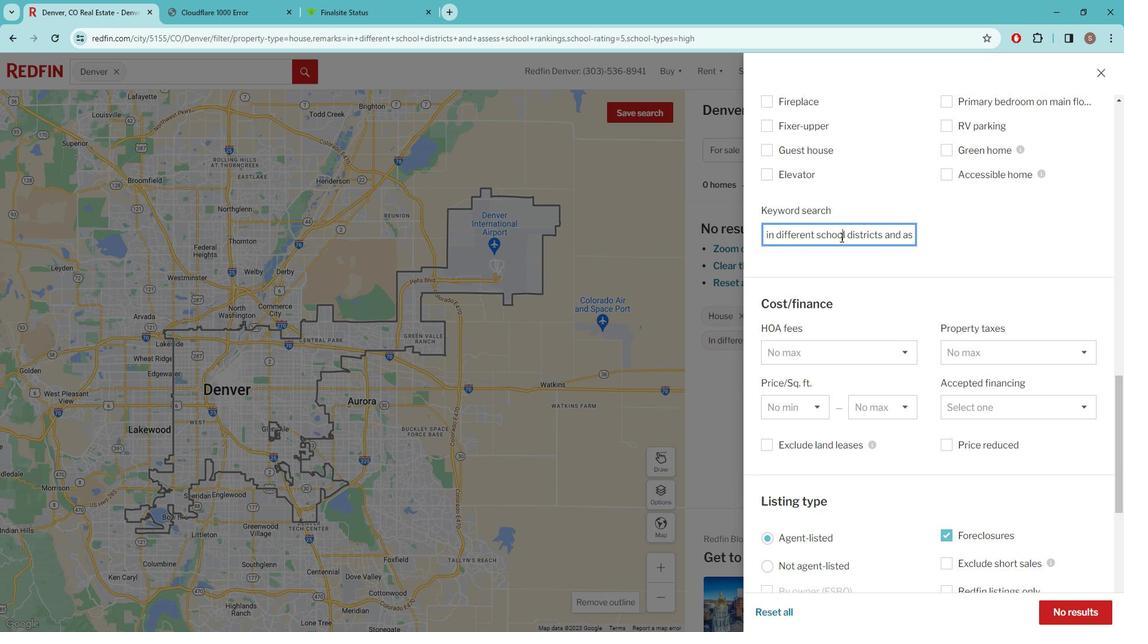 
Action: Mouse pressed left at (857, 244)
Screenshot: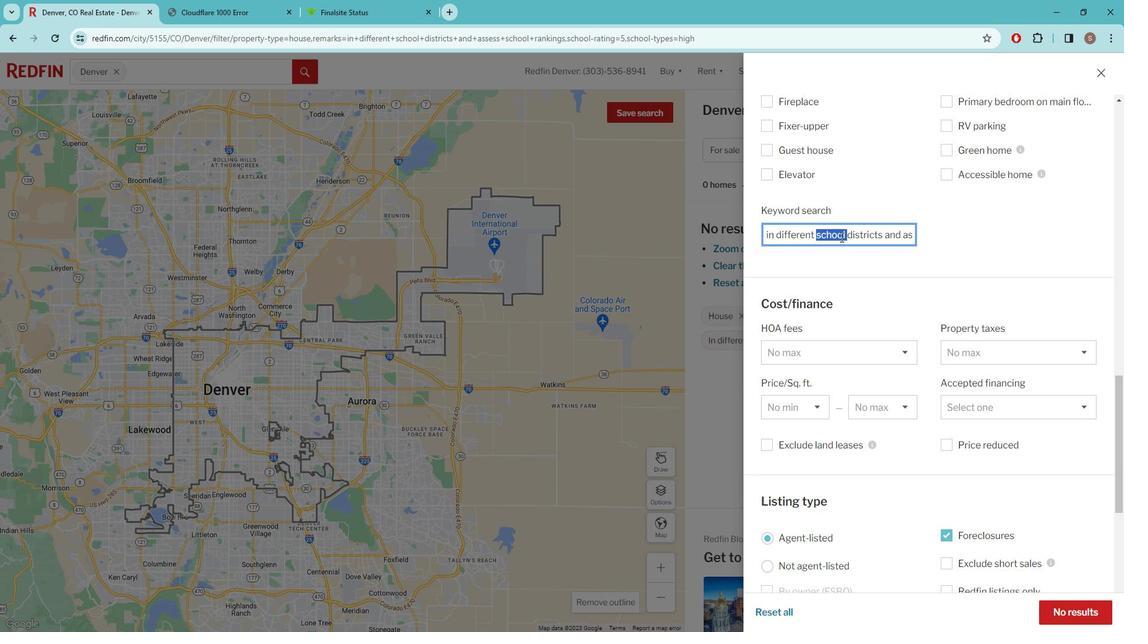 
Action: Key pressed <Key.delete>
Screenshot: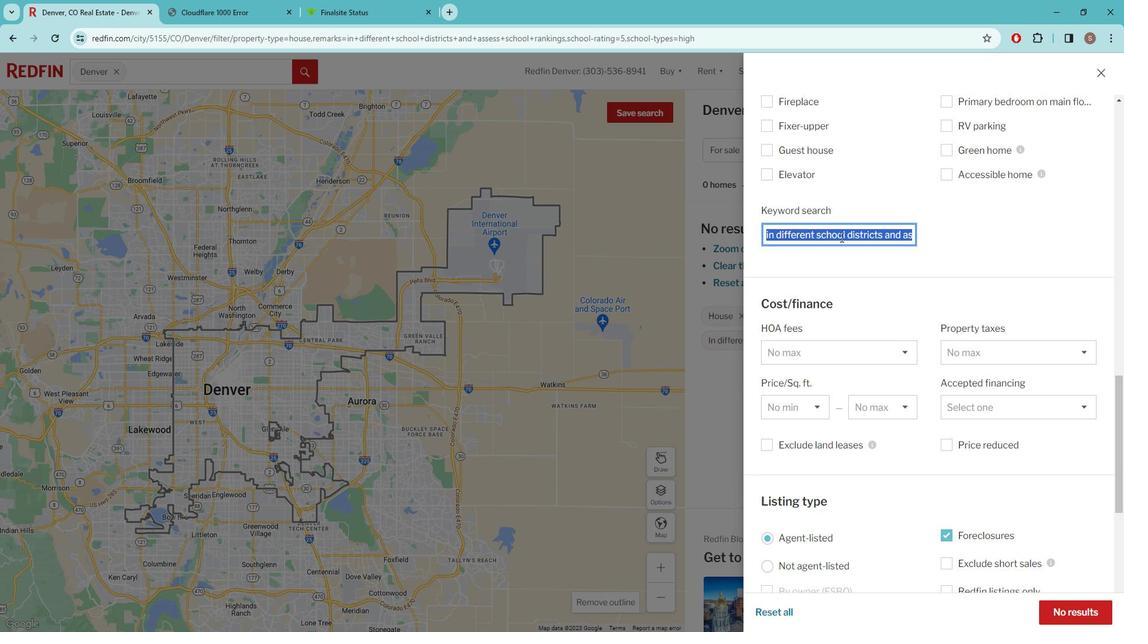
Action: Mouse moved to (961, 305)
Screenshot: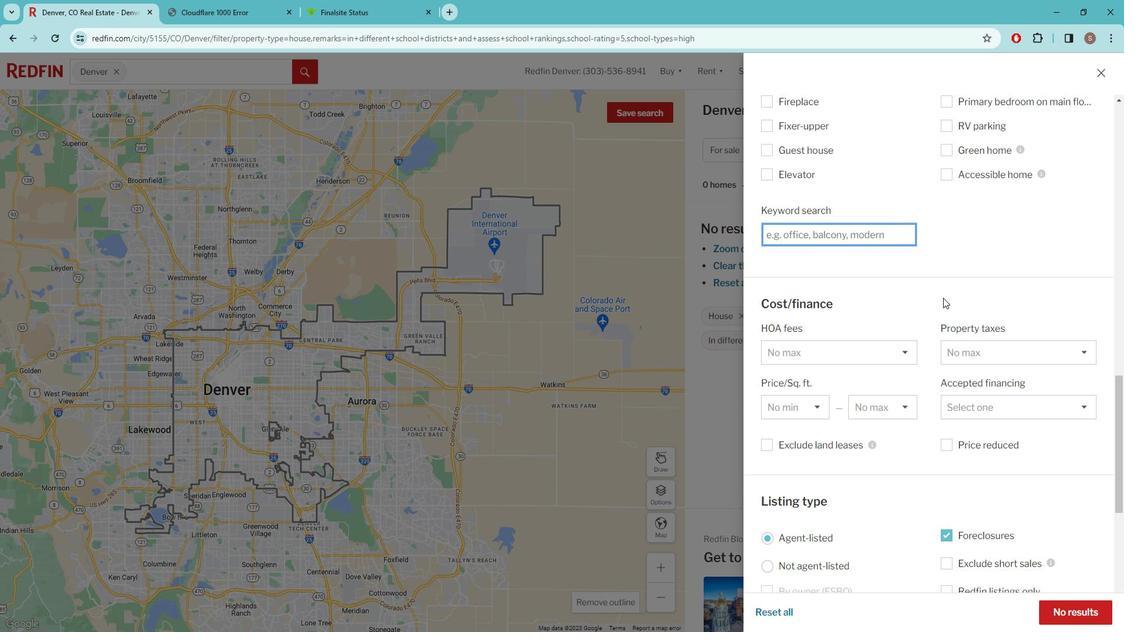 
Action: Mouse scrolled (961, 304) with delta (0, 0)
Screenshot: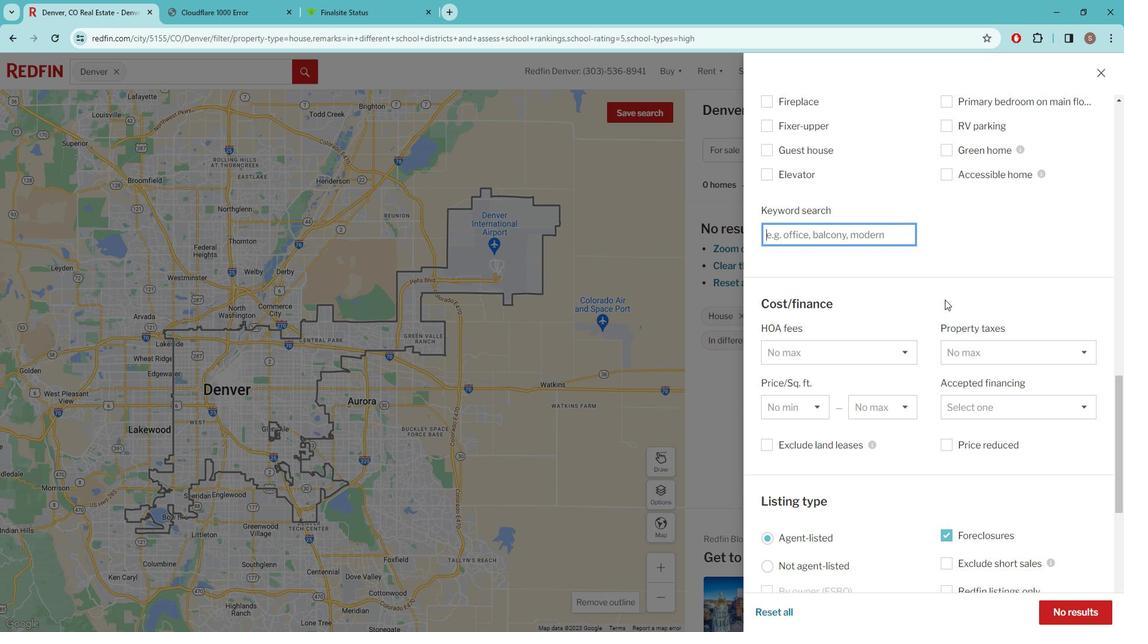 
Action: Mouse scrolled (961, 304) with delta (0, 0)
Screenshot: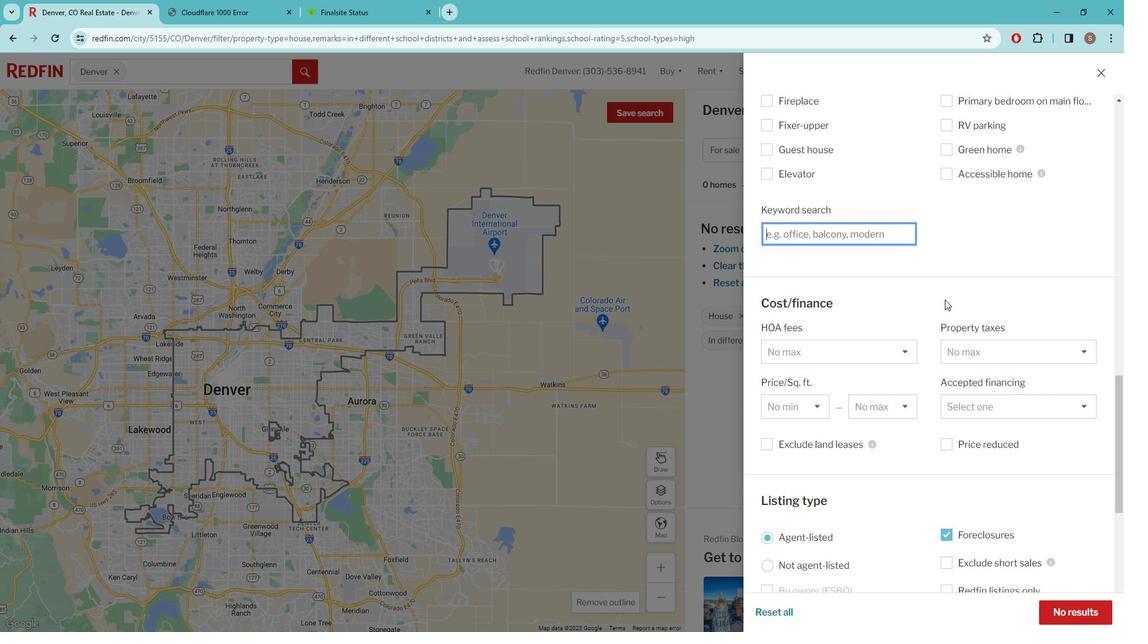 
Action: Mouse moved to (949, 377)
Screenshot: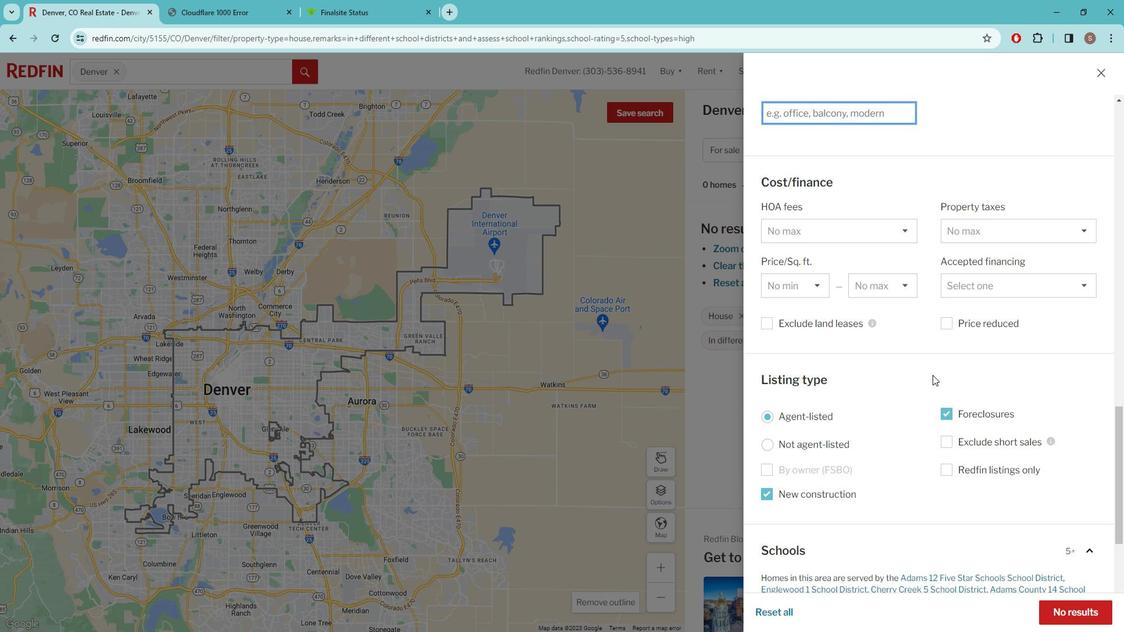 
Action: Mouse scrolled (949, 377) with delta (0, 0)
Screenshot: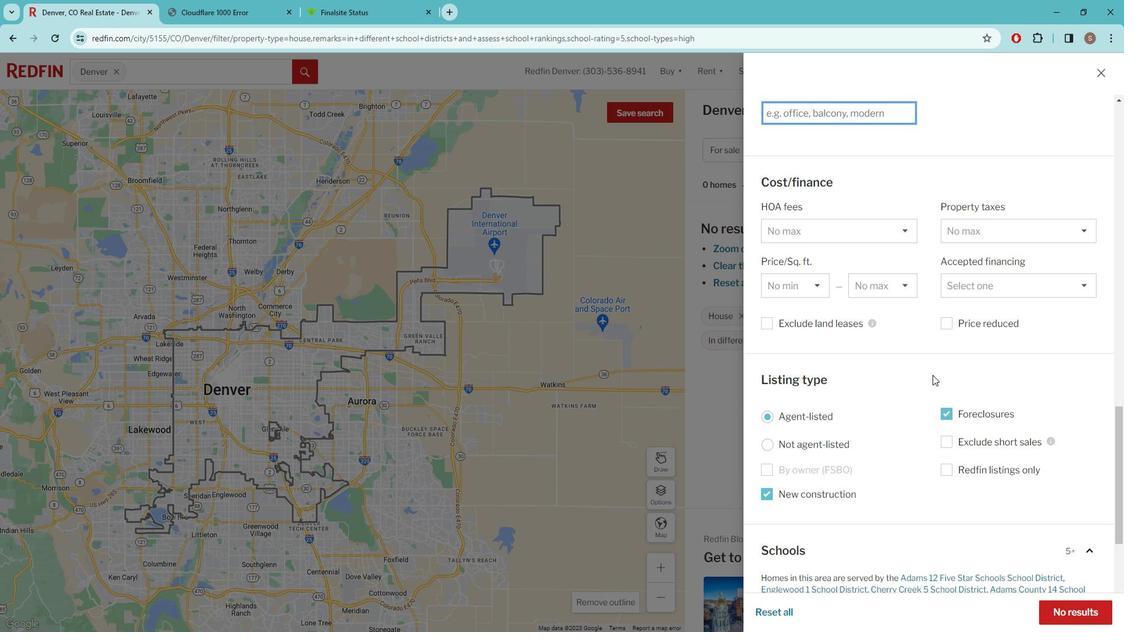 
Action: Mouse moved to (947, 378)
Screenshot: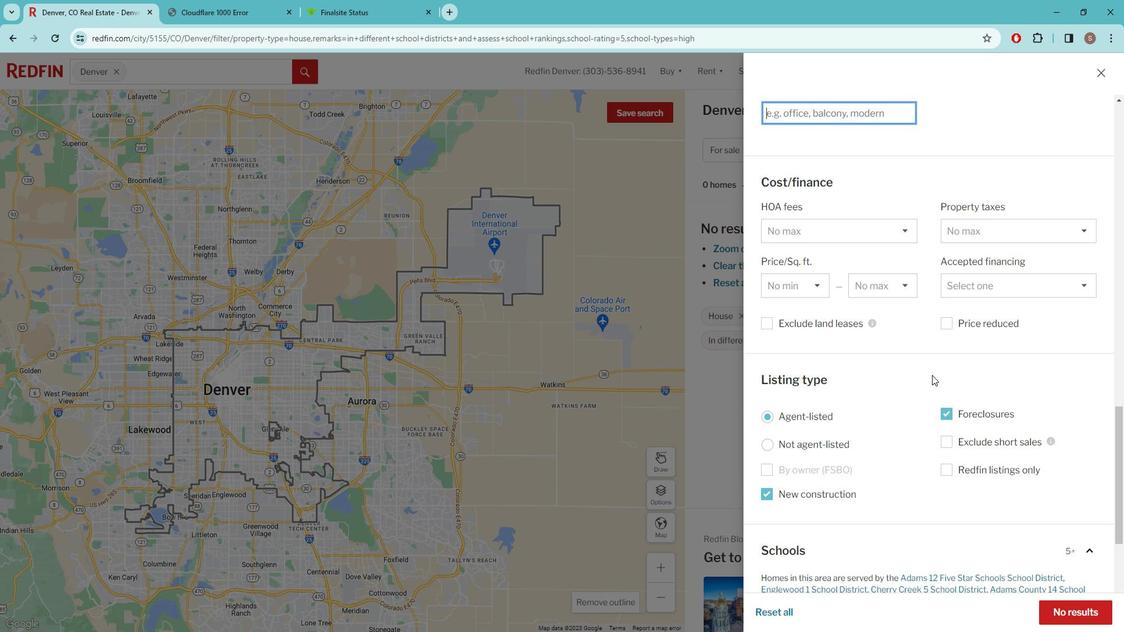 
Action: Mouse scrolled (947, 377) with delta (0, 0)
Screenshot: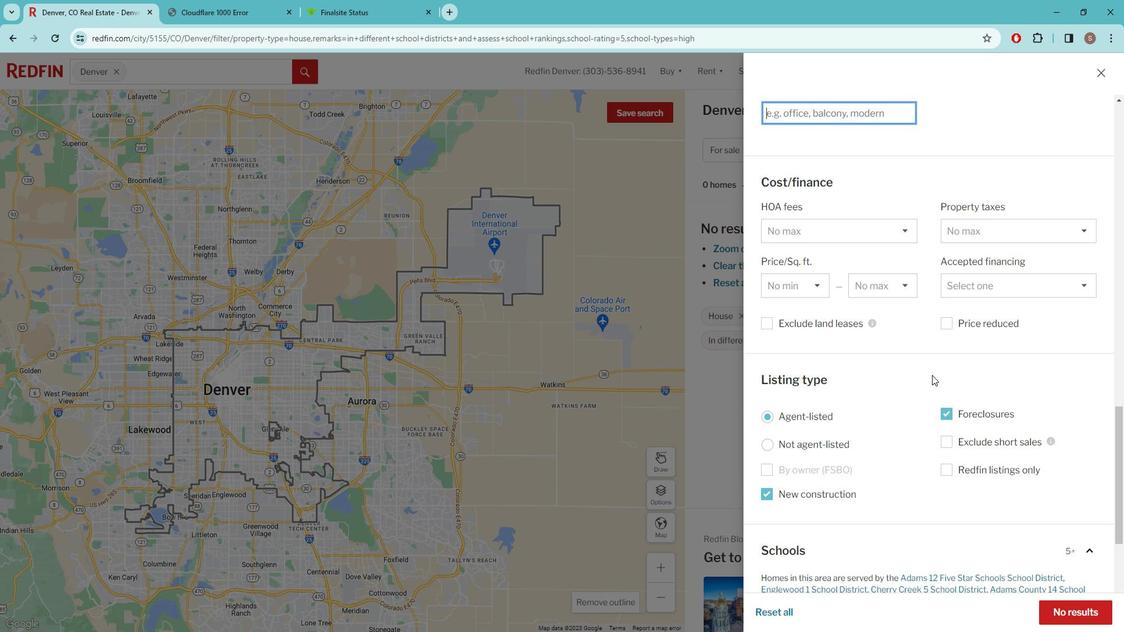 
Action: Mouse moved to (946, 379)
Screenshot: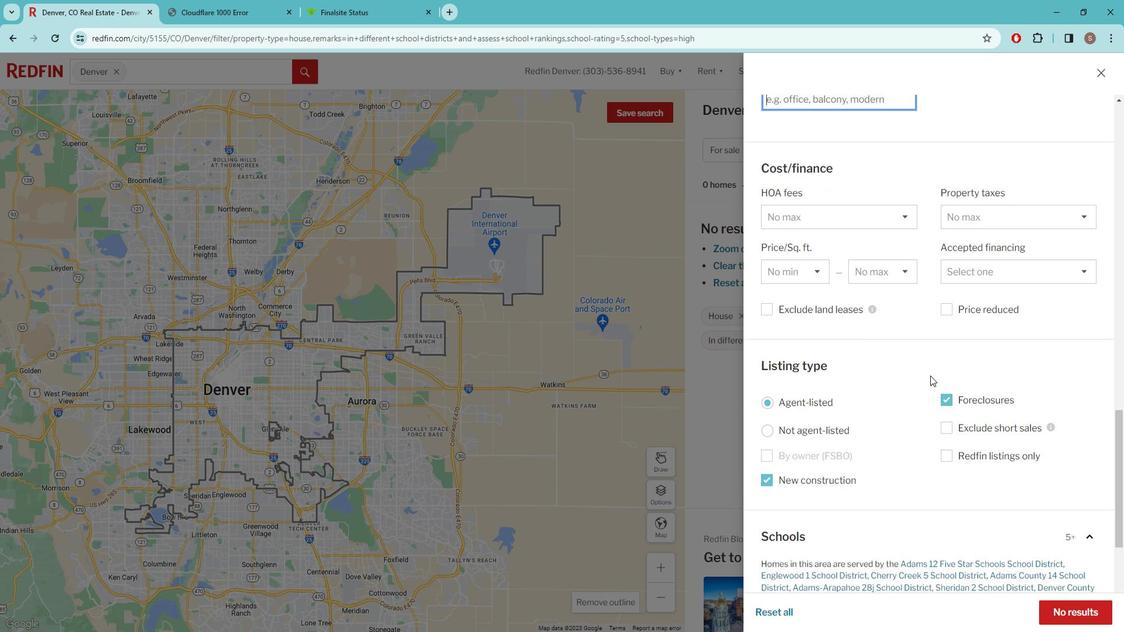 
Action: Mouse scrolled (946, 378) with delta (0, 0)
Screenshot: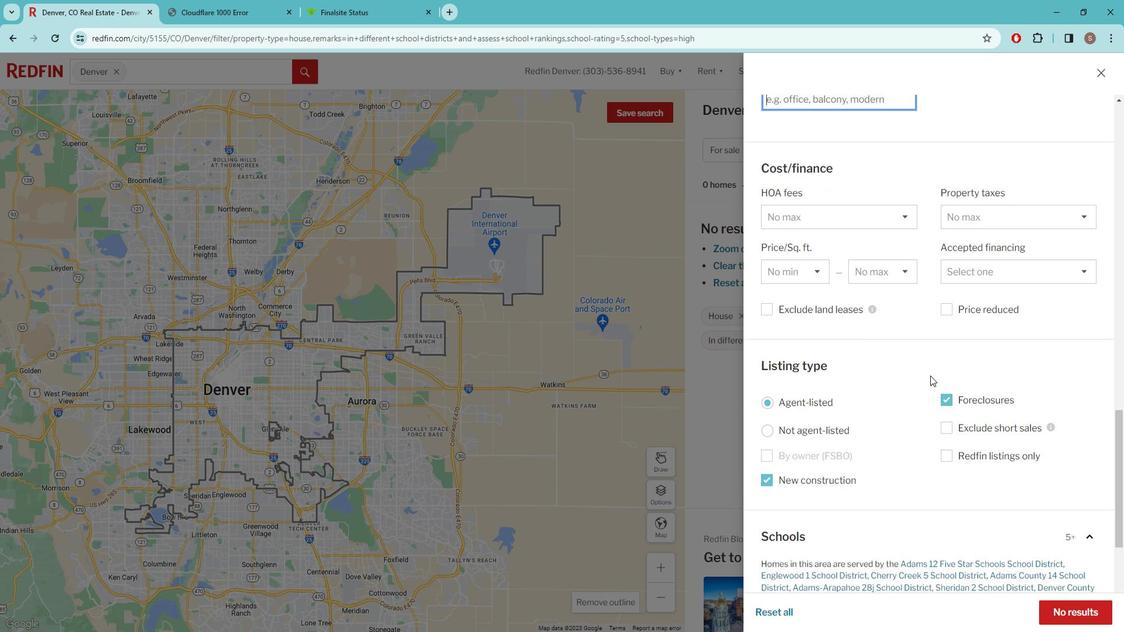 
Action: Mouse moved to (918, 349)
Screenshot: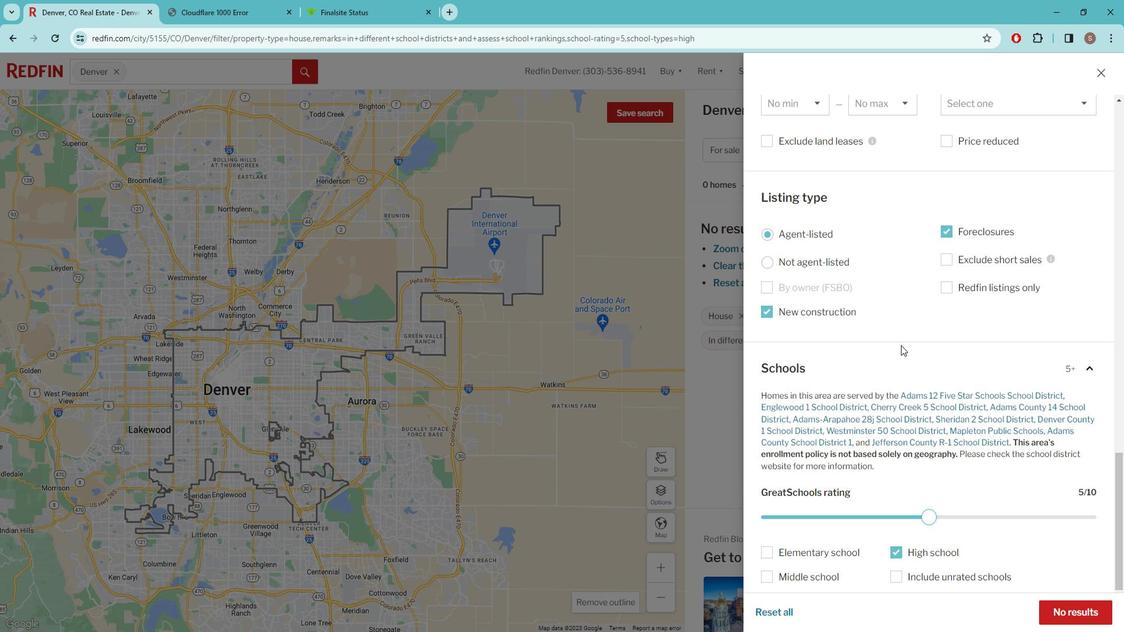 
Action: Mouse scrolled (918, 348) with delta (0, 0)
Screenshot: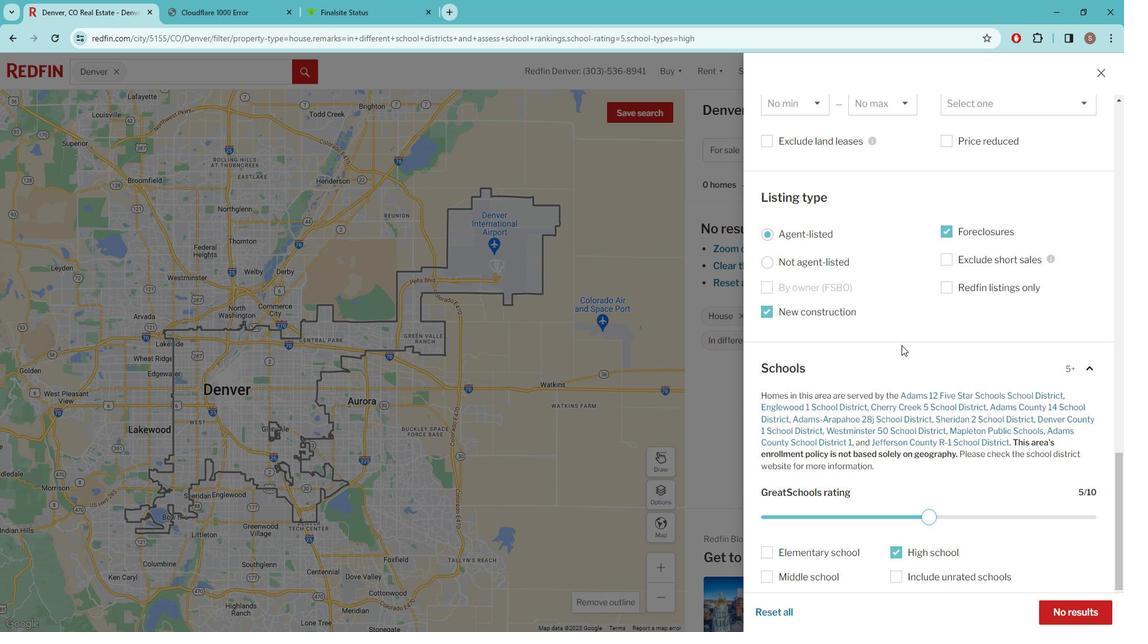 
Action: Mouse moved to (924, 345)
Screenshot: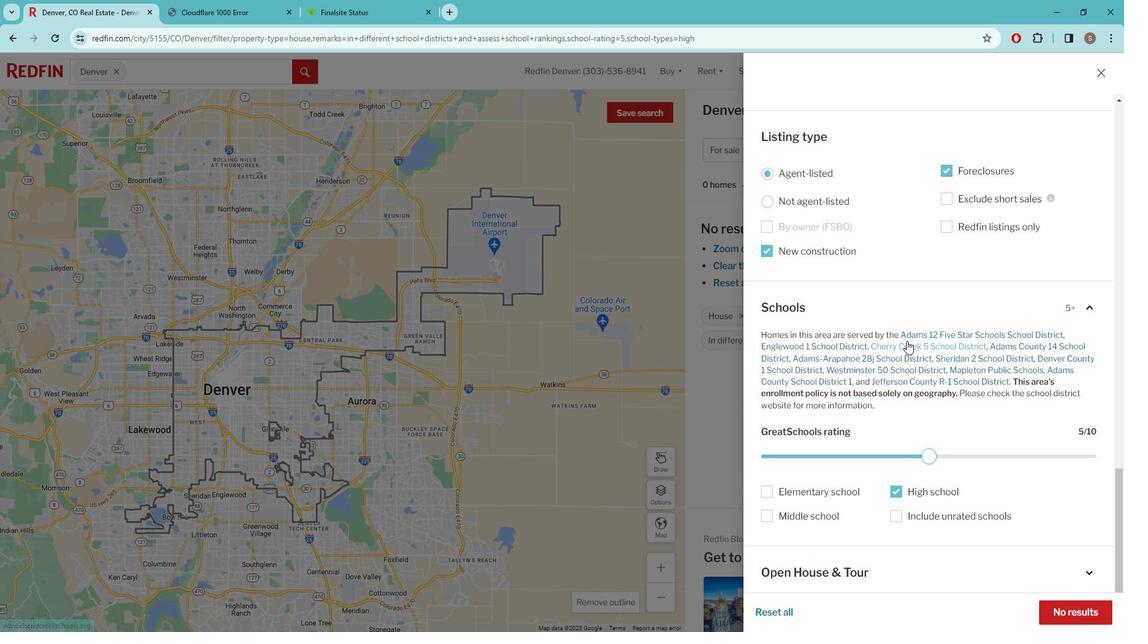 
Action: Mouse scrolled (924, 344) with delta (0, 0)
Screenshot: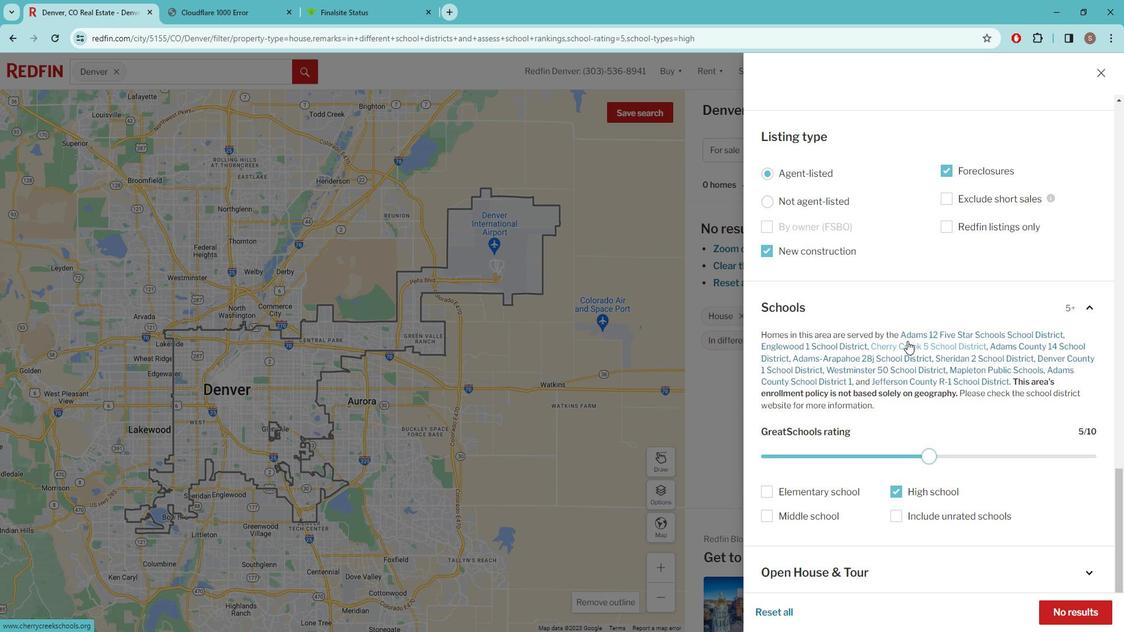 
Action: Mouse moved to (926, 344)
Screenshot: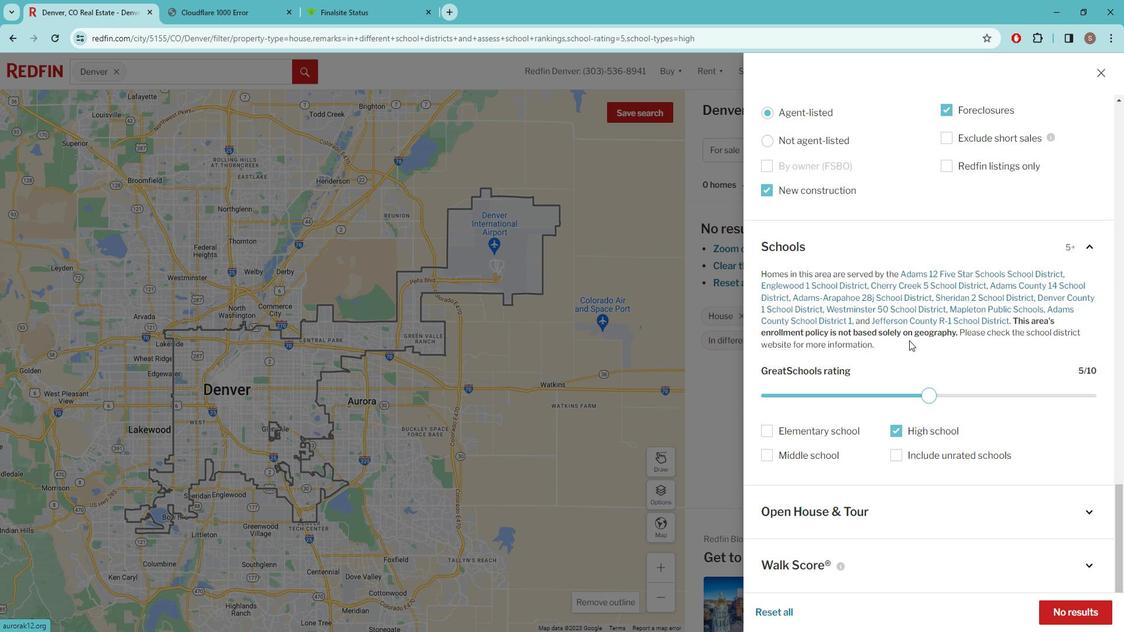 
Action: Mouse scrolled (926, 343) with delta (0, 0)
Screenshot: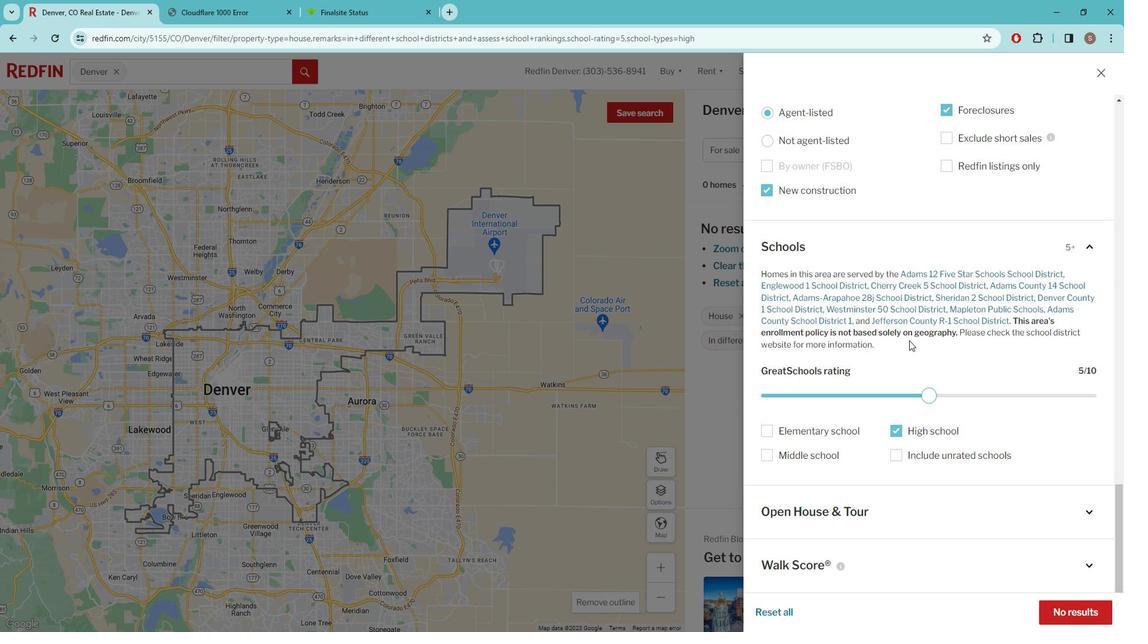 
Action: Mouse moved to (925, 344)
Screenshot: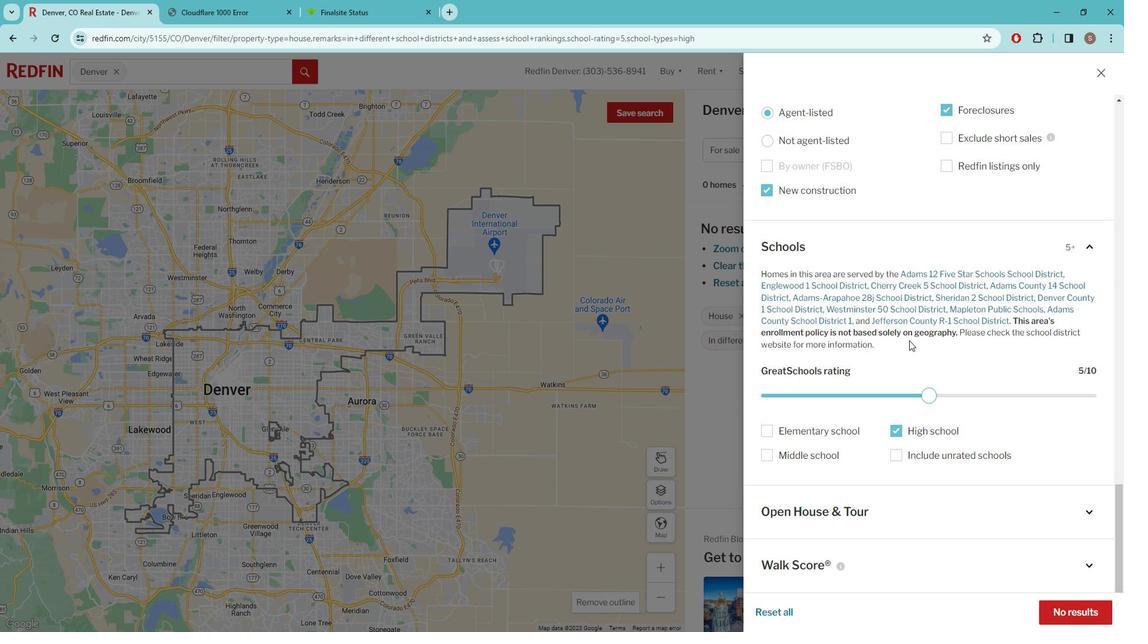 
Action: Mouse scrolled (925, 343) with delta (0, 0)
Screenshot: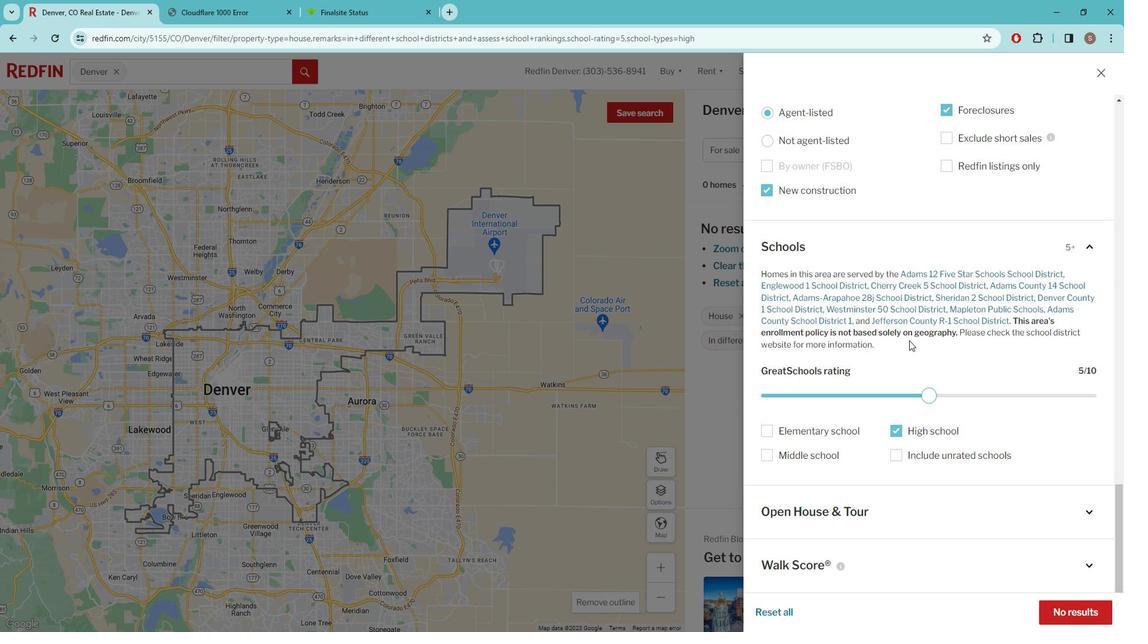 
Action: Mouse moved to (922, 451)
Screenshot: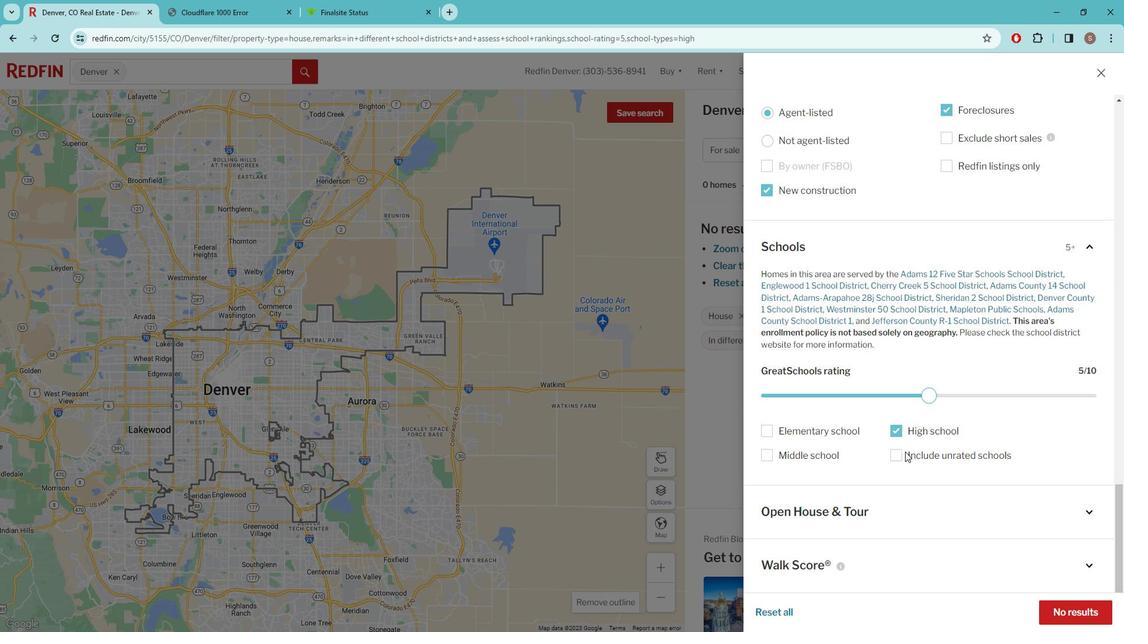
Action: Mouse pressed left at (922, 451)
Screenshot: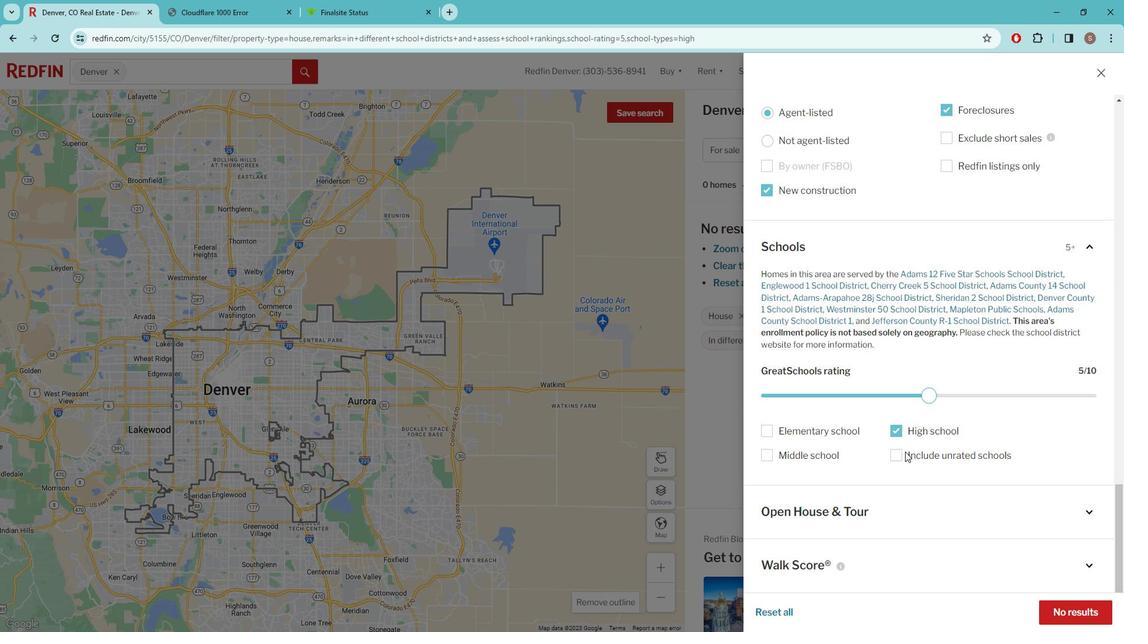 
Action: Mouse moved to (921, 454)
Screenshot: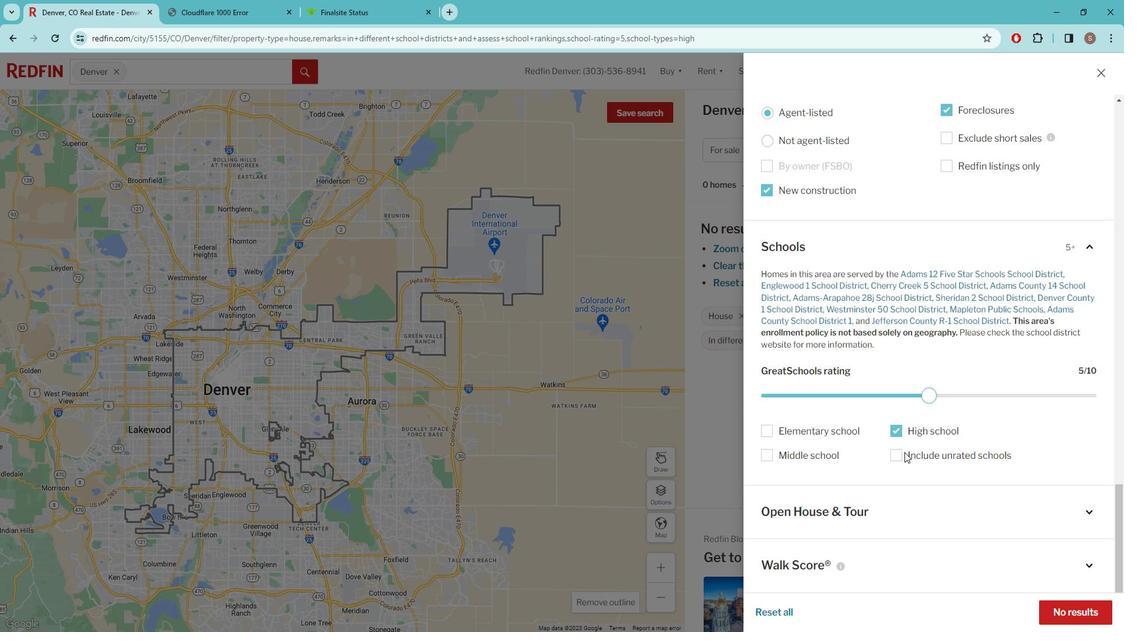 
Action: Mouse pressed left at (921, 454)
Screenshot: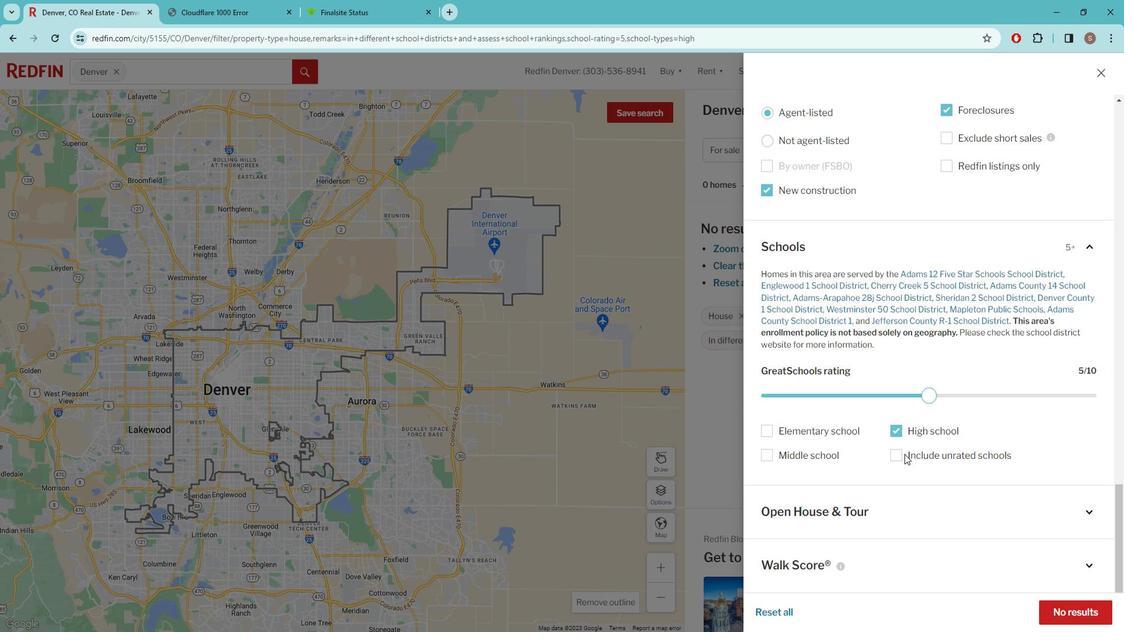 
Action: Mouse moved to (1050, 606)
Screenshot: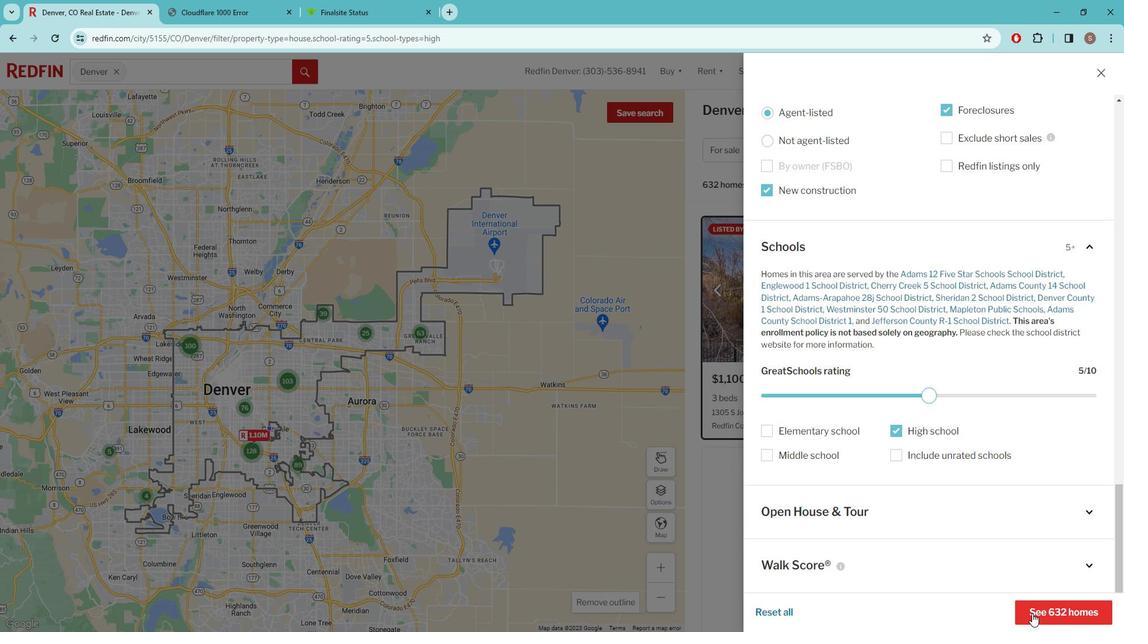 
Action: Mouse pressed left at (1050, 606)
Screenshot: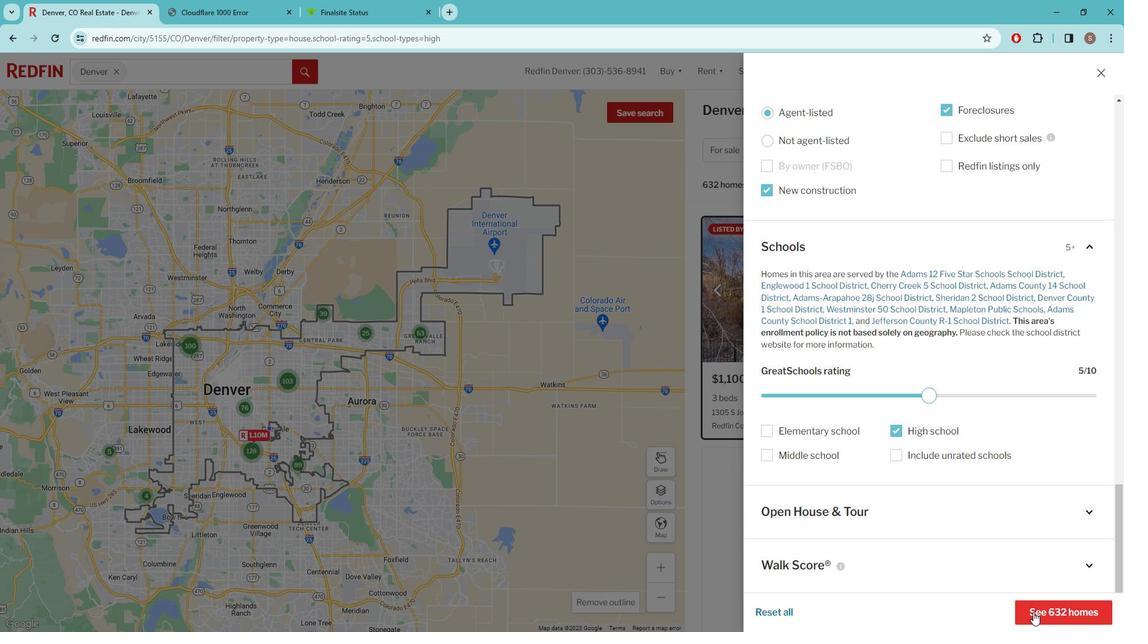 
Action: Mouse moved to (817, 376)
Screenshot: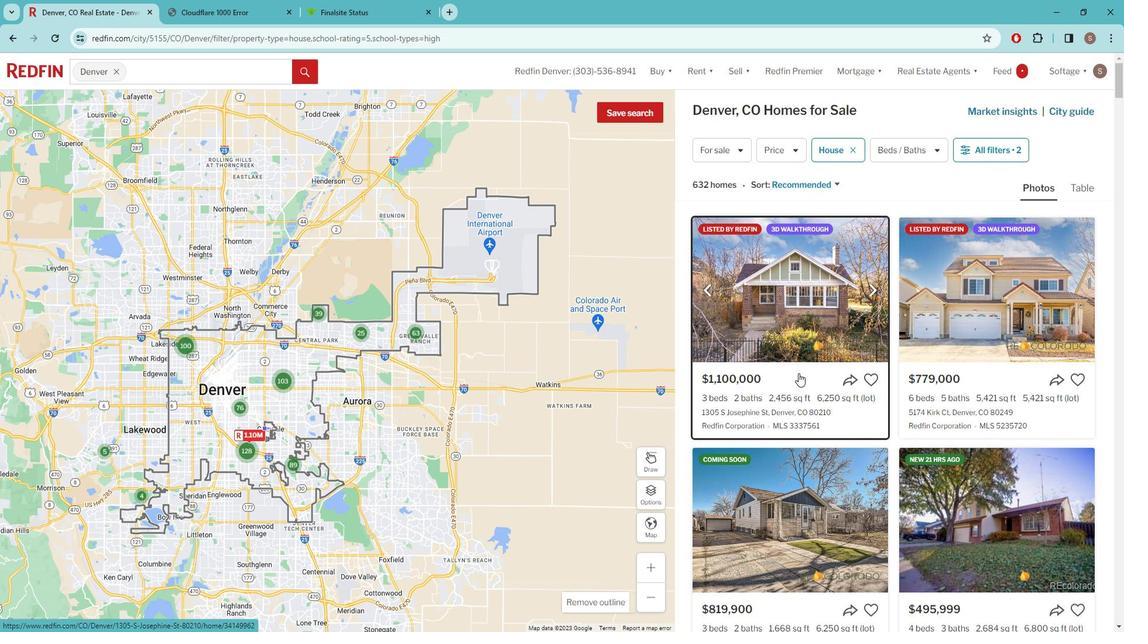 
Action: Mouse scrolled (817, 375) with delta (0, 0)
Screenshot: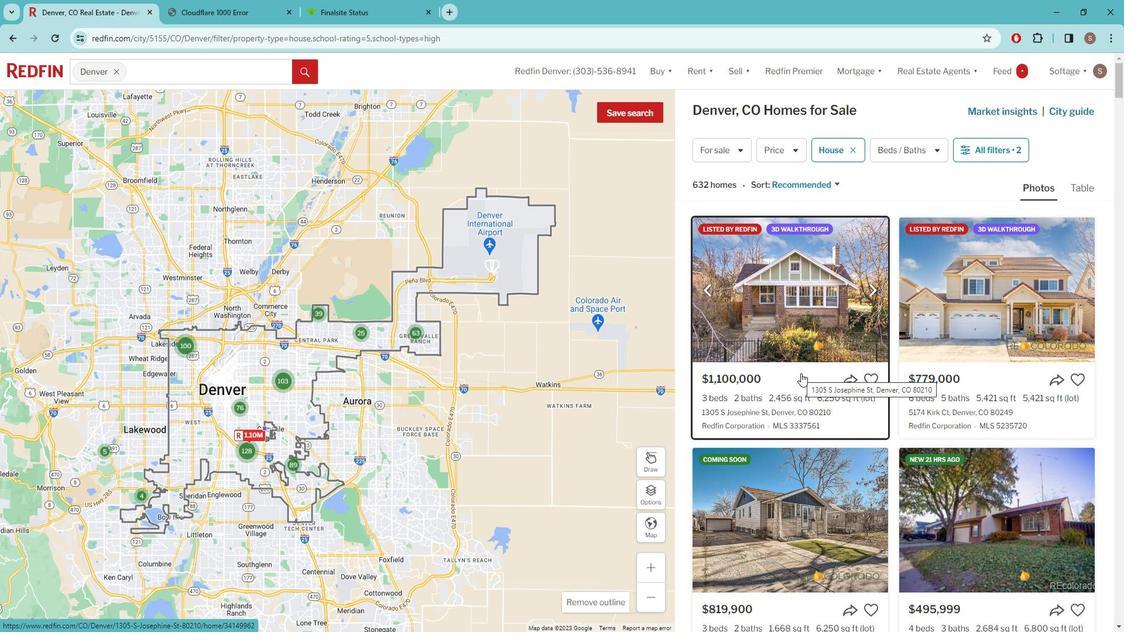 
Action: Mouse scrolled (817, 375) with delta (0, 0)
Screenshot: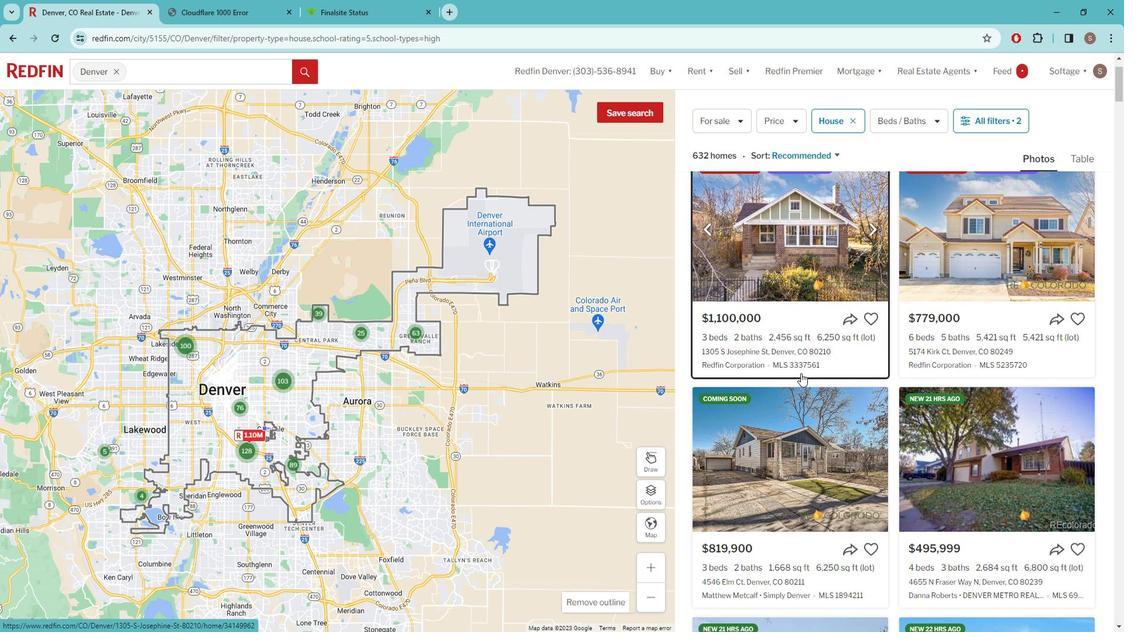
Action: Mouse scrolled (817, 375) with delta (0, 0)
Screenshot: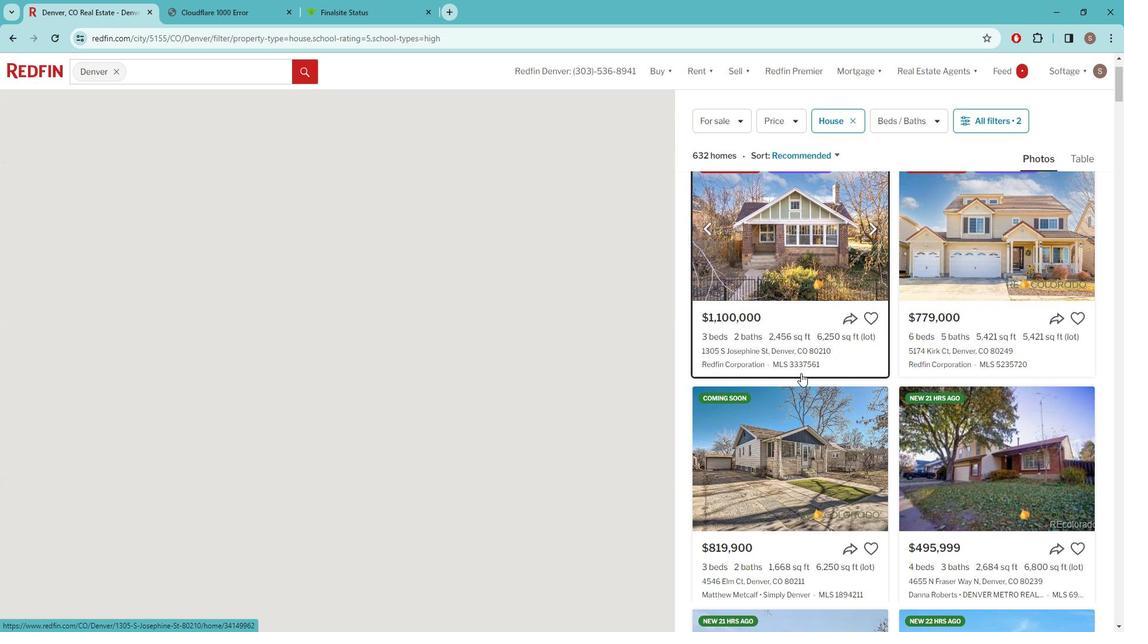 
Action: Mouse scrolled (817, 375) with delta (0, 0)
Screenshot: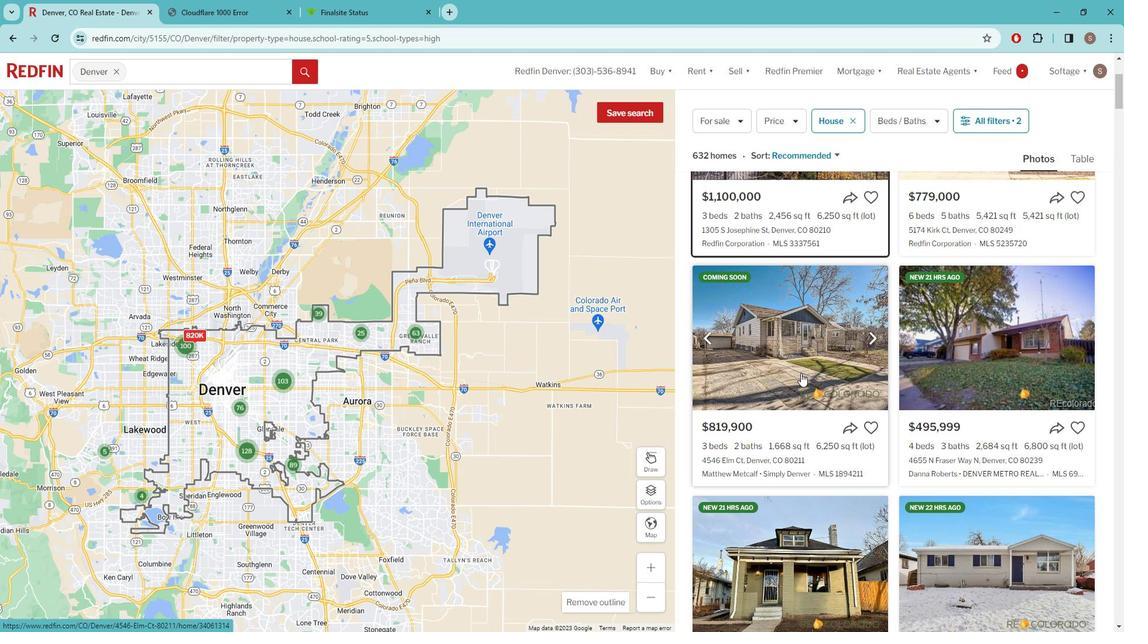 
Action: Mouse scrolled (817, 375) with delta (0, 0)
Screenshot: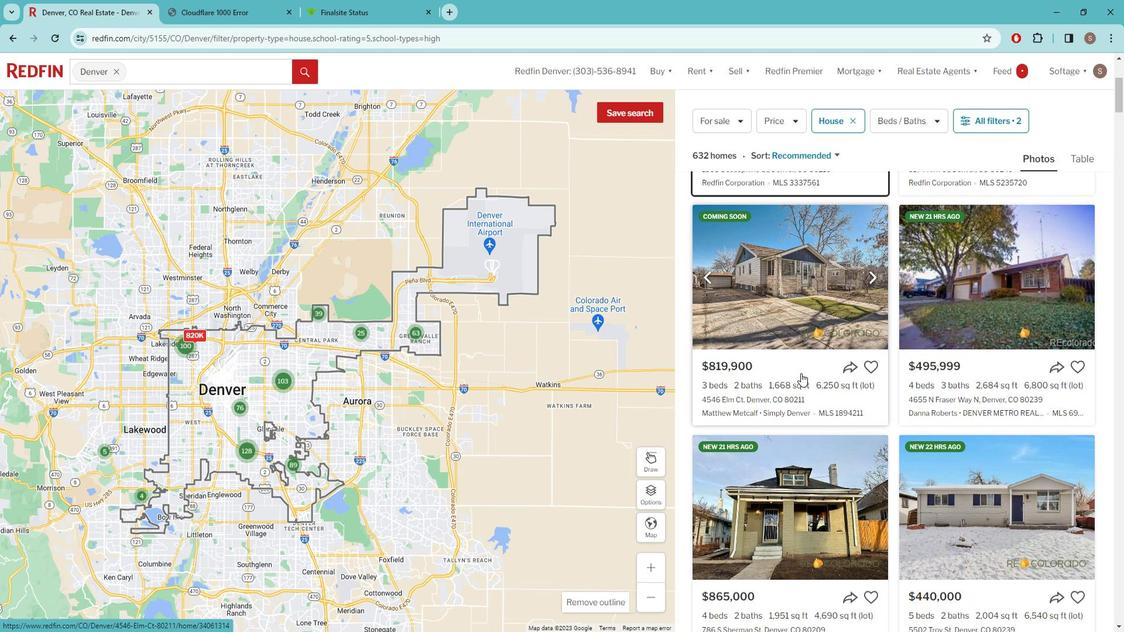 
Action: Mouse scrolled (817, 375) with delta (0, 0)
Screenshot: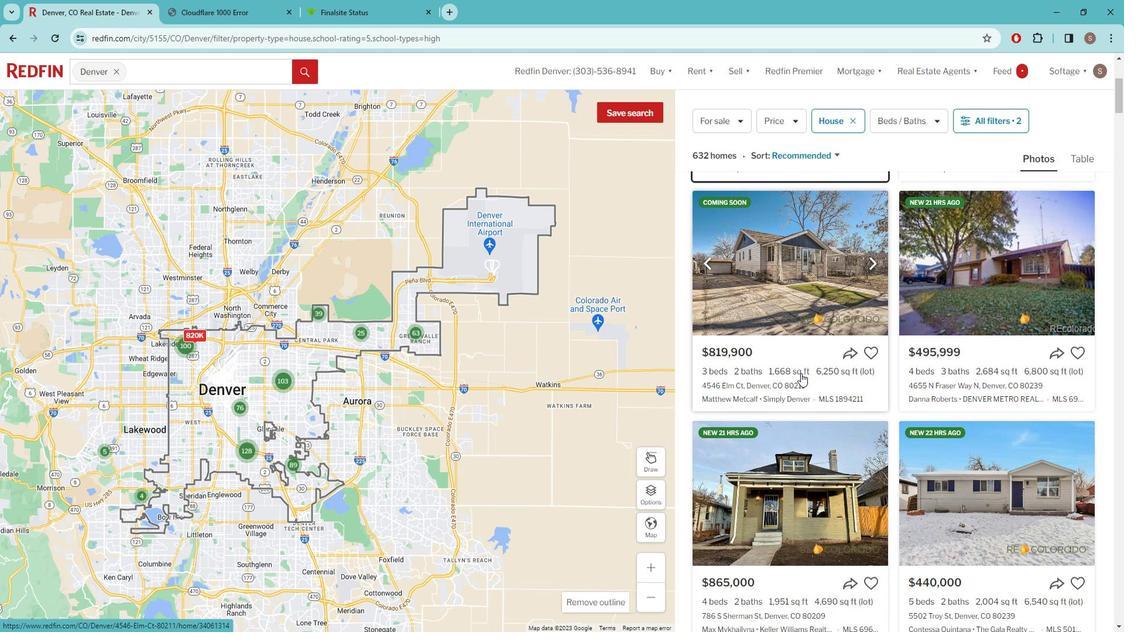 
Action: Mouse scrolled (817, 375) with delta (0, 0)
Screenshot: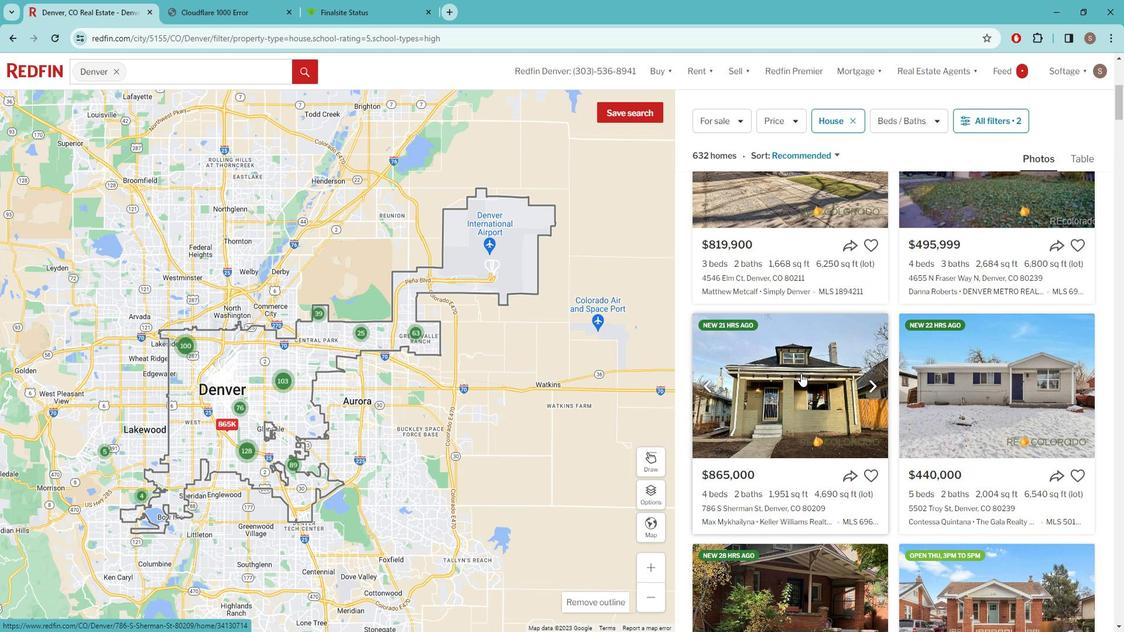 
Action: Mouse scrolled (817, 375) with delta (0, 0)
Screenshot: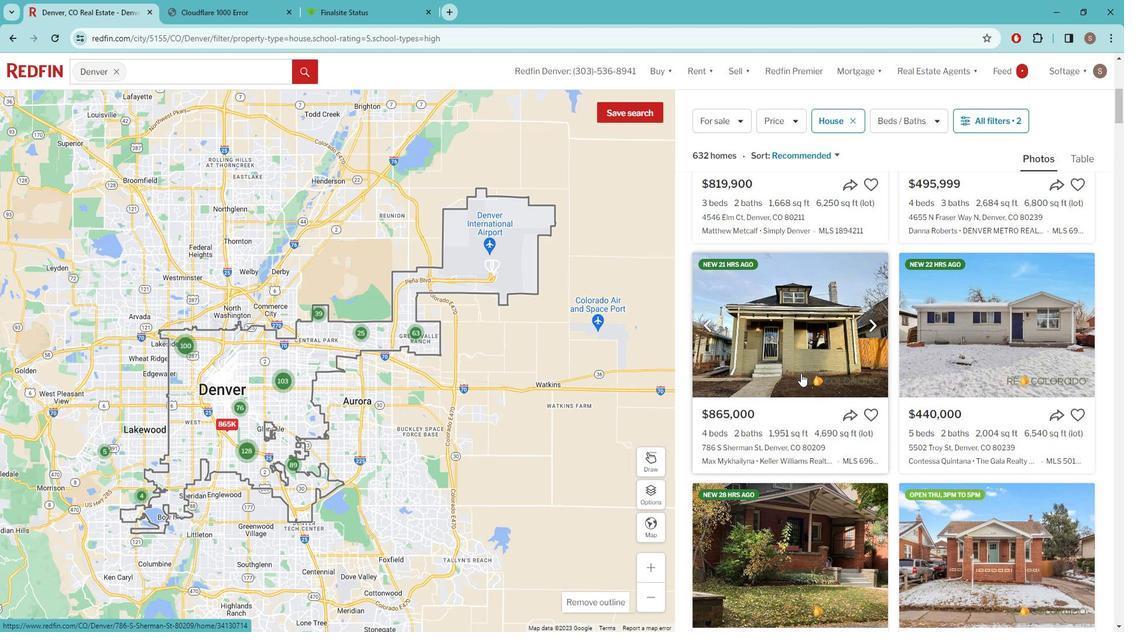 
Action: Mouse scrolled (817, 375) with delta (0, 0)
Screenshot: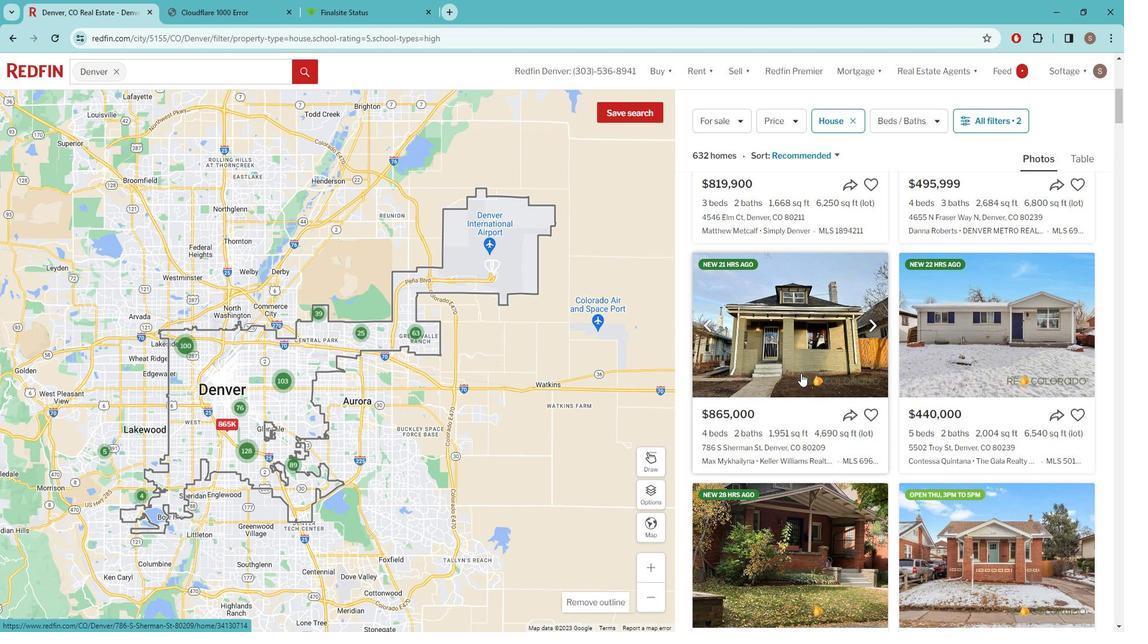 
Action: Mouse scrolled (817, 375) with delta (0, 0)
Screenshot: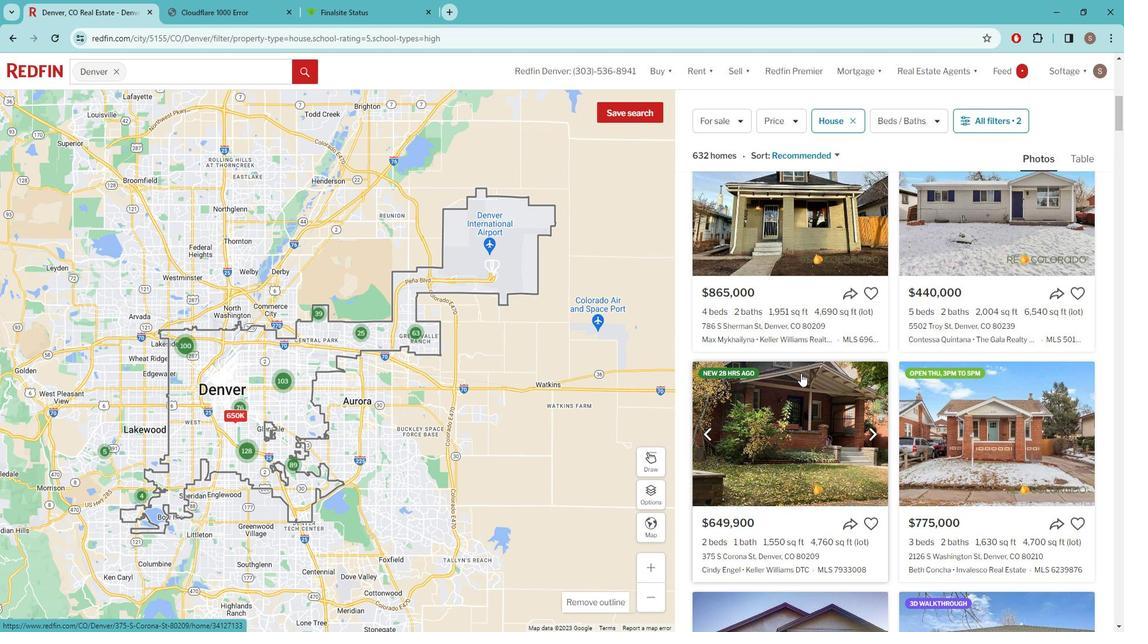 
Action: Mouse scrolled (817, 375) with delta (0, 0)
Screenshot: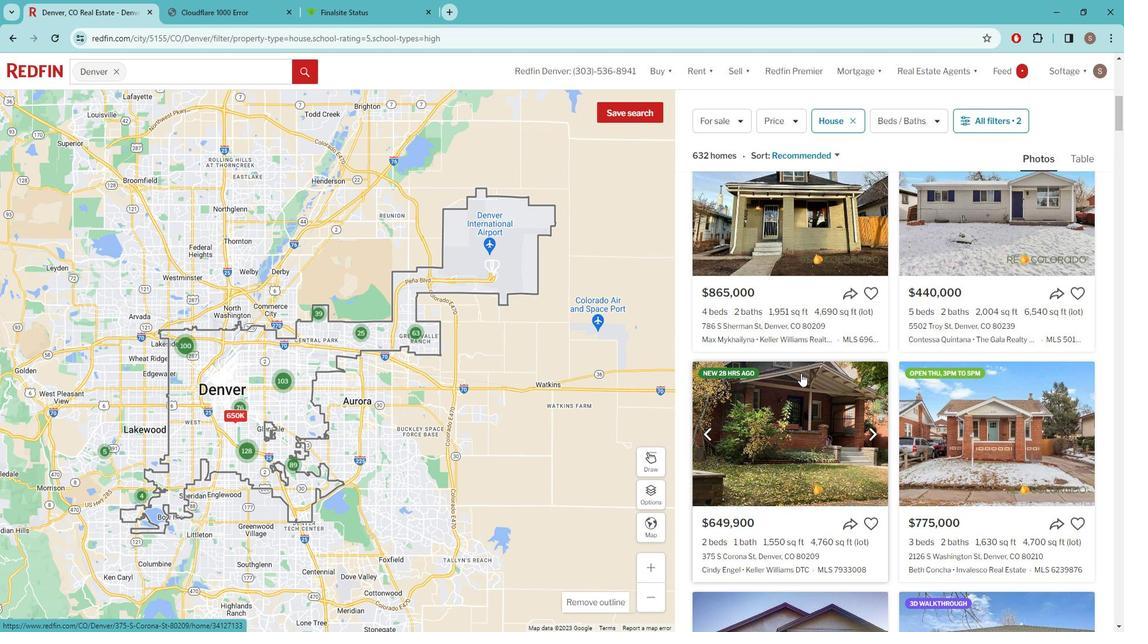 
Action: Mouse scrolled (817, 375) with delta (0, 0)
Screenshot: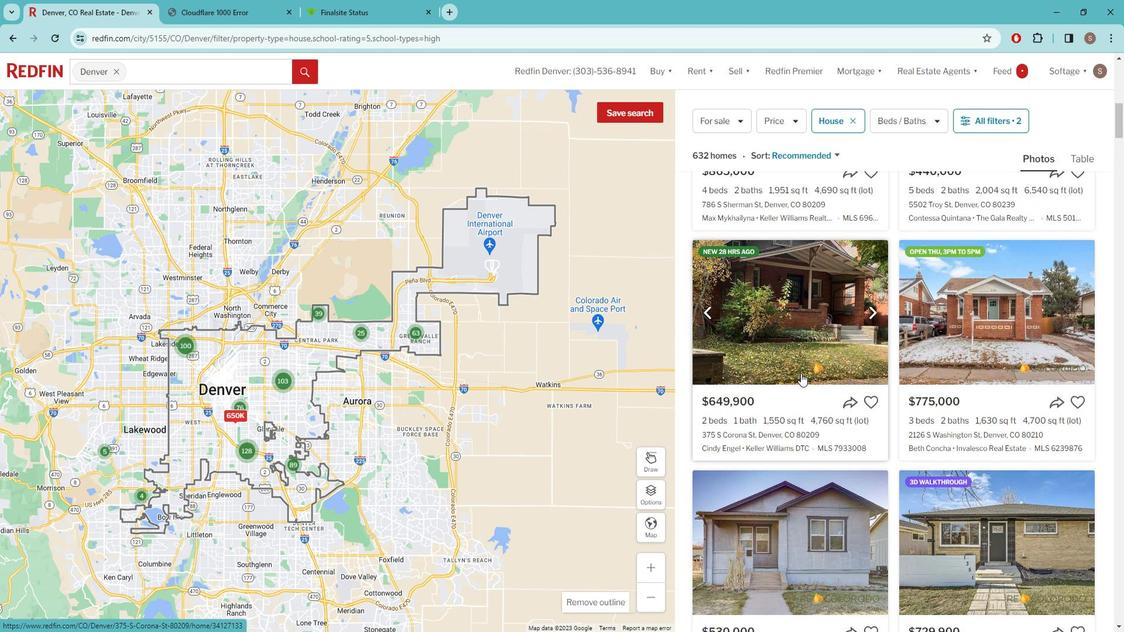 
Action: Mouse scrolled (817, 375) with delta (0, 0)
Screenshot: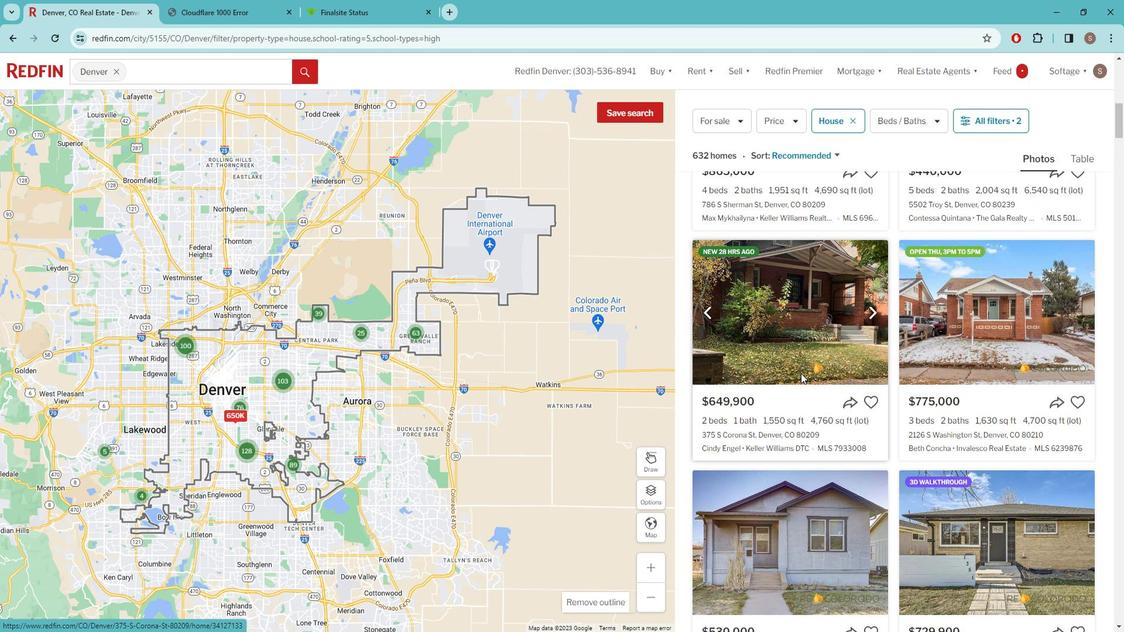 
Action: Mouse moved to (817, 376)
Screenshot: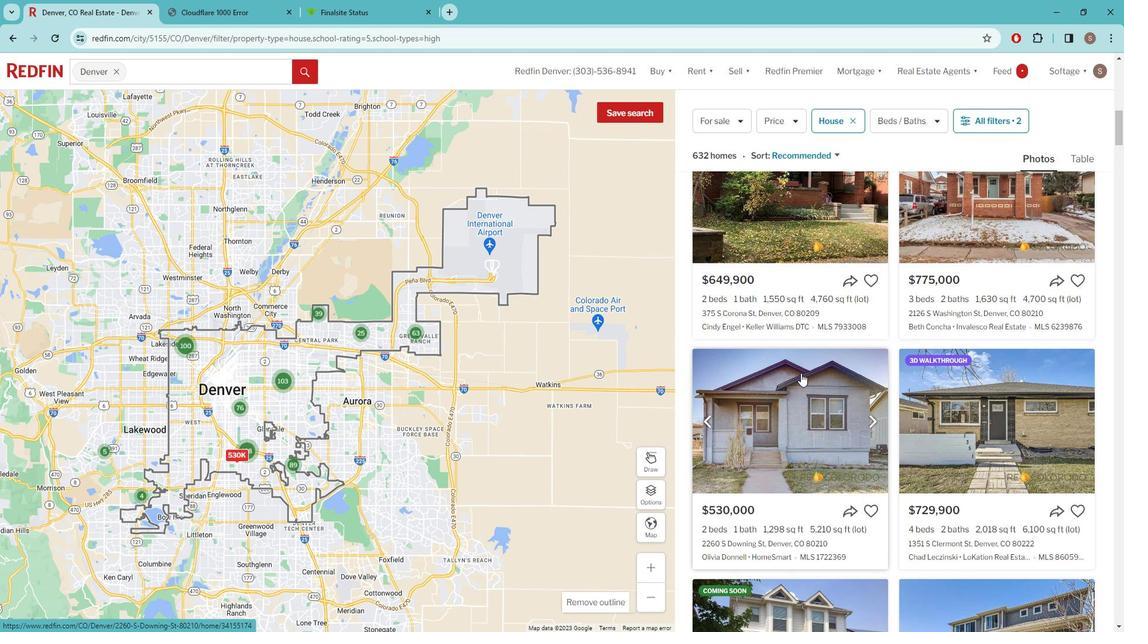 
Action: Mouse scrolled (817, 375) with delta (0, 0)
Screenshot: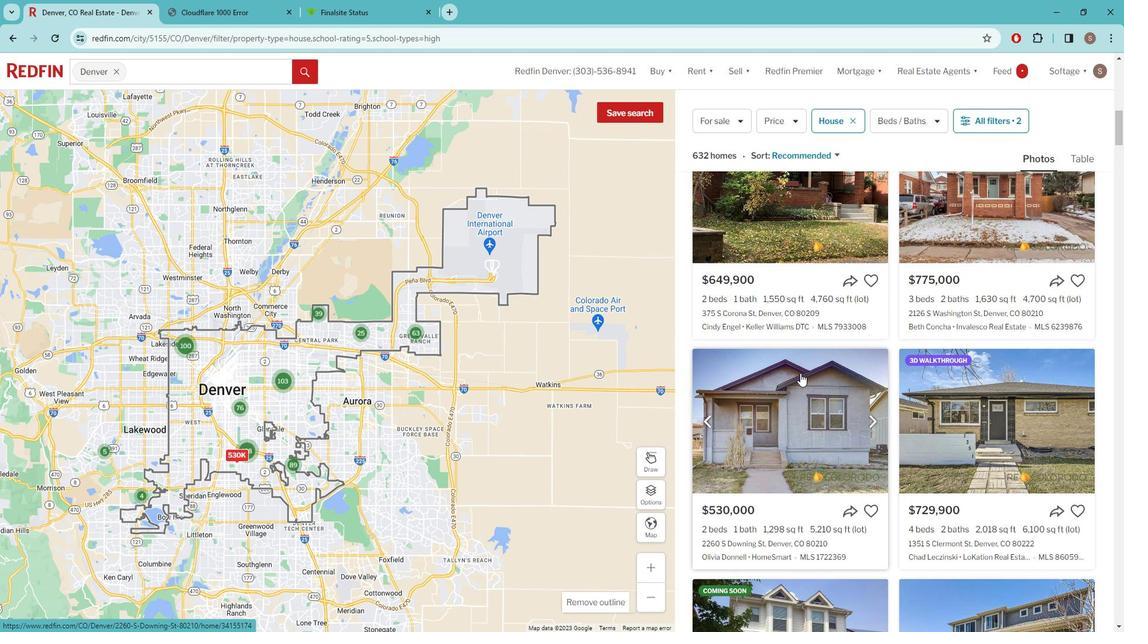 
Action: Mouse scrolled (817, 375) with delta (0, 0)
Screenshot: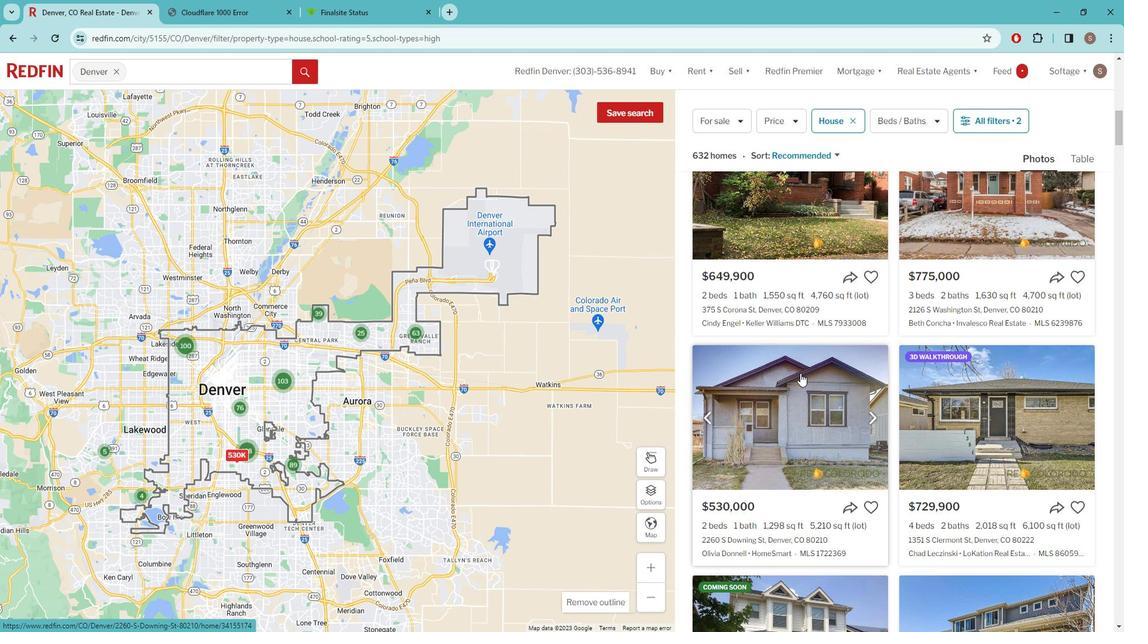 
Action: Mouse moved to (816, 376)
Screenshot: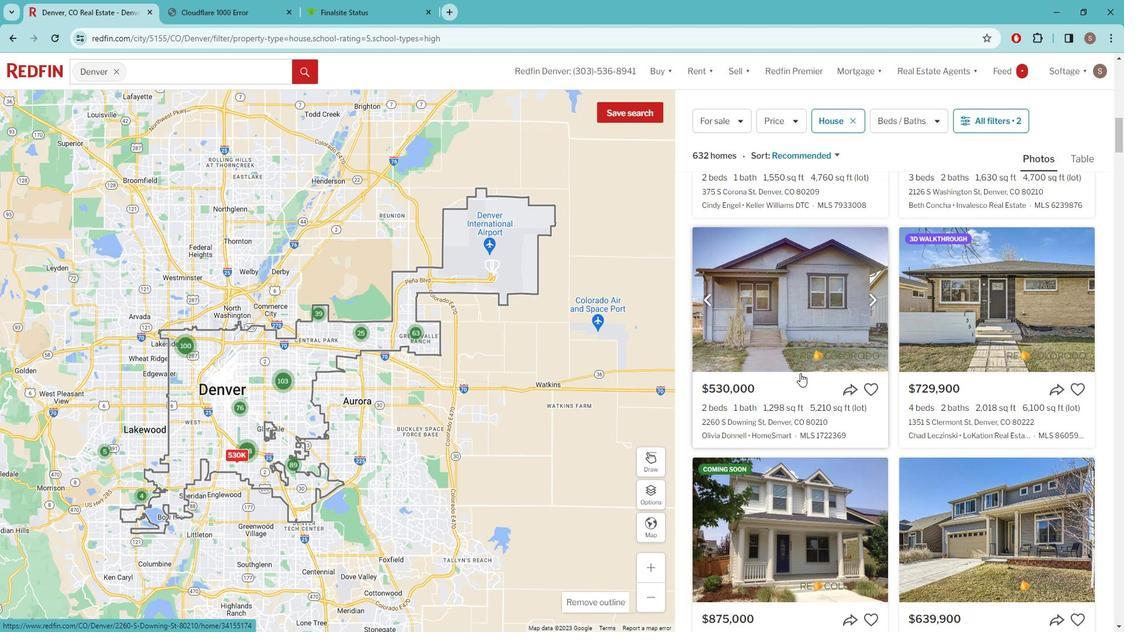 
Action: Mouse scrolled (816, 375) with delta (0, 0)
Screenshot: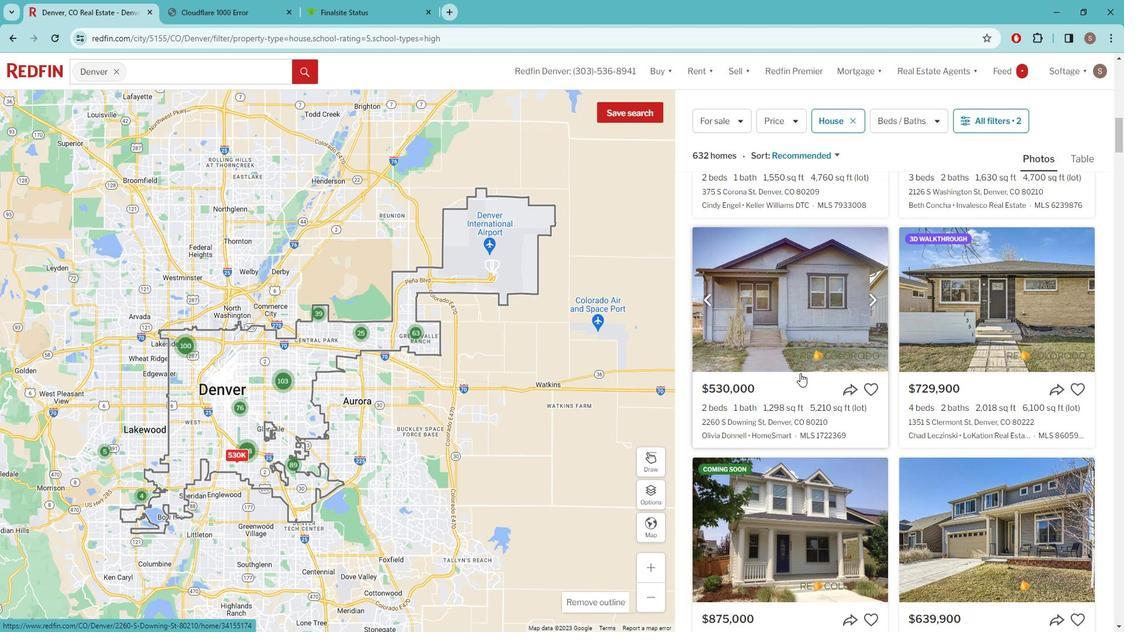 
Action: Mouse moved to (816, 374)
Screenshot: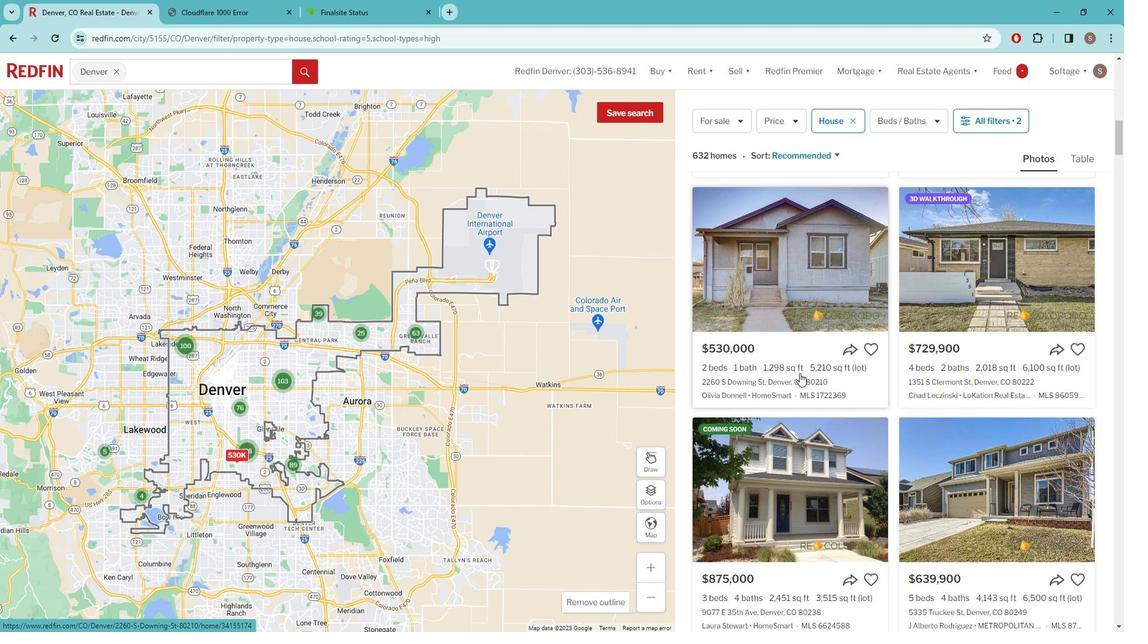 
Action: Mouse scrolled (816, 374) with delta (0, 0)
Screenshot: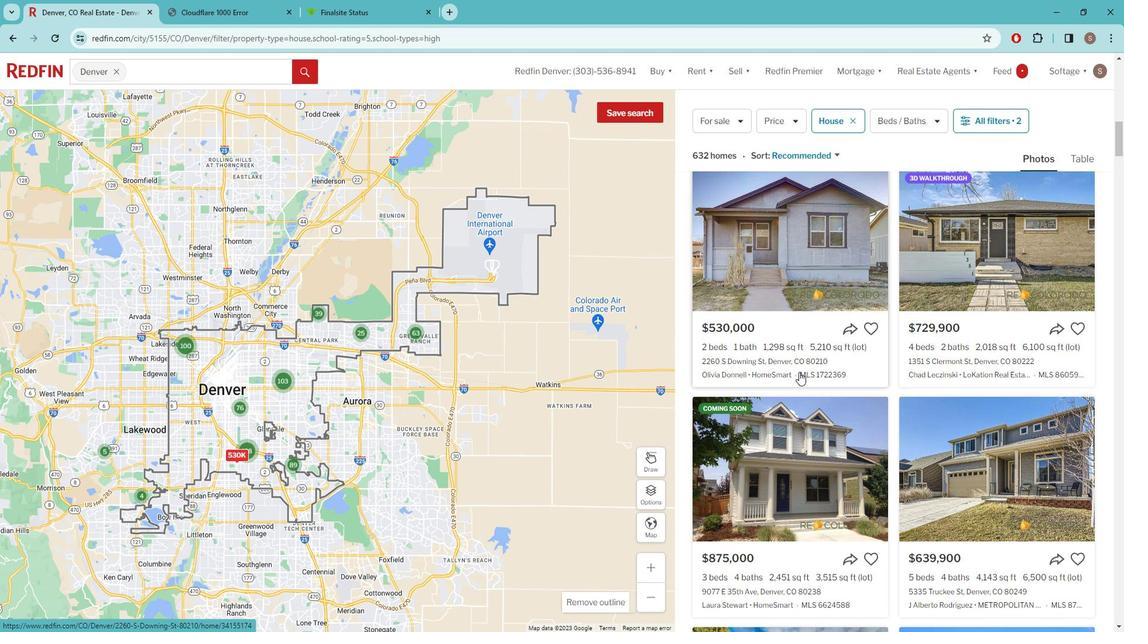
Action: Mouse scrolled (816, 374) with delta (0, 0)
Screenshot: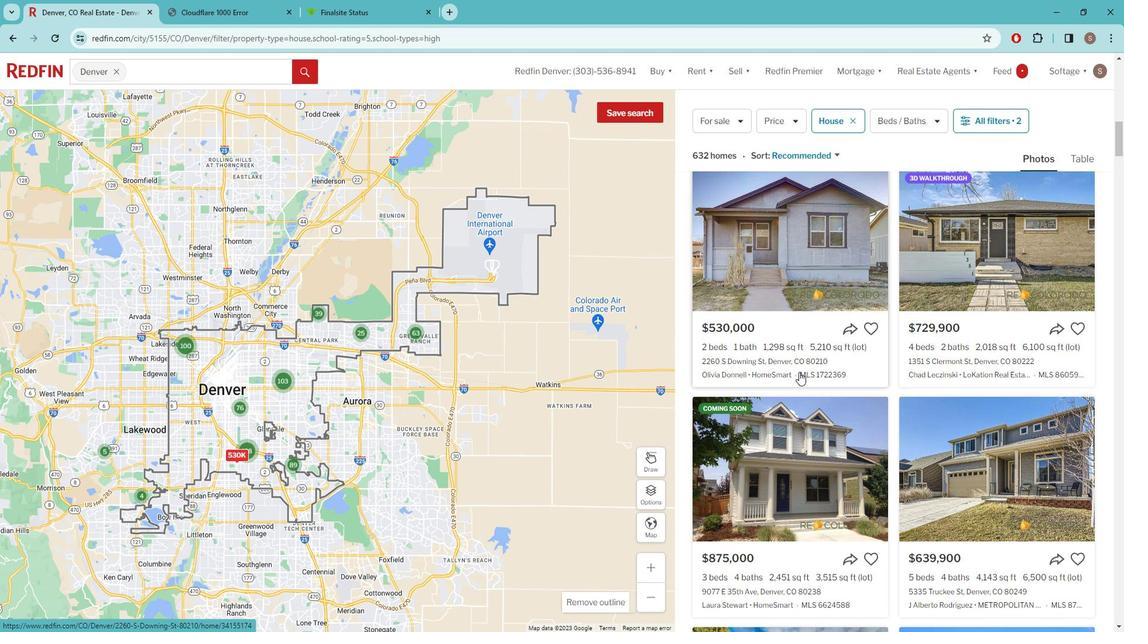 
Action: Mouse moved to (815, 374)
Screenshot: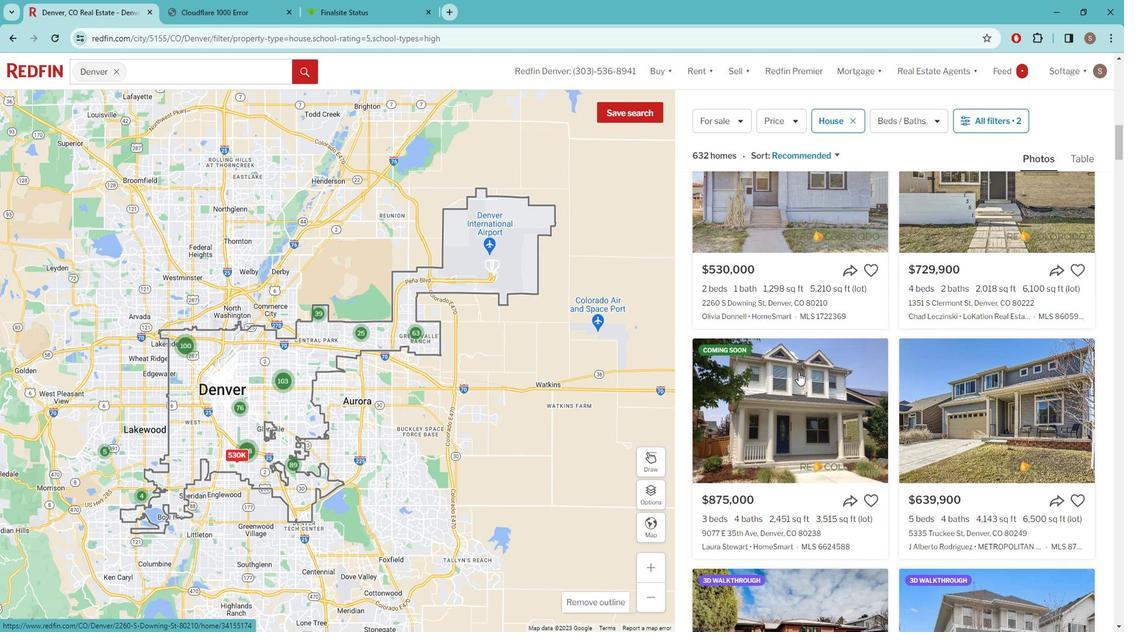 
Action: Mouse scrolled (815, 374) with delta (0, 0)
Screenshot: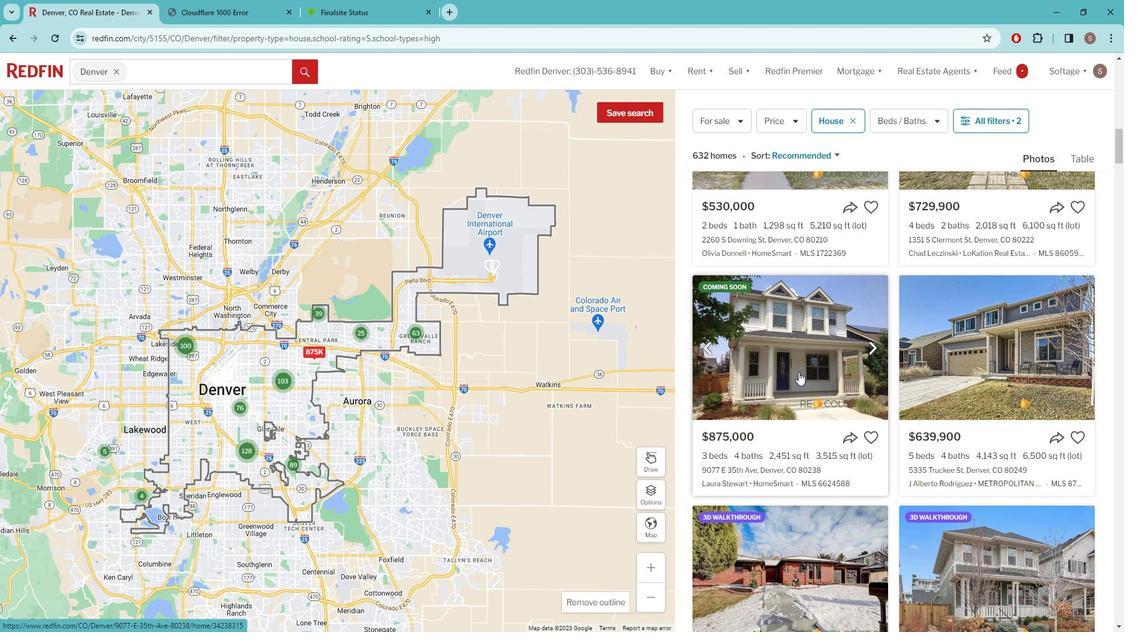 
Action: Mouse scrolled (815, 374) with delta (0, 0)
Screenshot: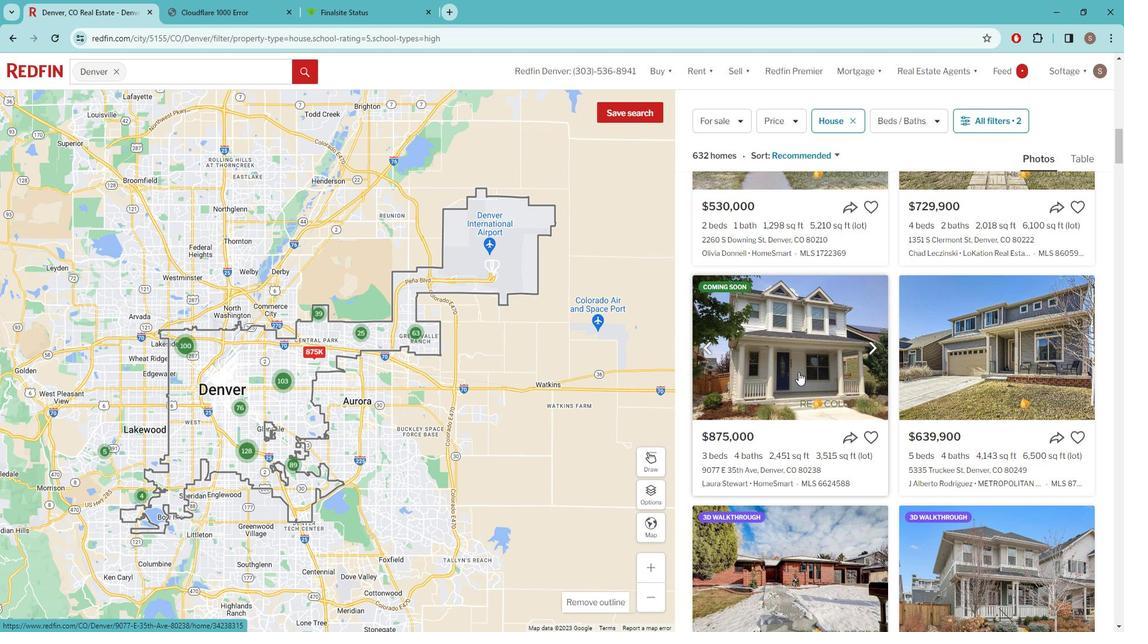 
Action: Mouse scrolled (815, 374) with delta (0, 0)
Screenshot: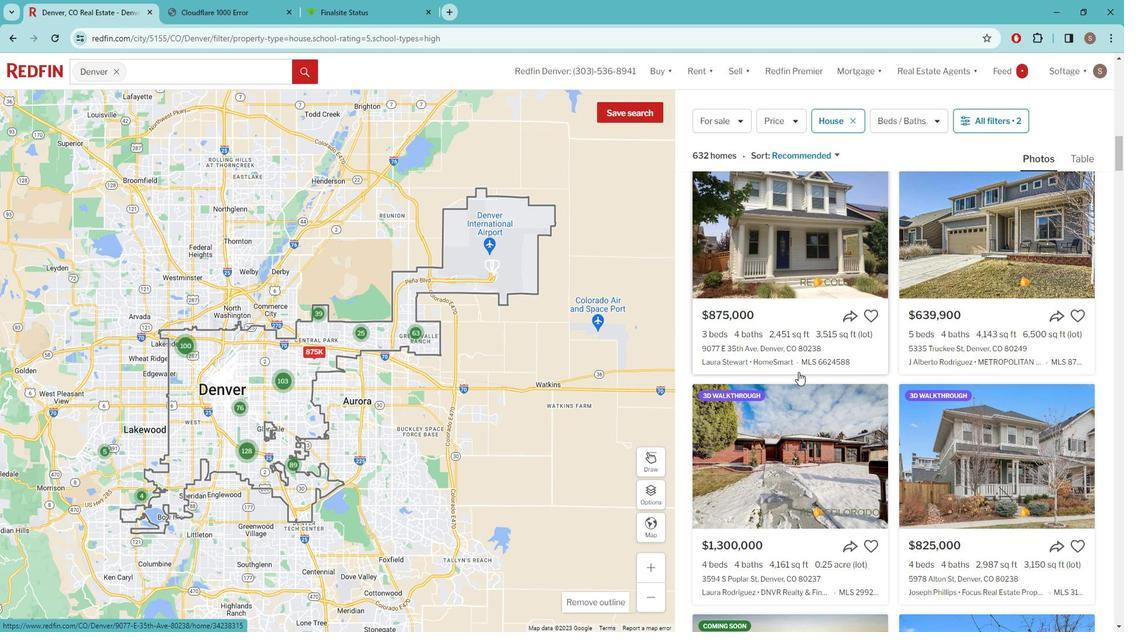 
Action: Mouse scrolled (815, 374) with delta (0, 0)
Screenshot: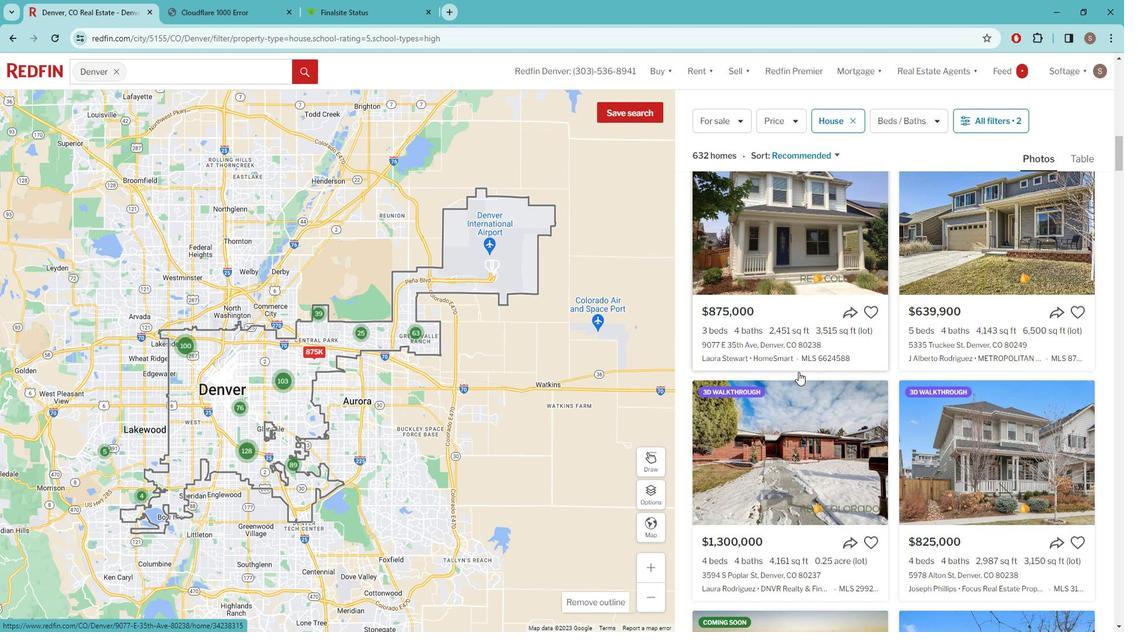 
Action: Mouse scrolled (815, 374) with delta (0, 0)
Screenshot: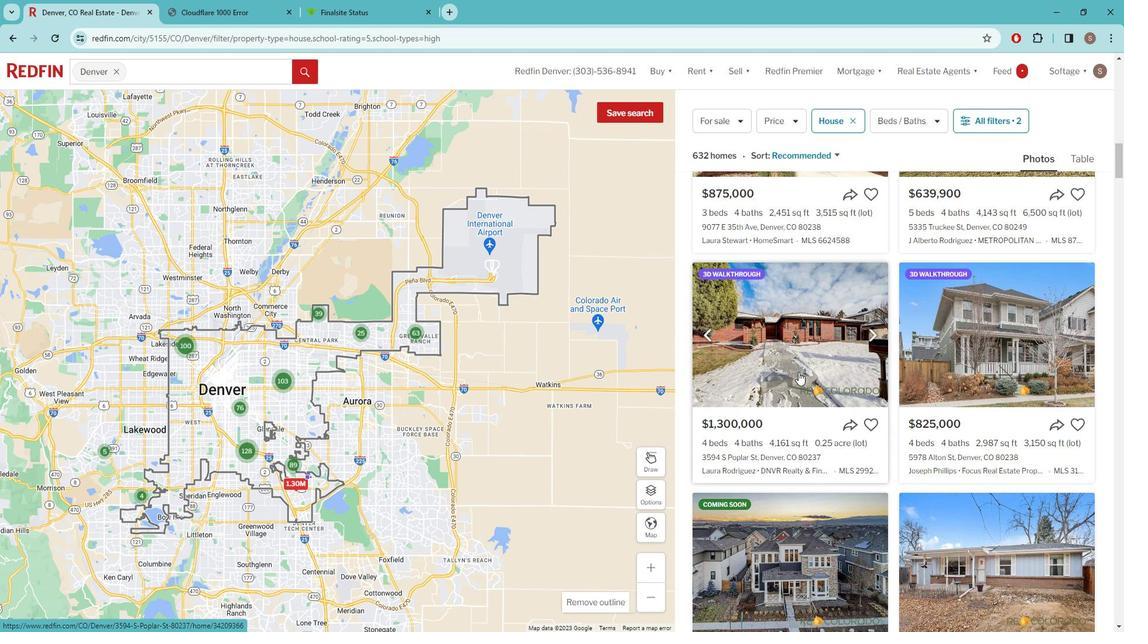
Action: Mouse scrolled (815, 374) with delta (0, 0)
Screenshot: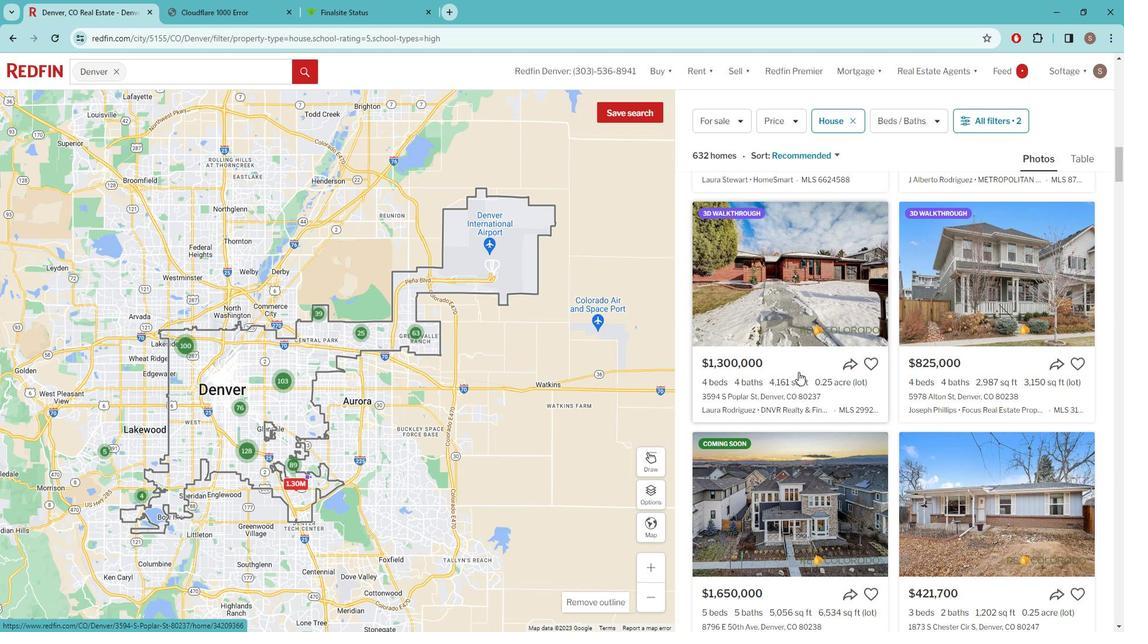 
Action: Mouse scrolled (815, 374) with delta (0, 0)
Screenshot: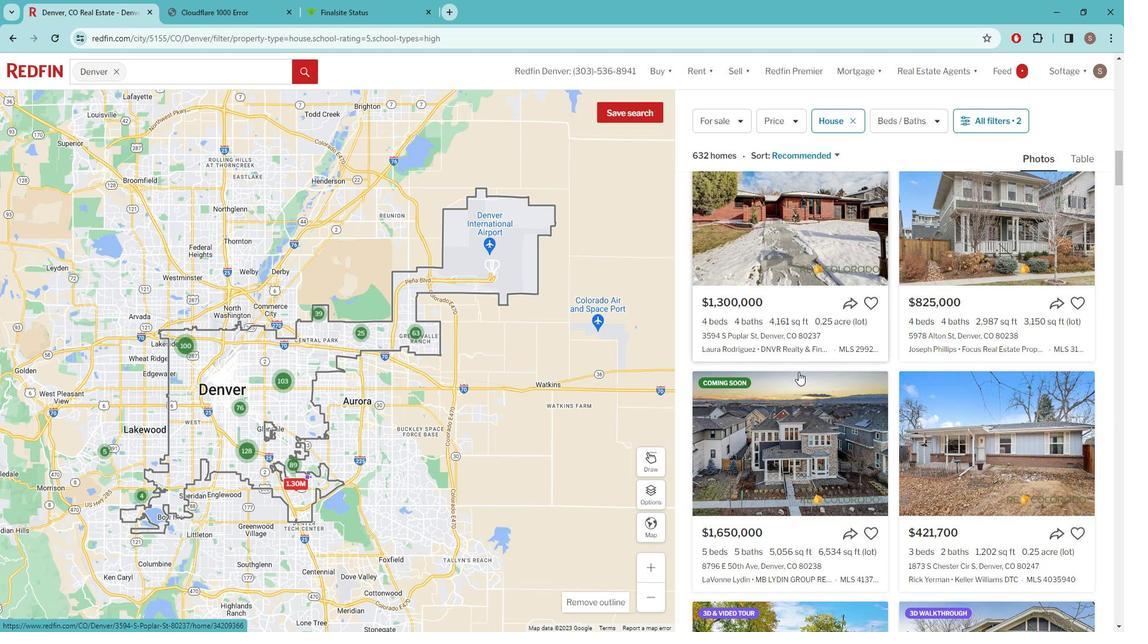 
Action: Mouse scrolled (815, 374) with delta (0, 0)
Screenshot: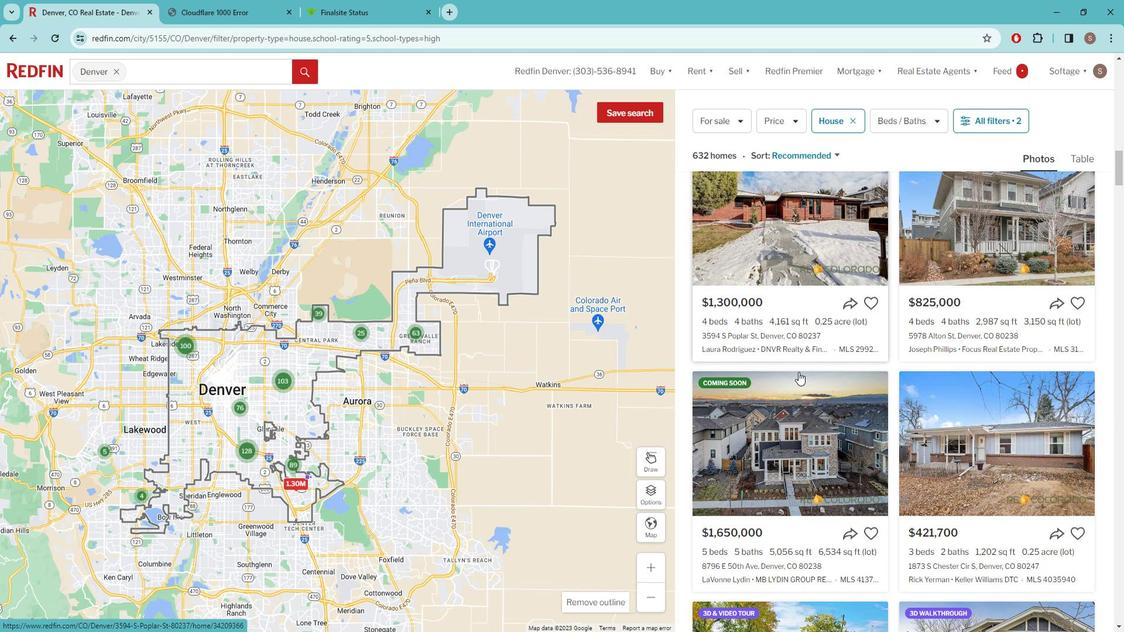 
Action: Mouse moved to (814, 374)
Screenshot: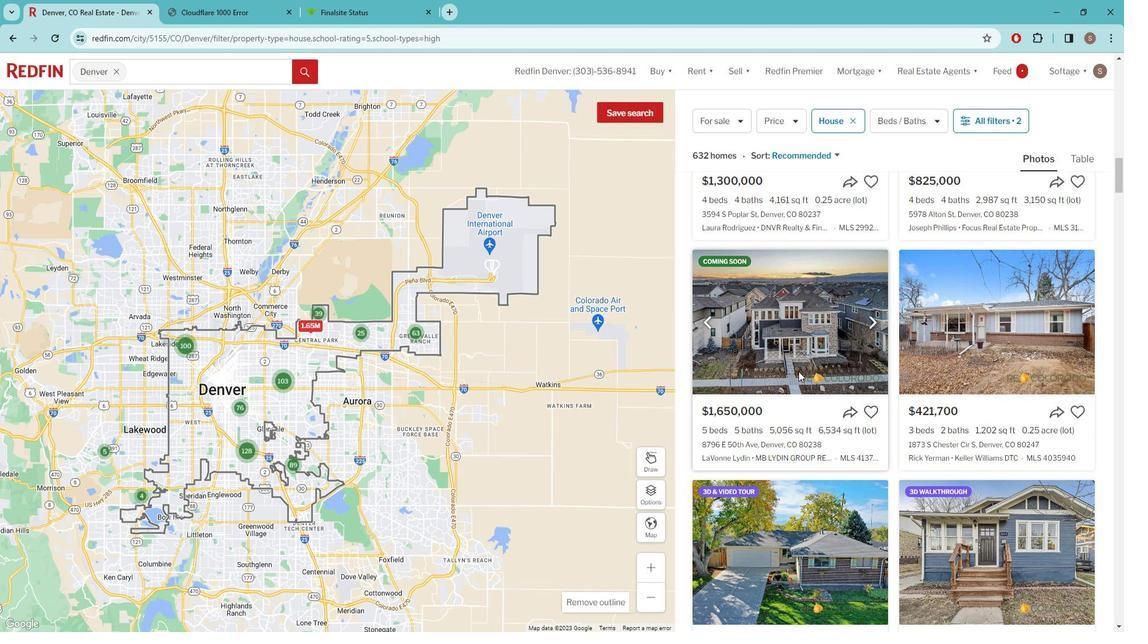 
Action: Mouse scrolled (814, 373) with delta (0, 0)
Screenshot: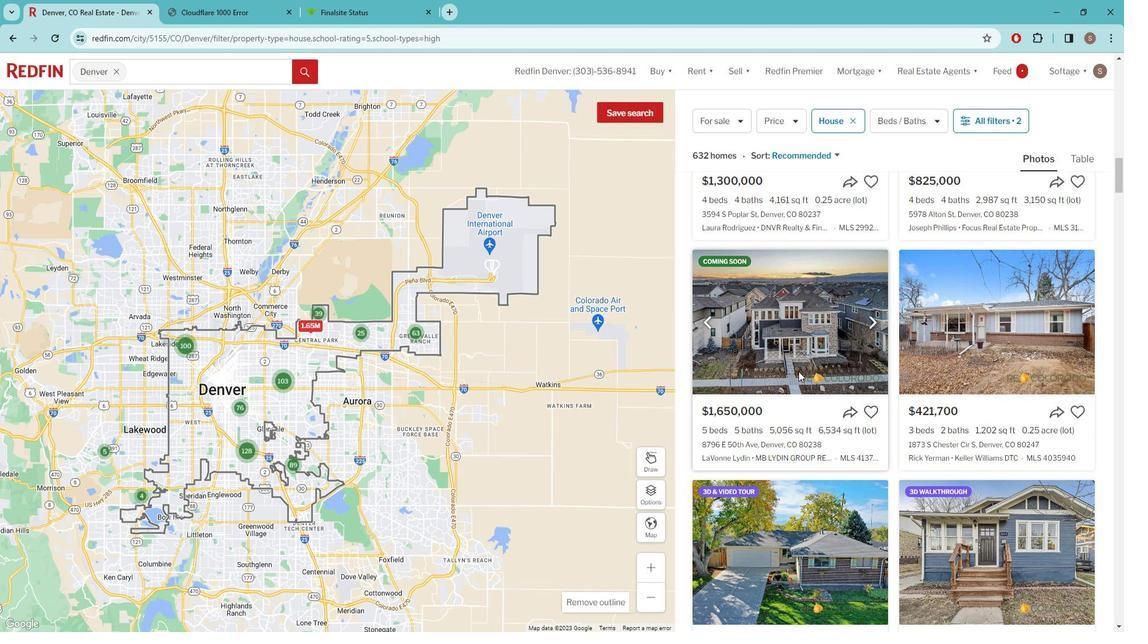 
Action: Mouse moved to (813, 373)
Screenshot: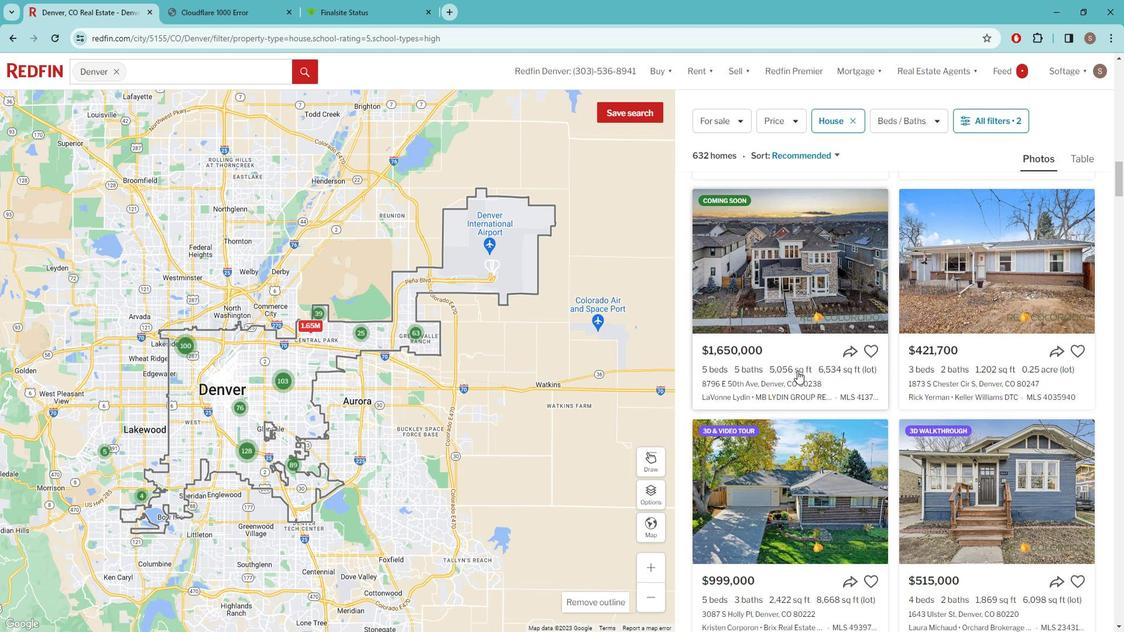 
Action: Mouse scrolled (813, 372) with delta (0, 0)
Screenshot: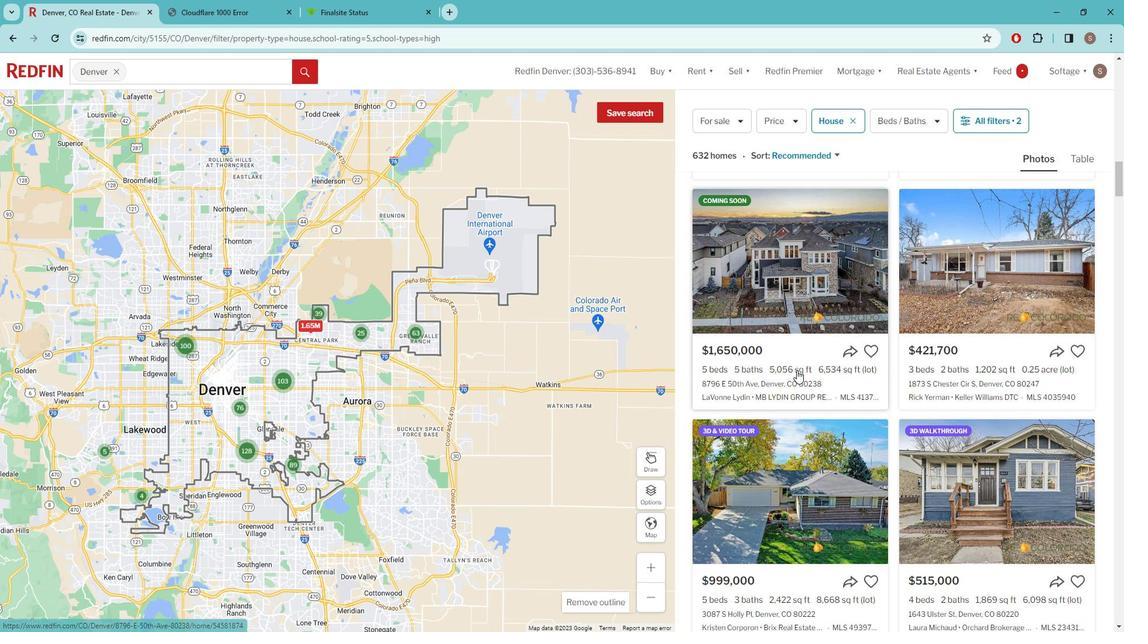 
Action: Mouse scrolled (813, 372) with delta (0, 0)
Screenshot: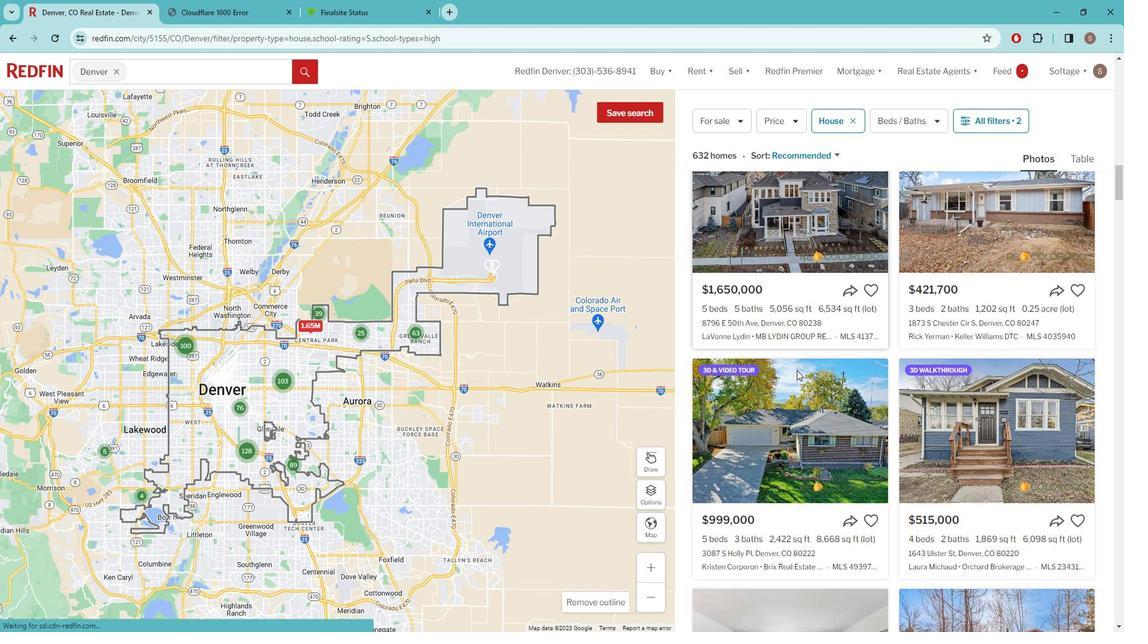 
Action: Mouse moved to (813, 373)
Screenshot: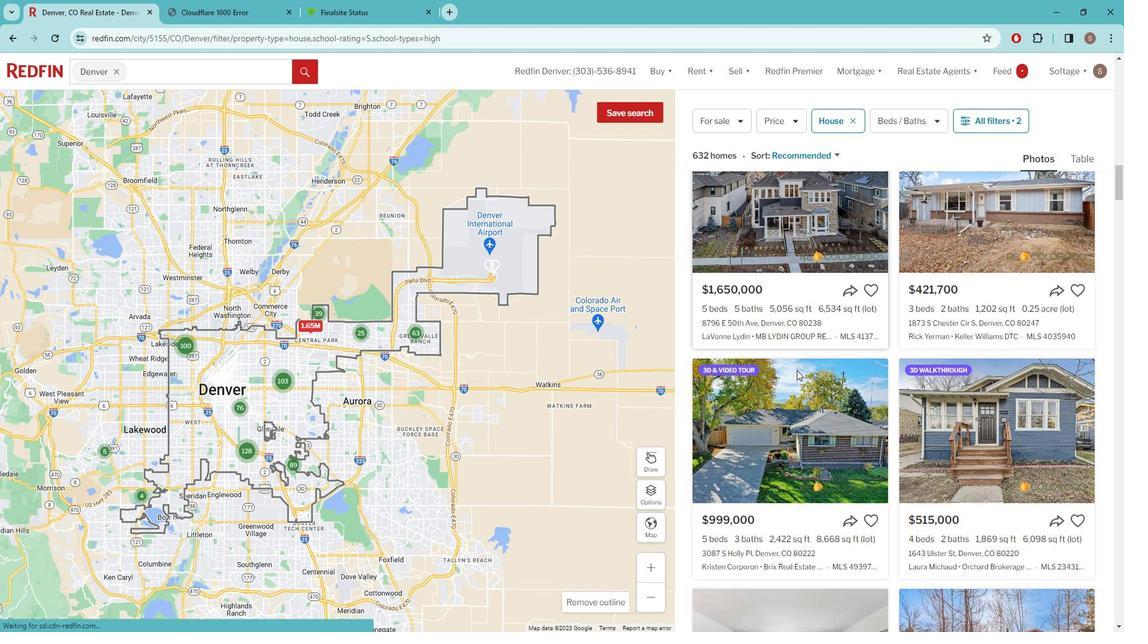 
Action: Mouse scrolled (813, 372) with delta (0, 0)
Screenshot: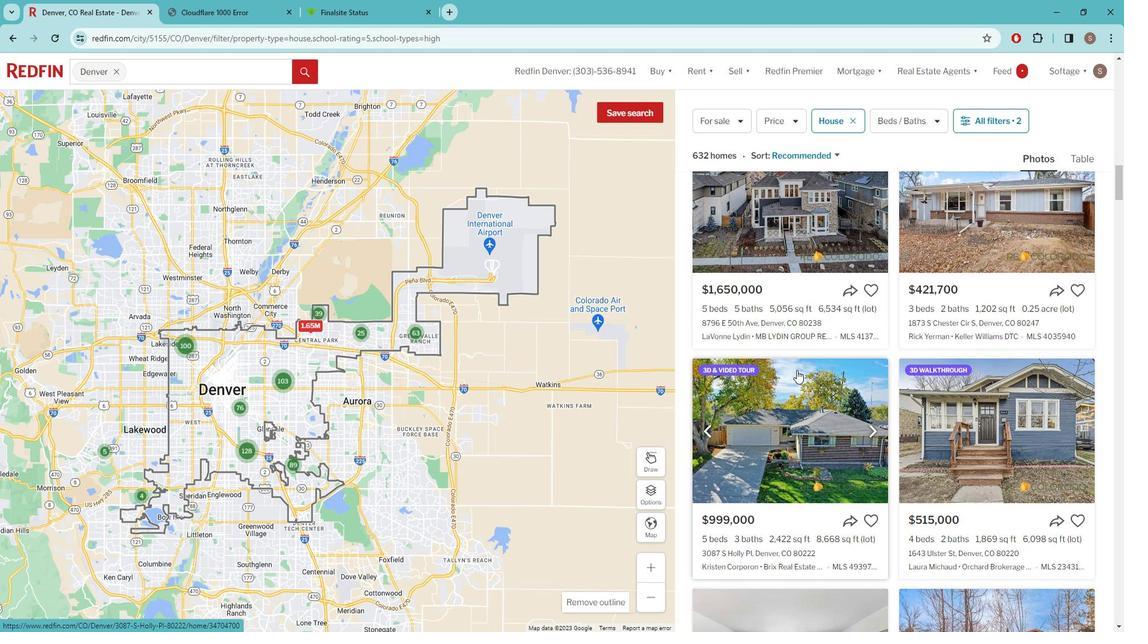 
Action: Mouse moved to (811, 372)
Screenshot: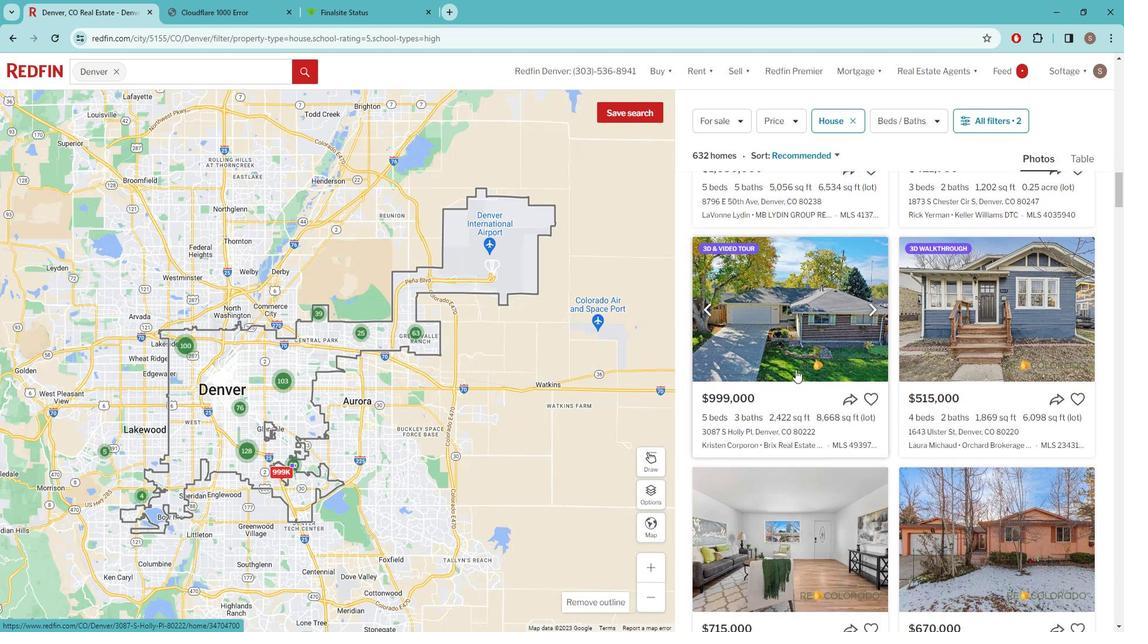 
Action: Mouse scrolled (811, 372) with delta (0, 0)
Screenshot: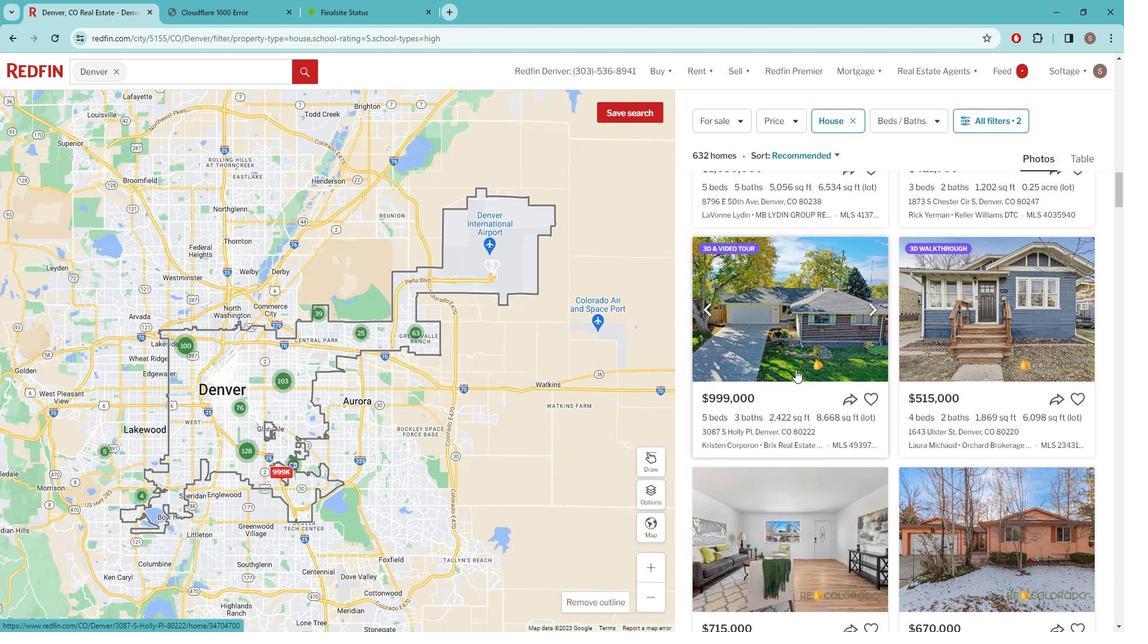 
Action: Mouse moved to (810, 372)
Screenshot: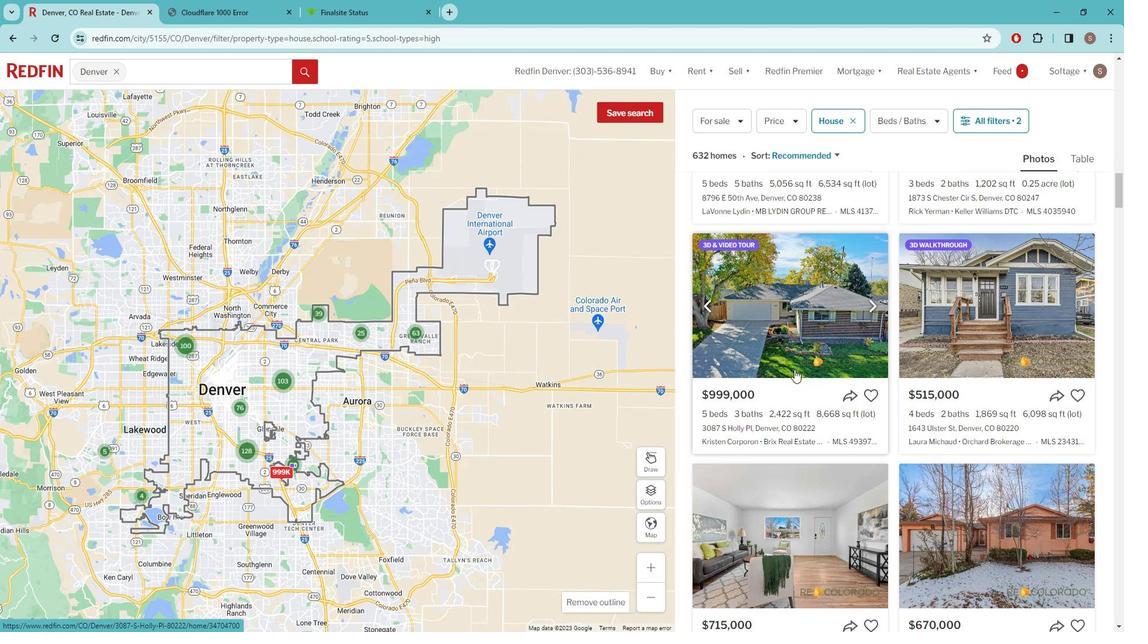 
Action: Mouse scrolled (810, 372) with delta (0, 0)
Screenshot: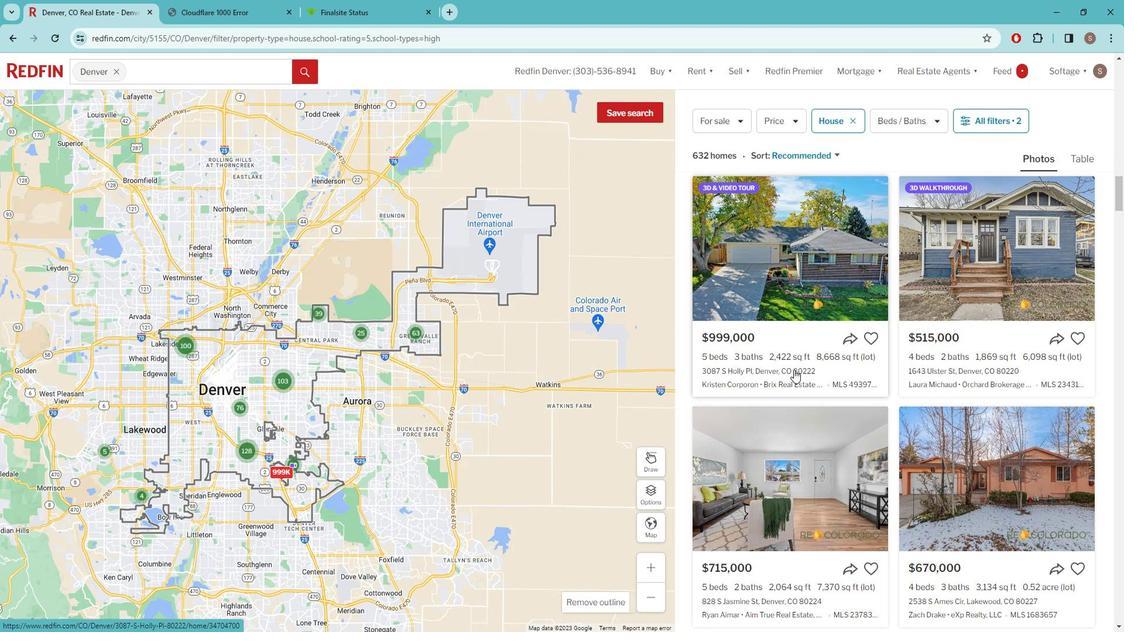 
Action: Mouse scrolled (810, 372) with delta (0, 0)
Screenshot: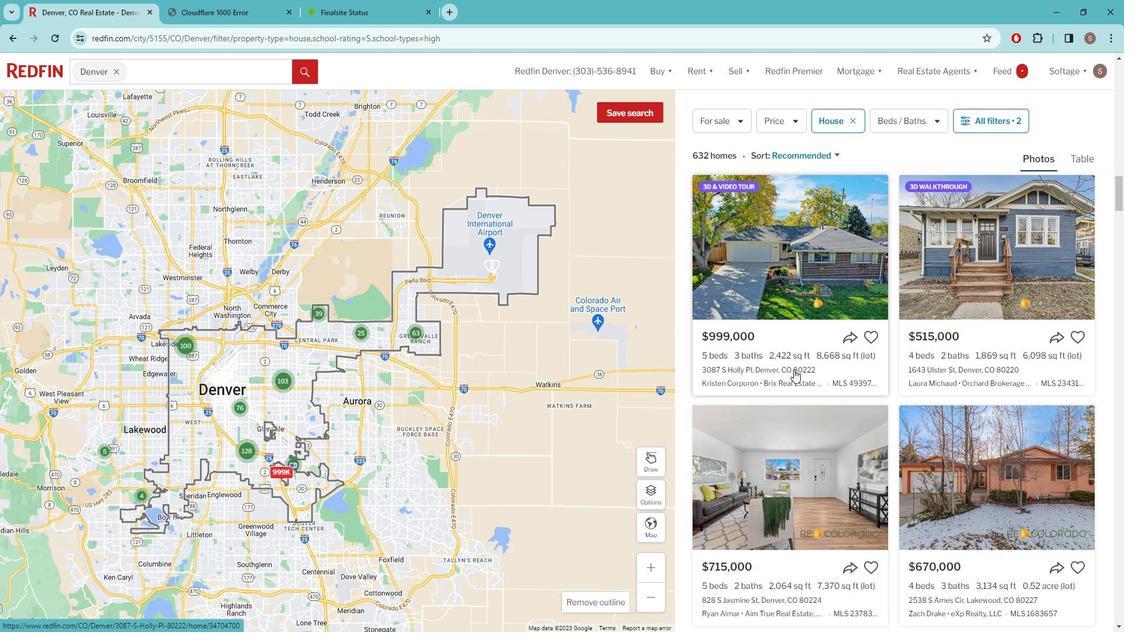 
Action: Mouse moved to (810, 372)
Screenshot: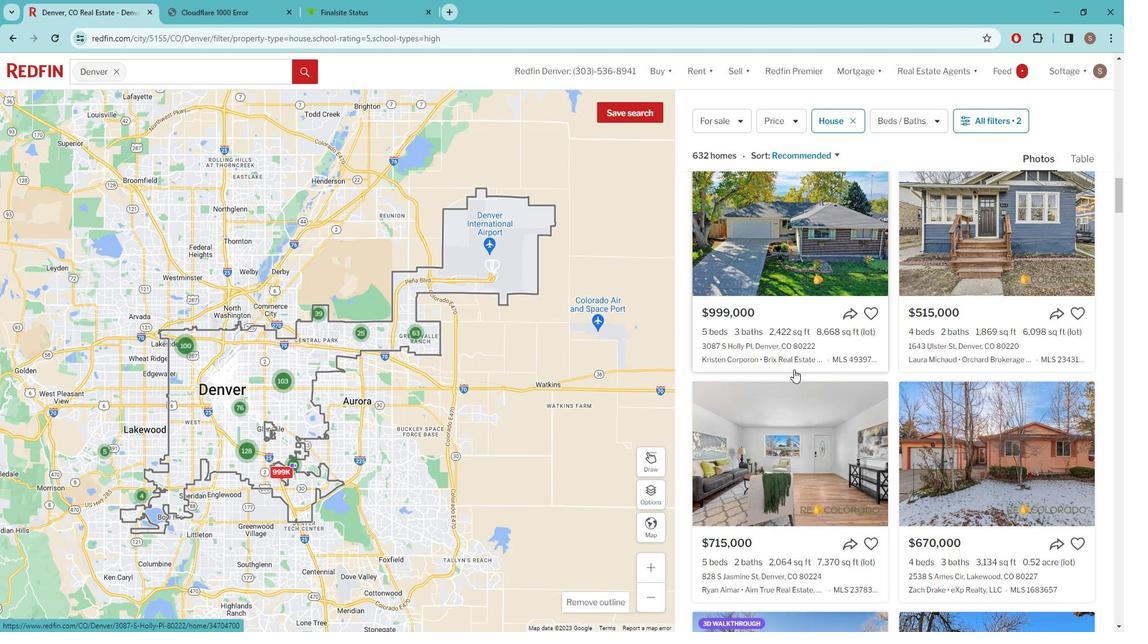 
Action: Mouse scrolled (810, 372) with delta (0, 0)
Screenshot: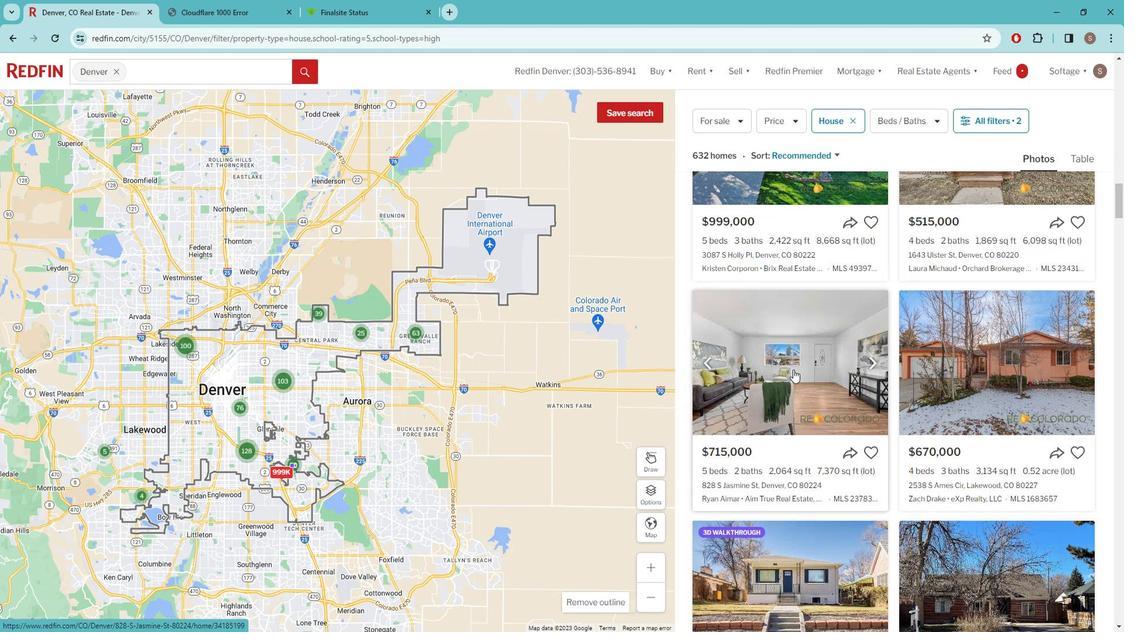 
Action: Mouse moved to (809, 372)
Screenshot: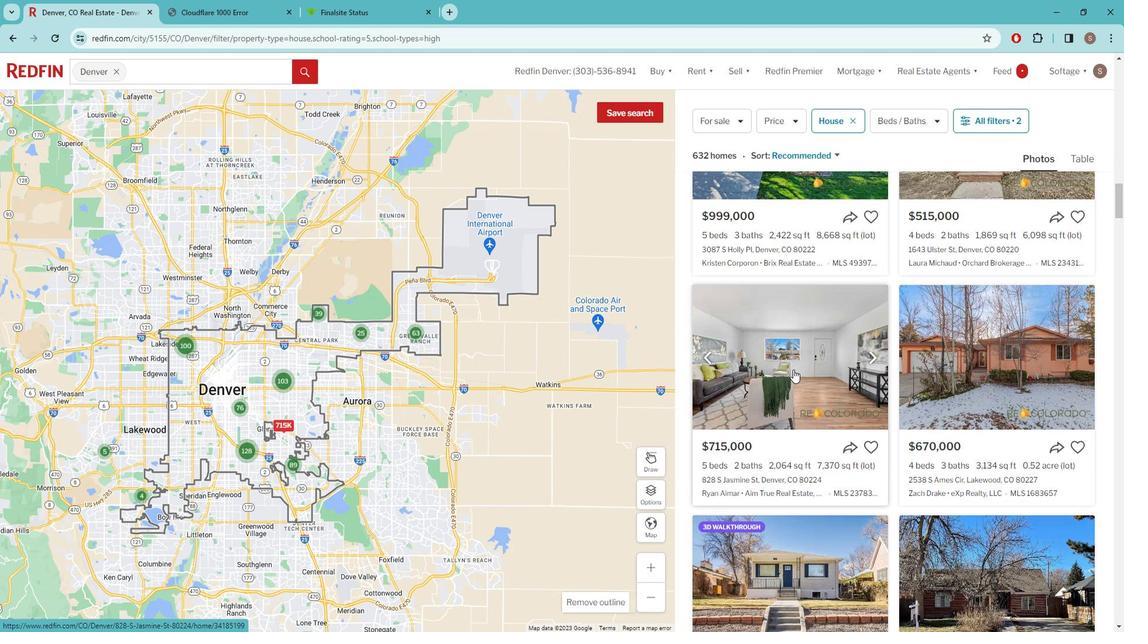
Action: Mouse scrolled (809, 372) with delta (0, 0)
Screenshot: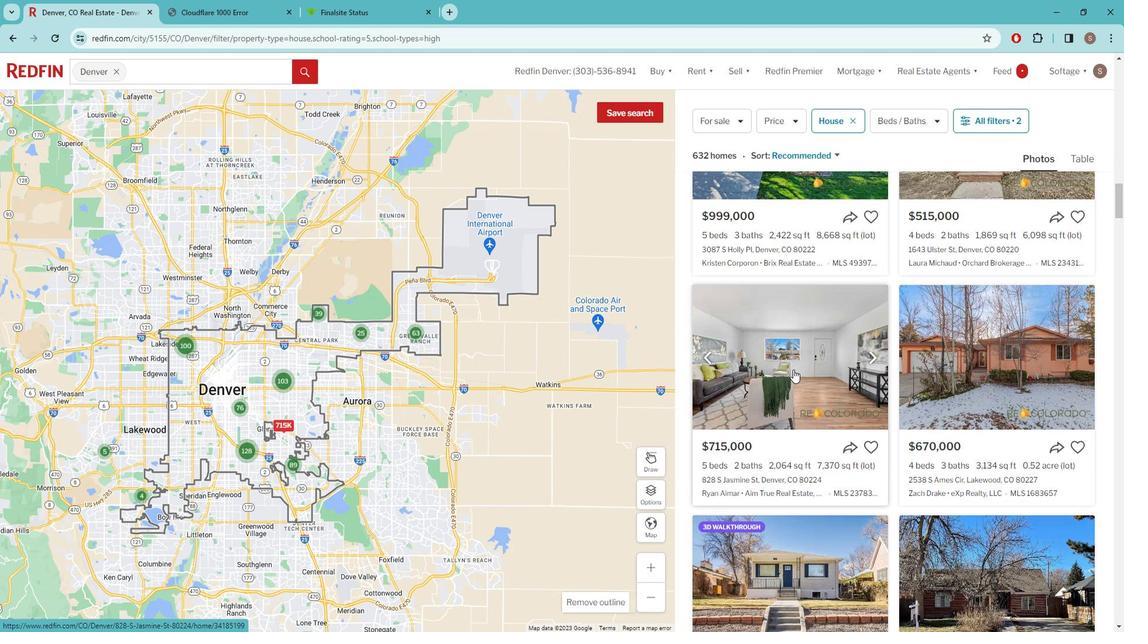 
Action: Mouse scrolled (809, 372) with delta (0, 0)
Screenshot: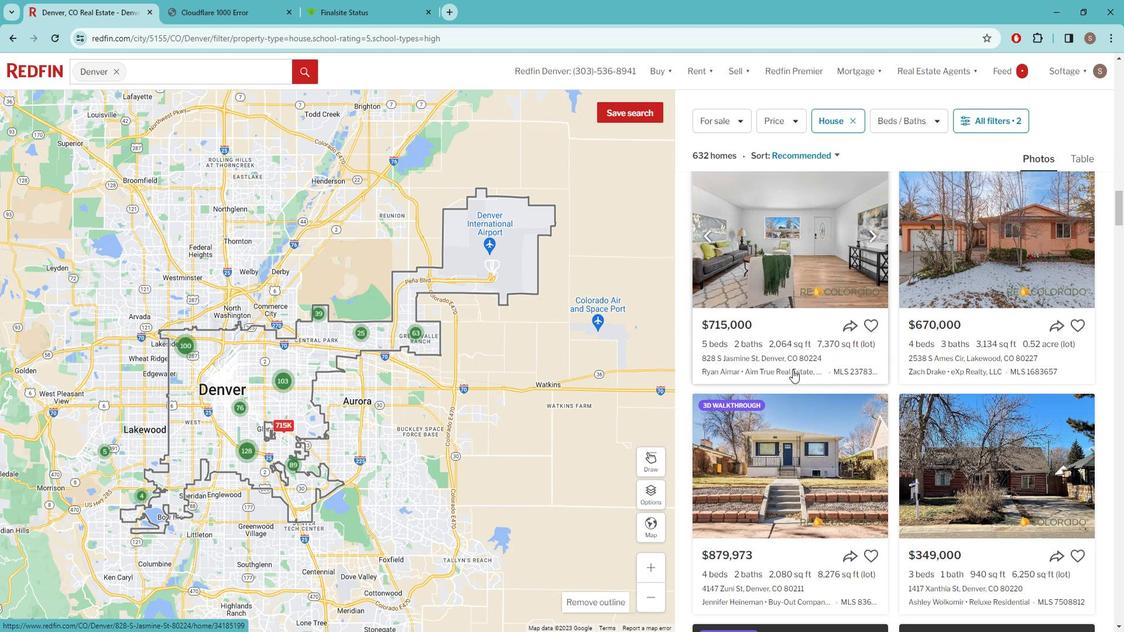 
Action: Mouse scrolled (809, 372) with delta (0, 0)
Screenshot: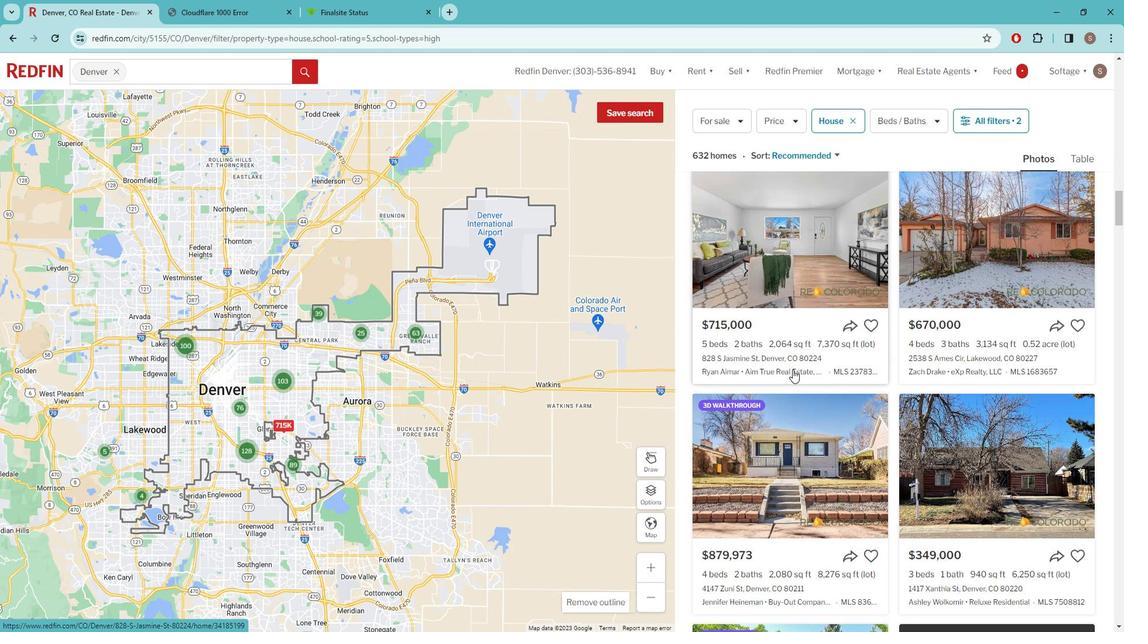 
Action: Mouse moved to (809, 372)
Screenshot: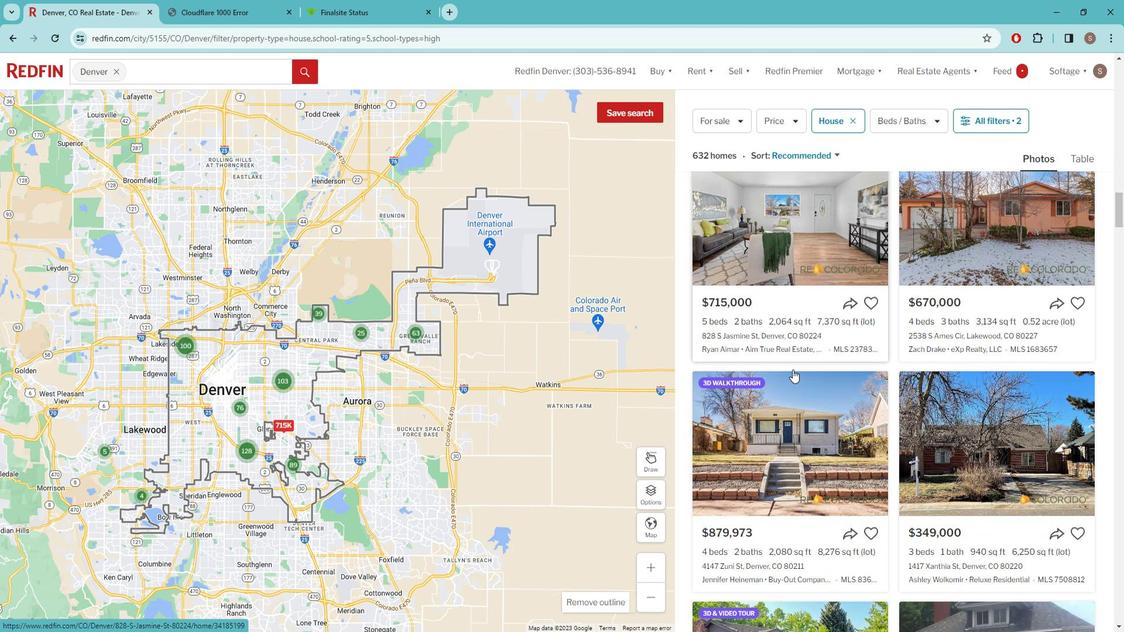 
Action: Mouse scrolled (809, 372) with delta (0, 0)
Screenshot: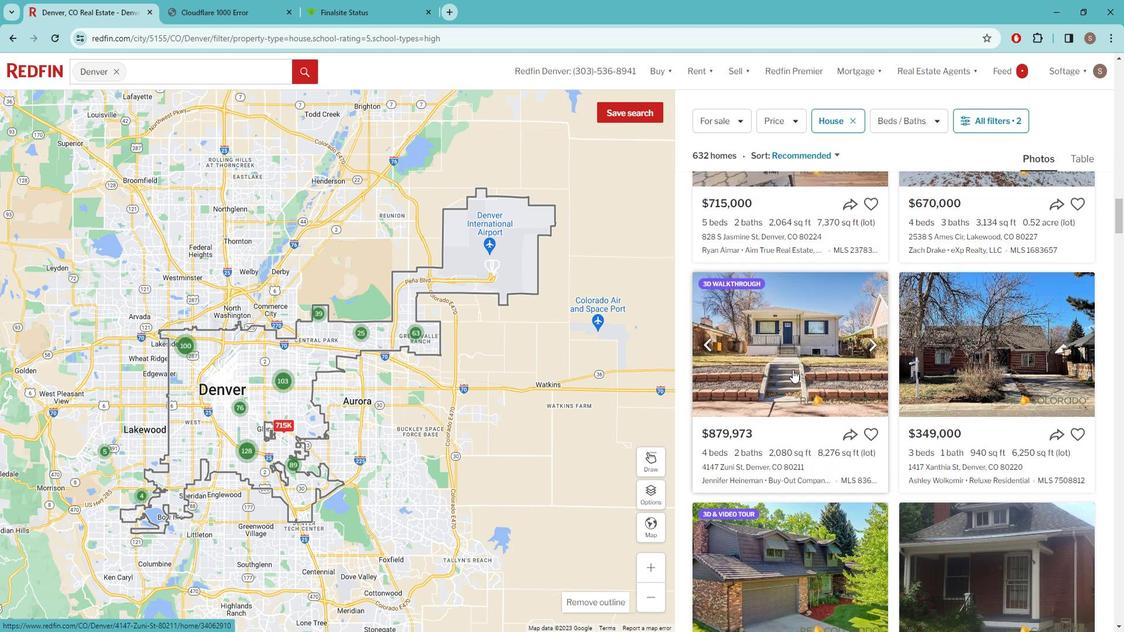 
Action: Mouse moved to (809, 372)
Screenshot: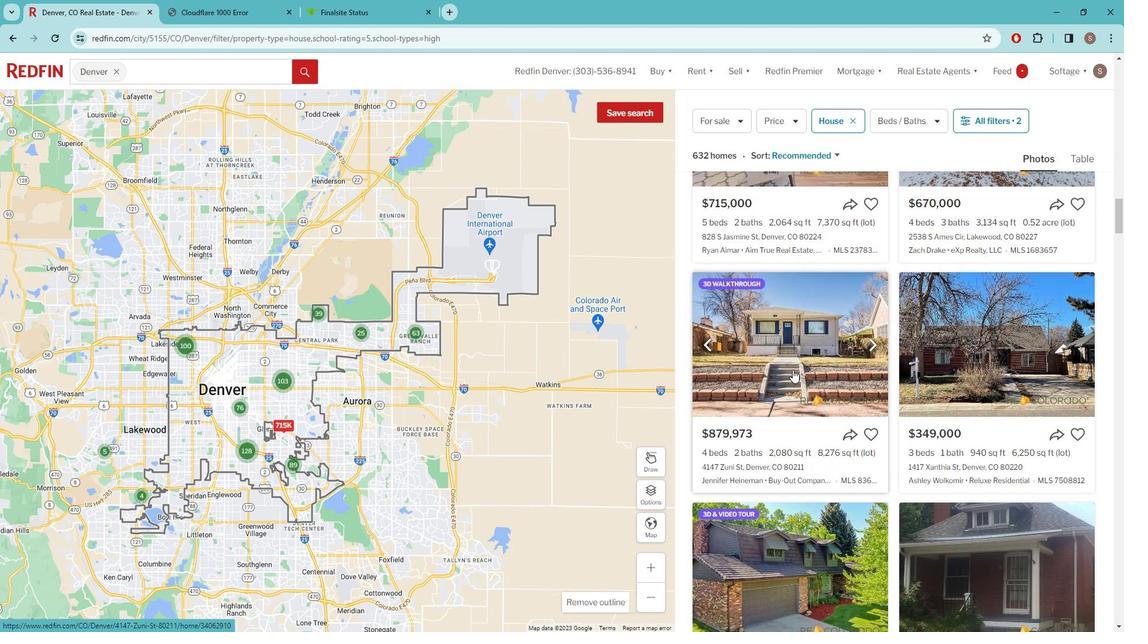 
Action: Mouse scrolled (809, 372) with delta (0, 0)
Screenshot: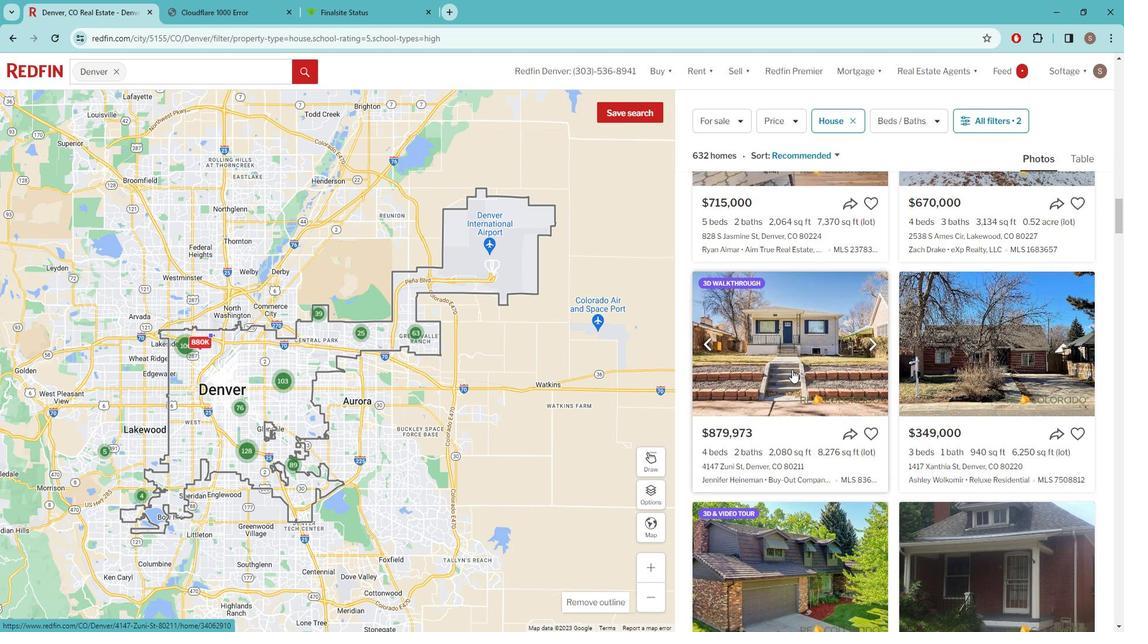 
Action: Mouse moved to (806, 372)
Screenshot: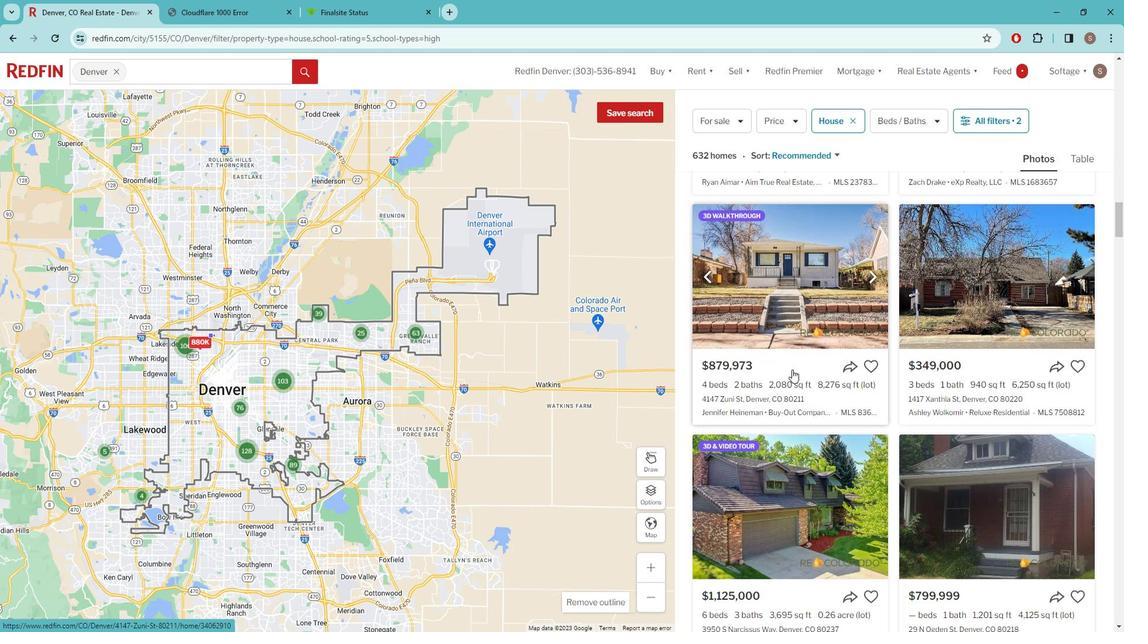 
Action: Mouse scrolled (806, 372) with delta (0, 0)
Screenshot: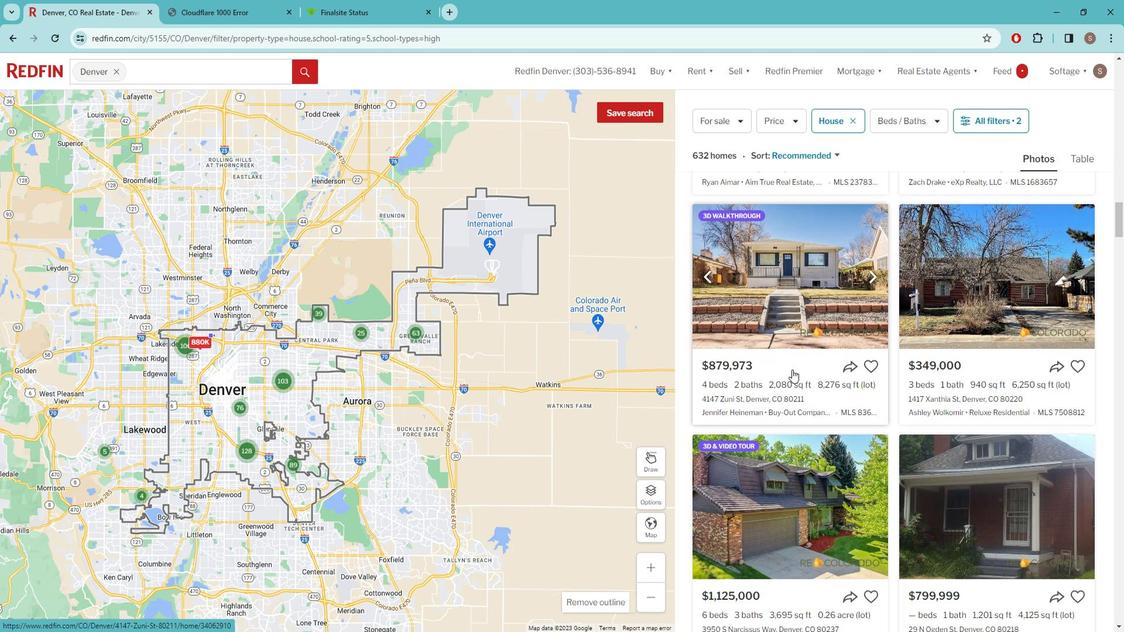 
Action: Mouse moved to (808, 371)
Screenshot: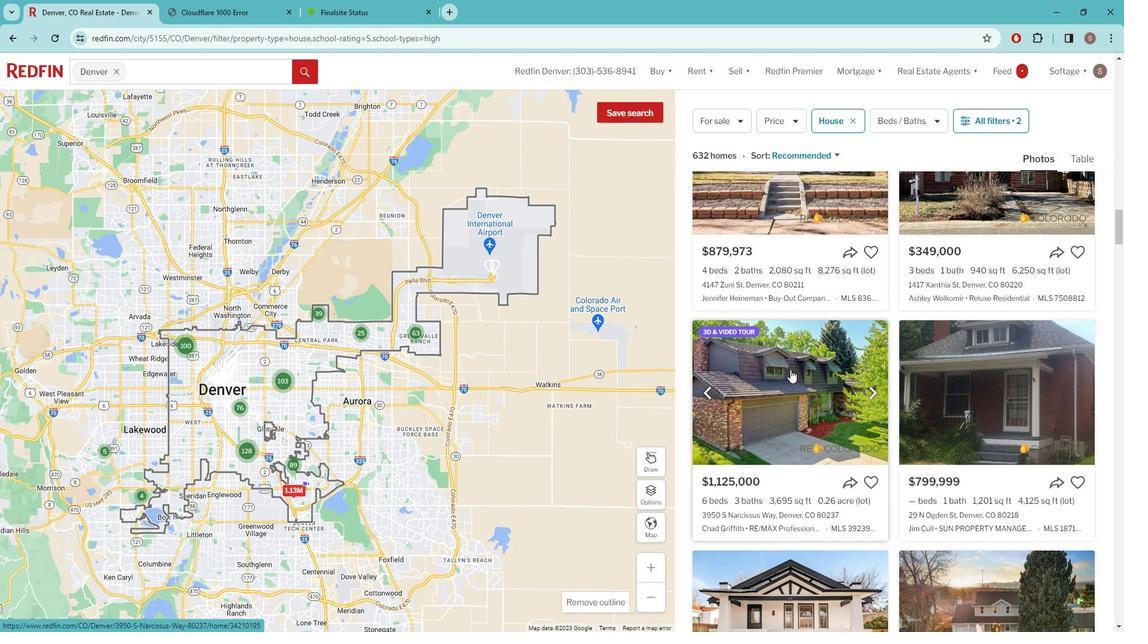 
Action: Mouse scrolled (808, 370) with delta (0, 0)
Screenshot: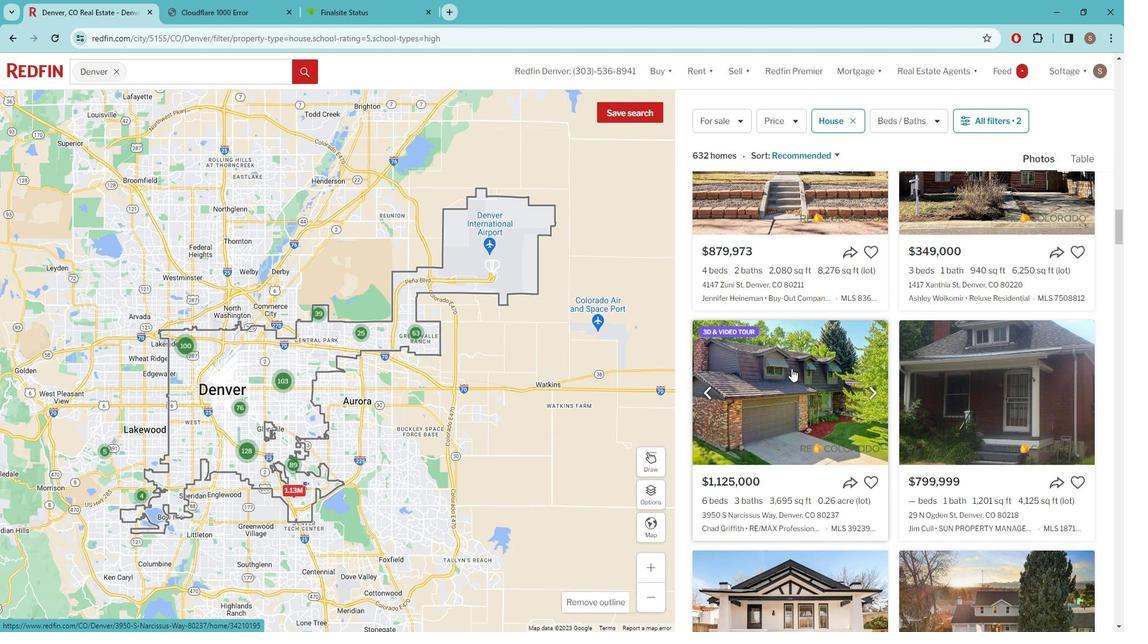 
Action: Mouse scrolled (808, 370) with delta (0, 0)
Screenshot: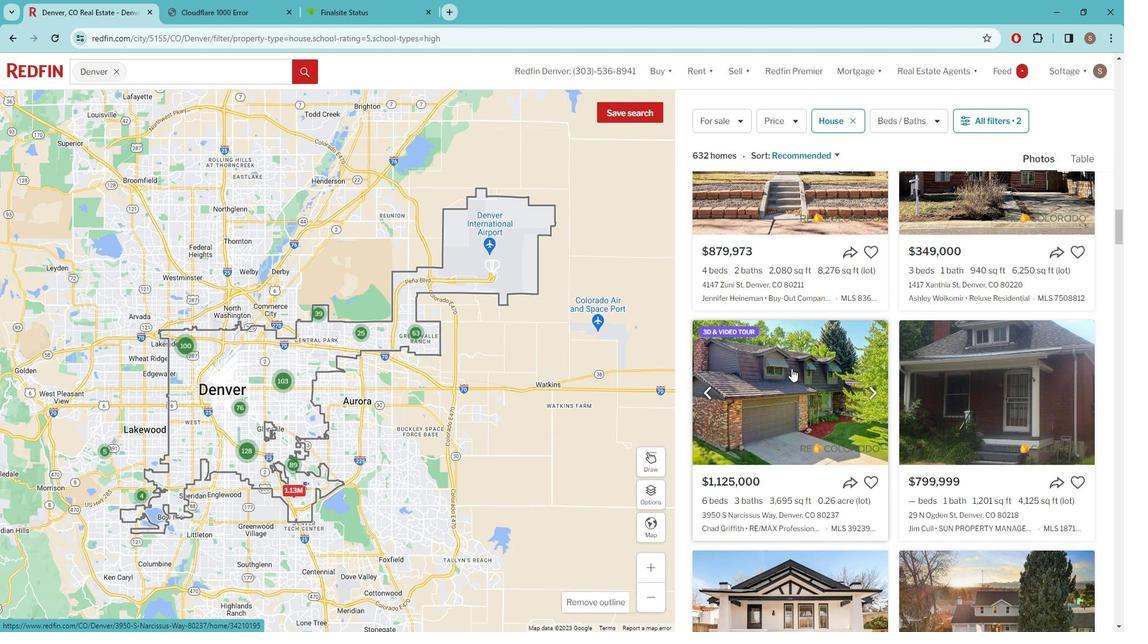 
Action: Mouse moved to (805, 371)
Screenshot: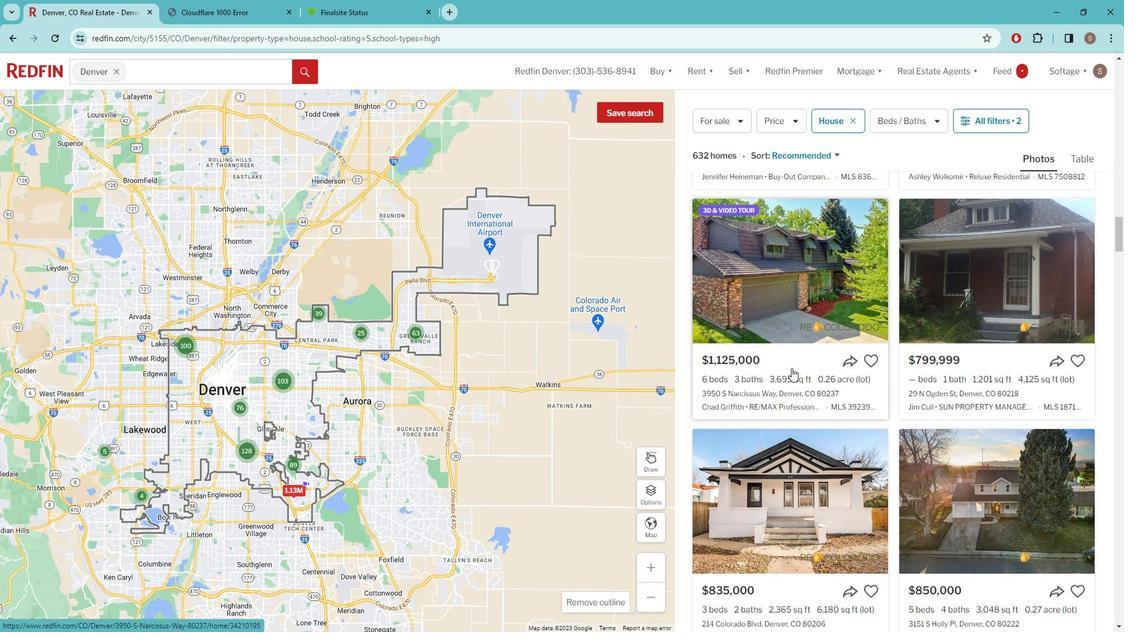 
Action: Mouse scrolled (805, 370) with delta (0, 0)
Screenshot: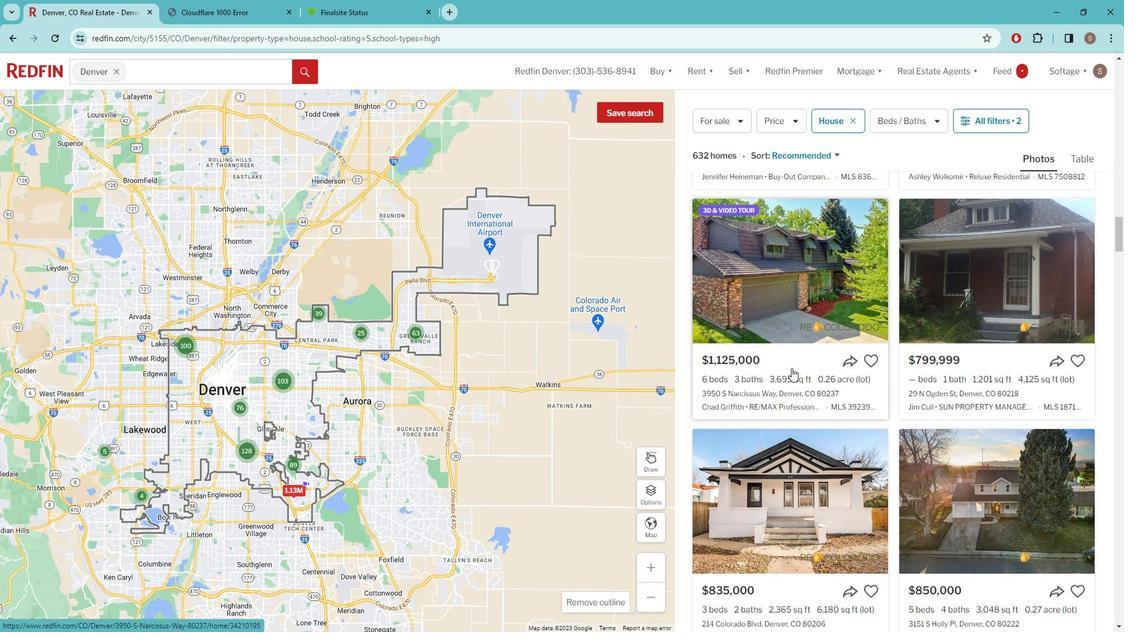 
